 Task: Balance sheet (simple) brown modern simple.
Action: Mouse moved to (40, 156)
Screenshot: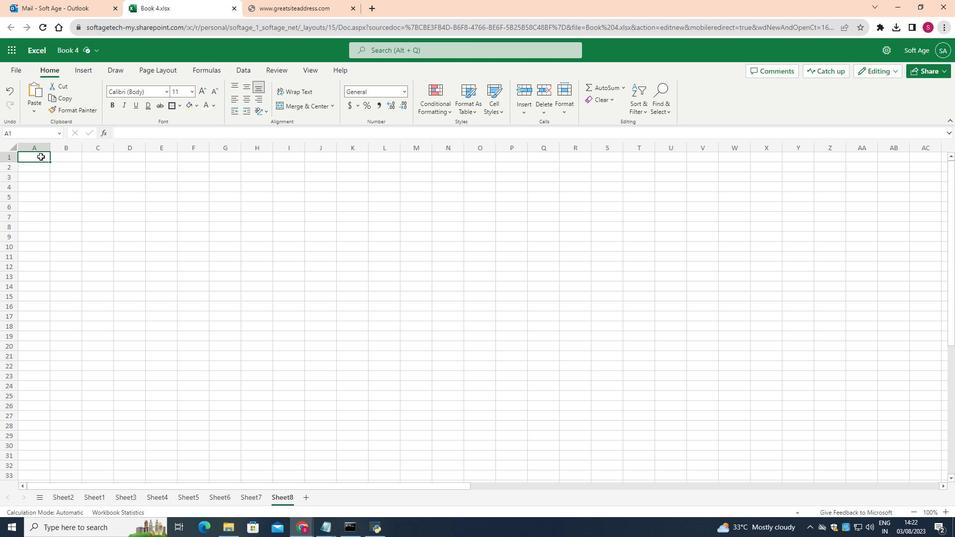 
Action: Mouse pressed left at (40, 156)
Screenshot: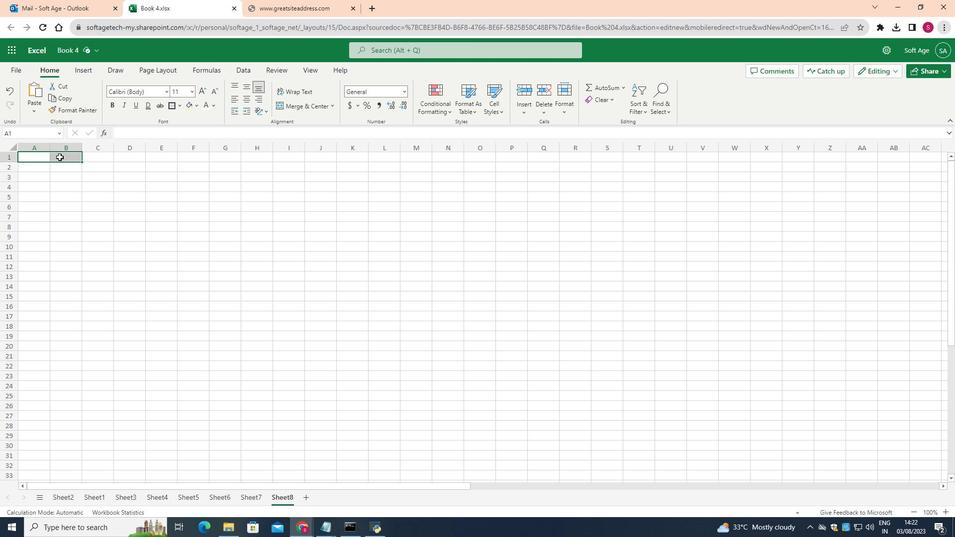 
Action: Mouse moved to (332, 103)
Screenshot: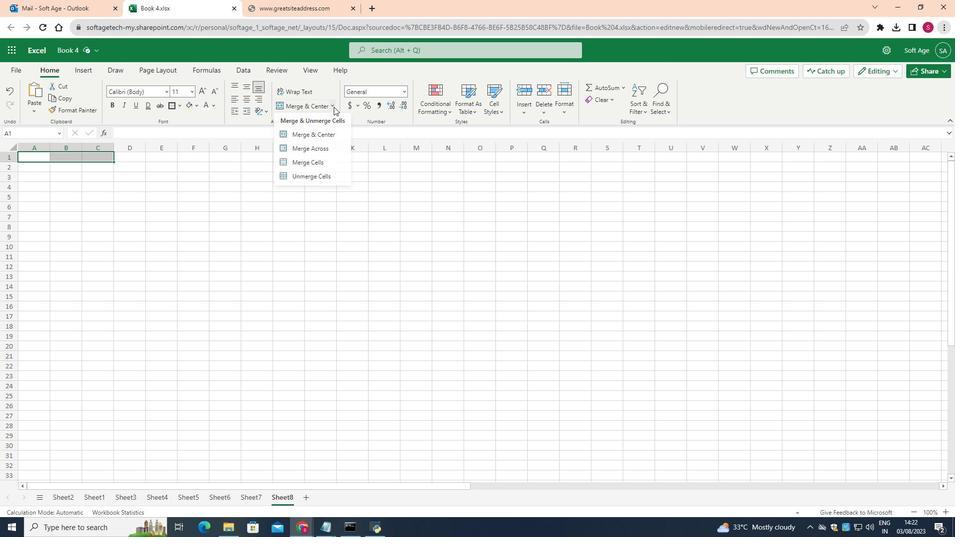 
Action: Mouse pressed left at (332, 103)
Screenshot: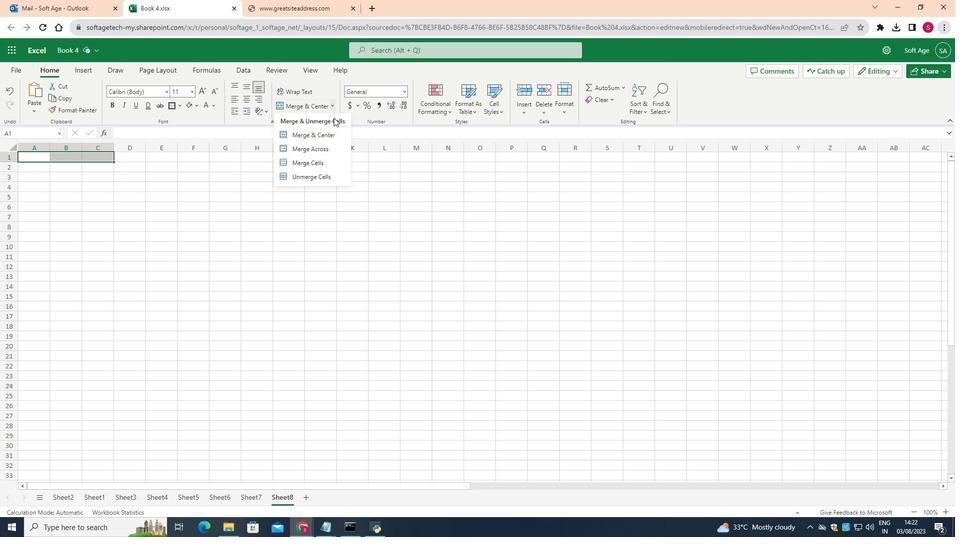 
Action: Mouse moved to (309, 163)
Screenshot: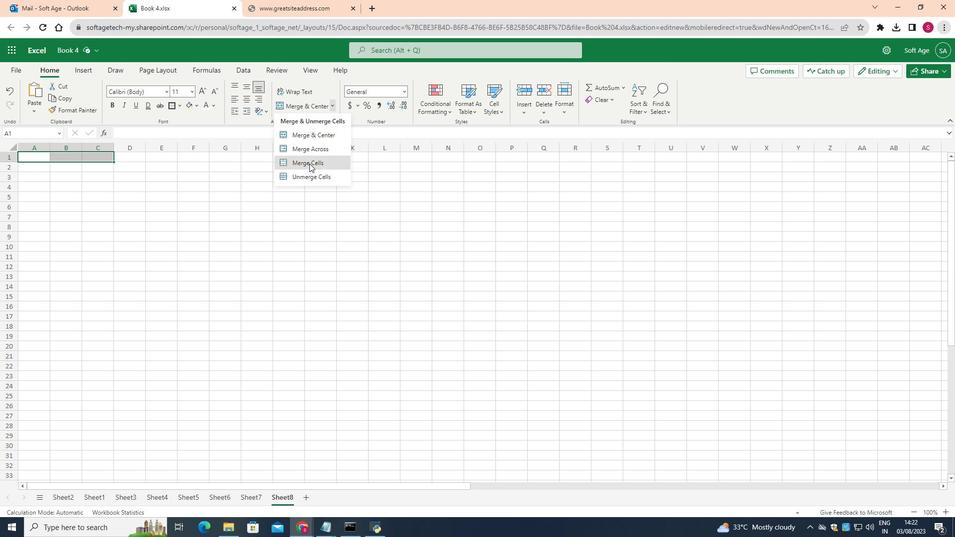 
Action: Mouse pressed left at (309, 163)
Screenshot: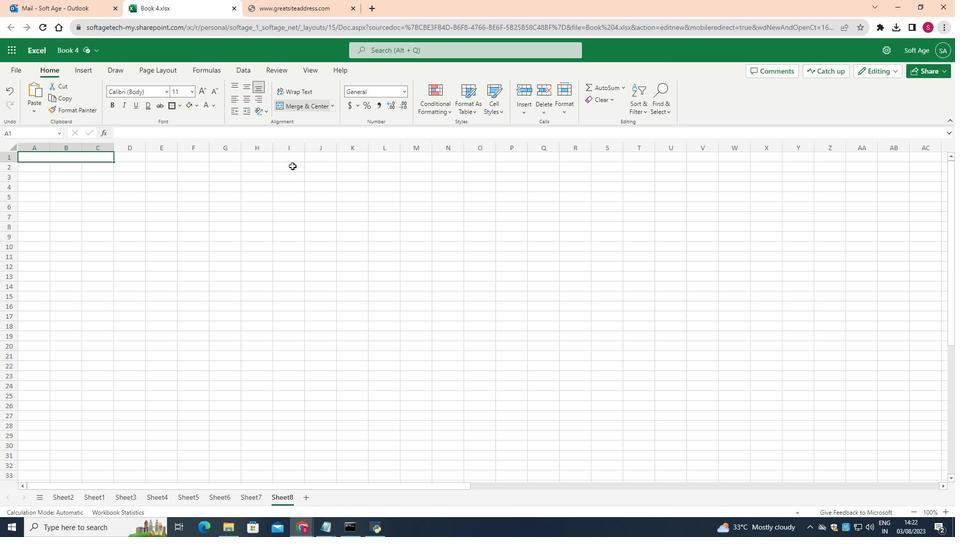 
Action: Mouse moved to (50, 145)
Screenshot: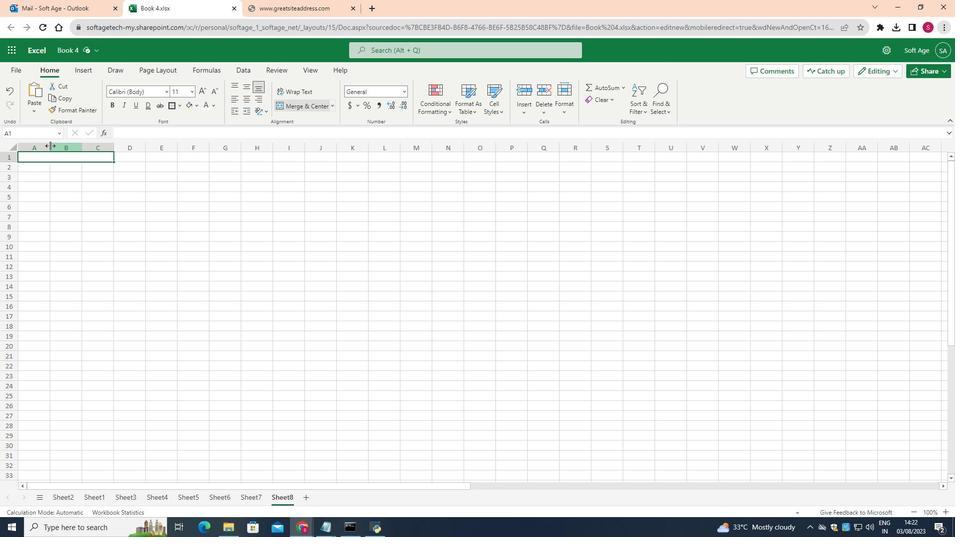 
Action: Mouse pressed left at (50, 145)
Screenshot: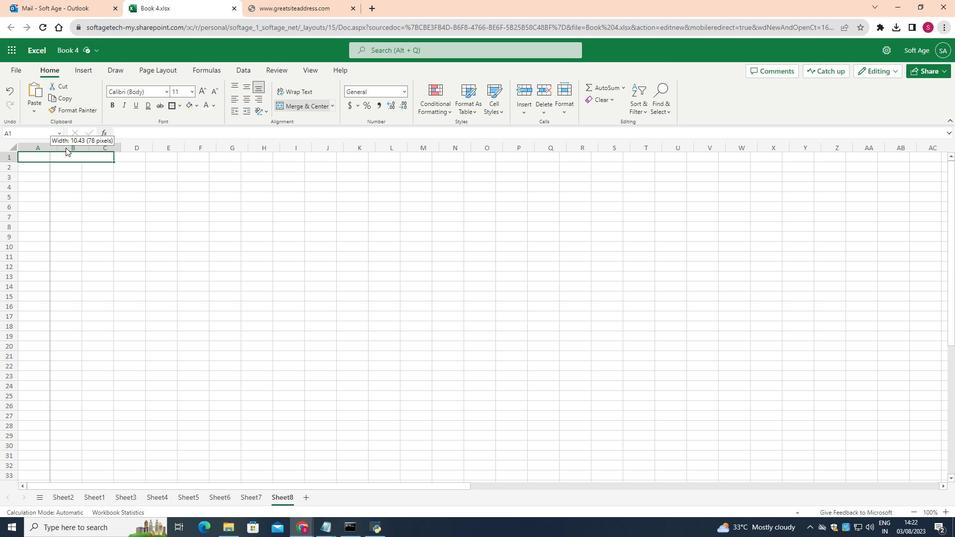 
Action: Mouse moved to (178, 148)
Screenshot: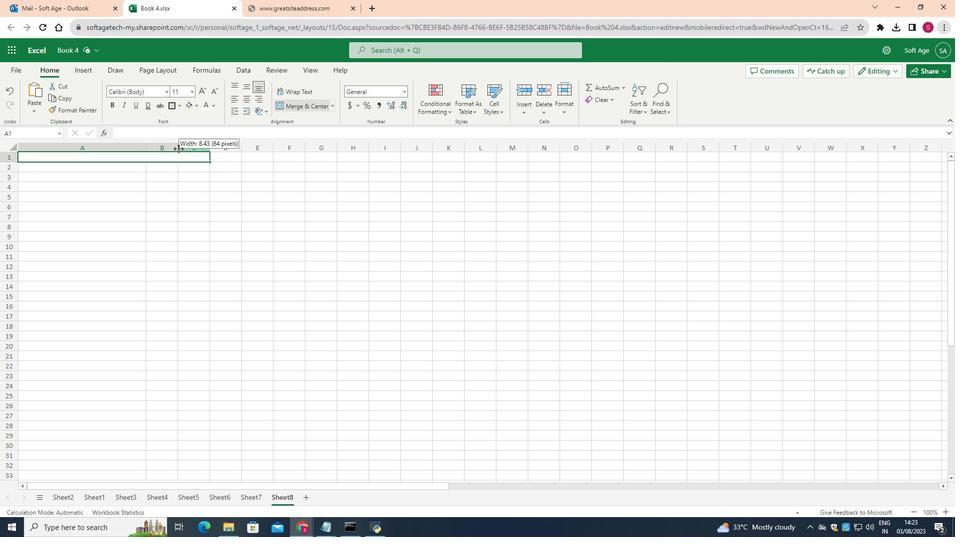 
Action: Mouse pressed left at (178, 148)
Screenshot: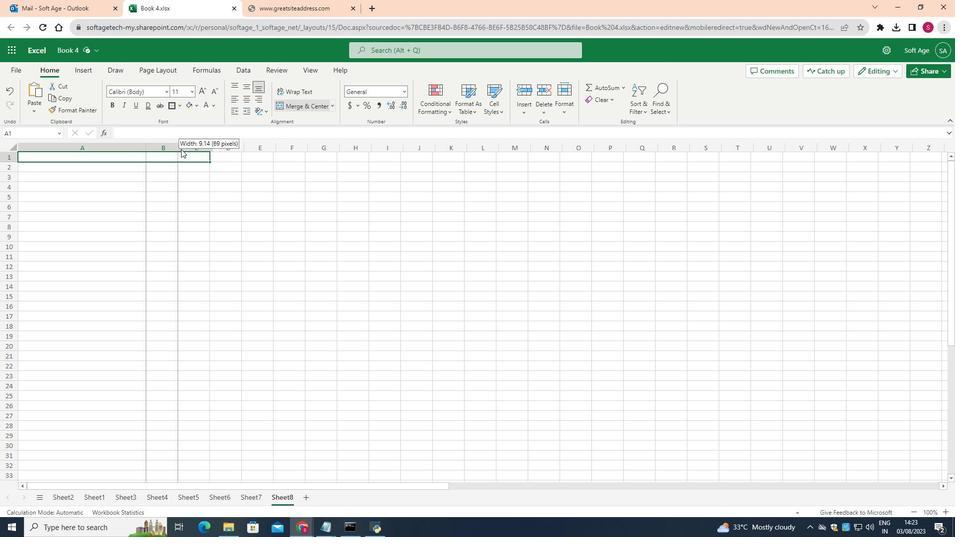 
Action: Mouse moved to (227, 148)
Screenshot: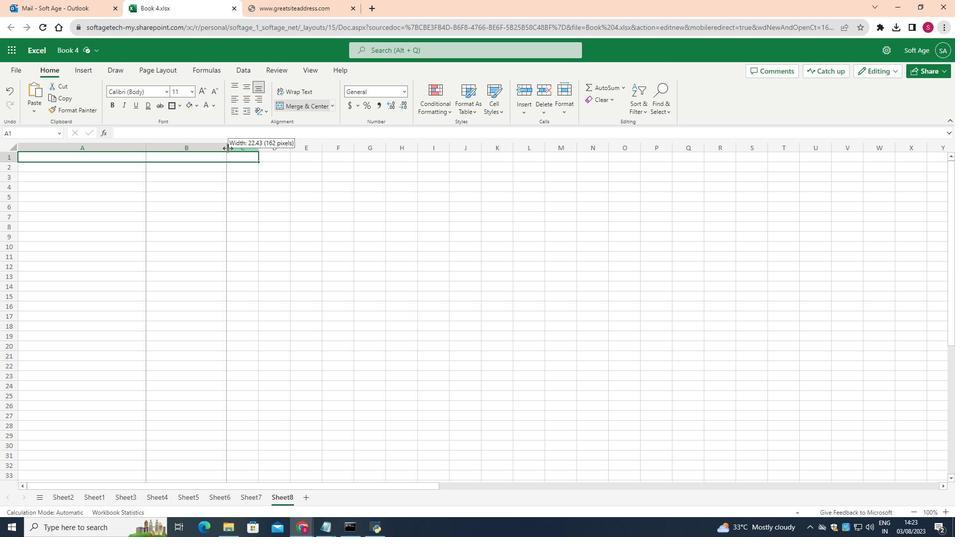 
Action: Mouse pressed left at (227, 148)
Screenshot: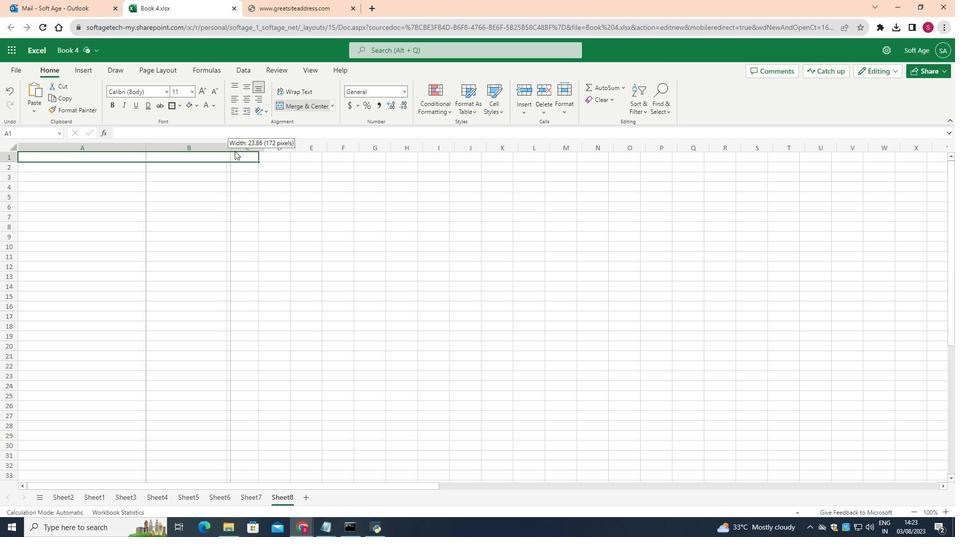 
Action: Mouse moved to (265, 148)
Screenshot: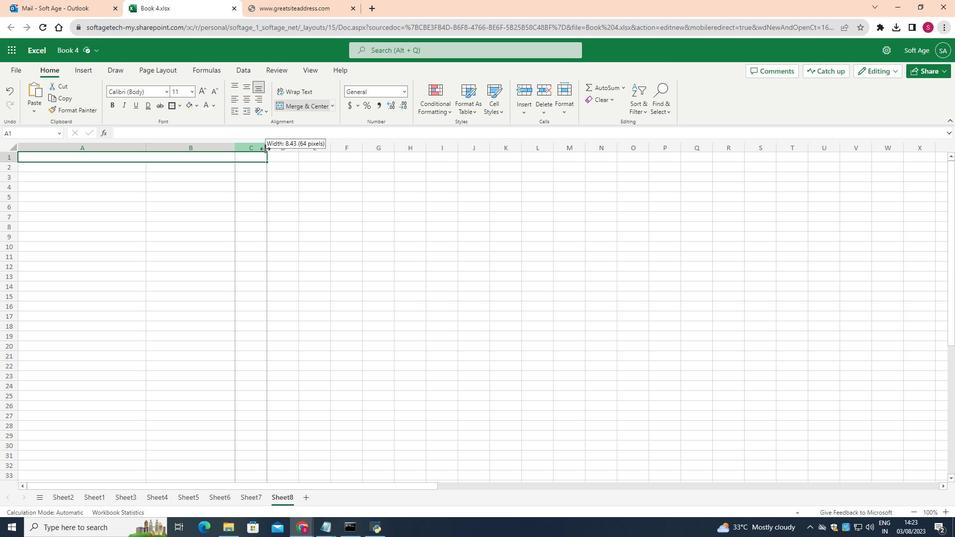 
Action: Mouse pressed left at (265, 148)
Screenshot: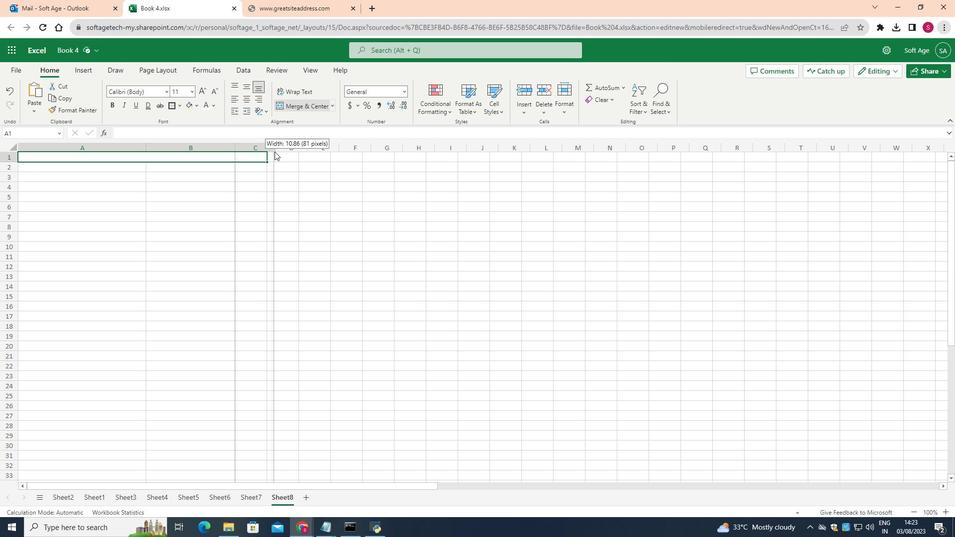 
Action: Mouse moved to (308, 149)
Screenshot: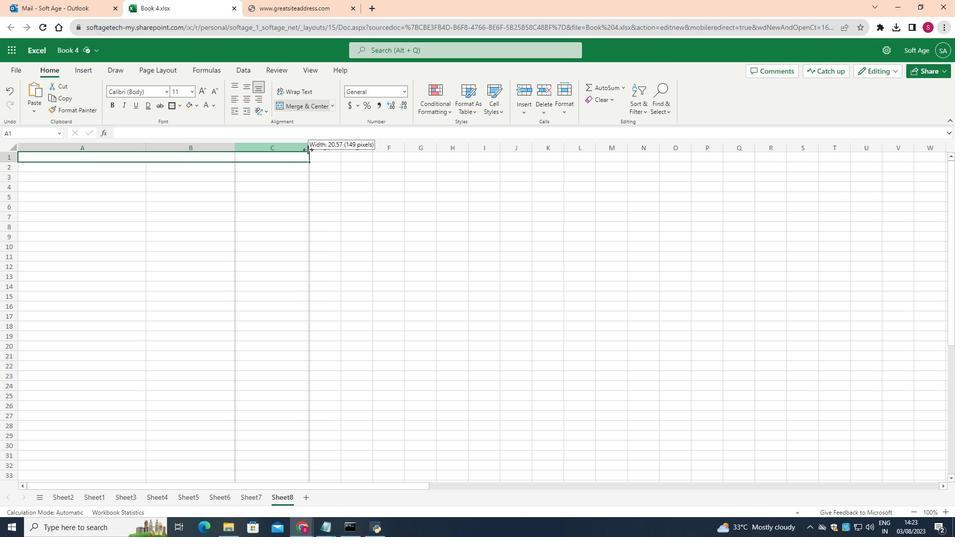 
Action: Mouse pressed left at (308, 149)
Screenshot: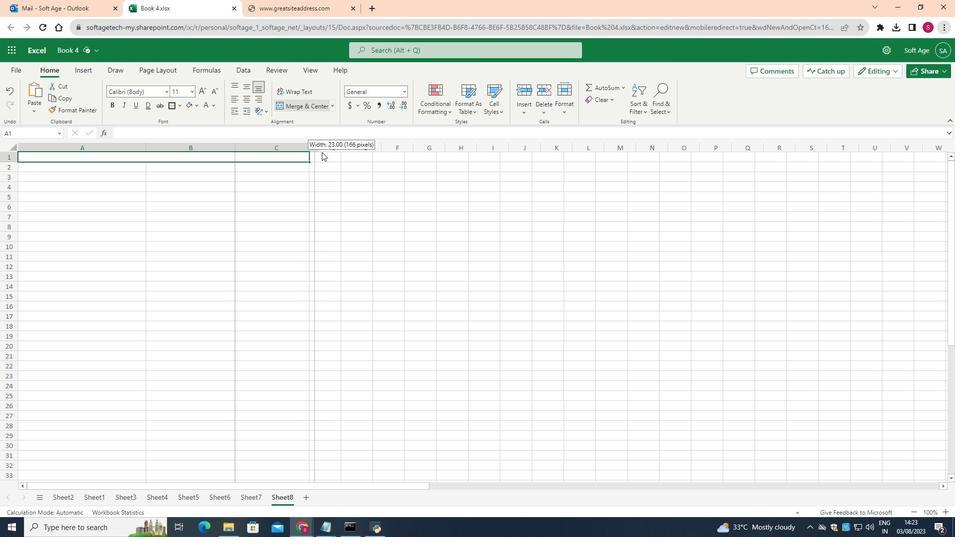 
Action: Mouse moved to (15, 161)
Screenshot: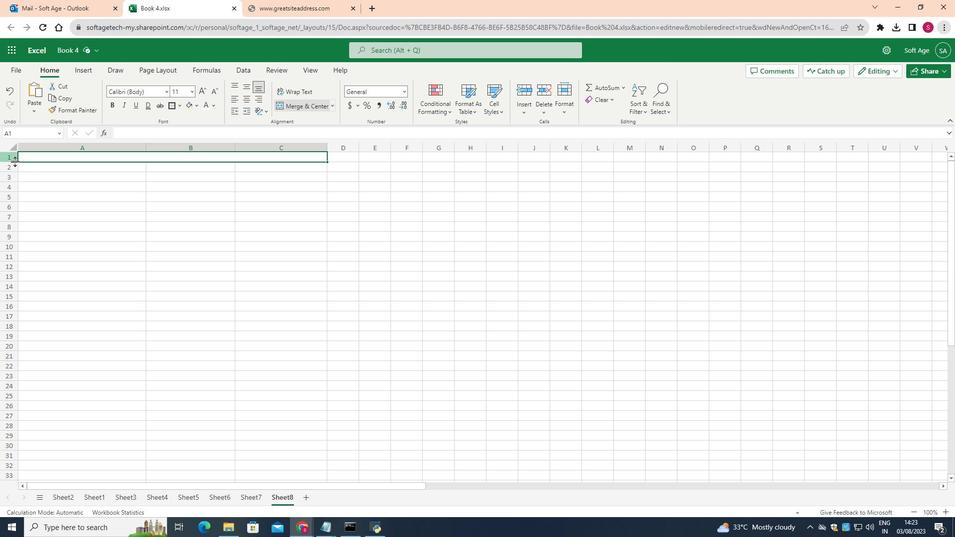 
Action: Mouse pressed left at (15, 161)
Screenshot: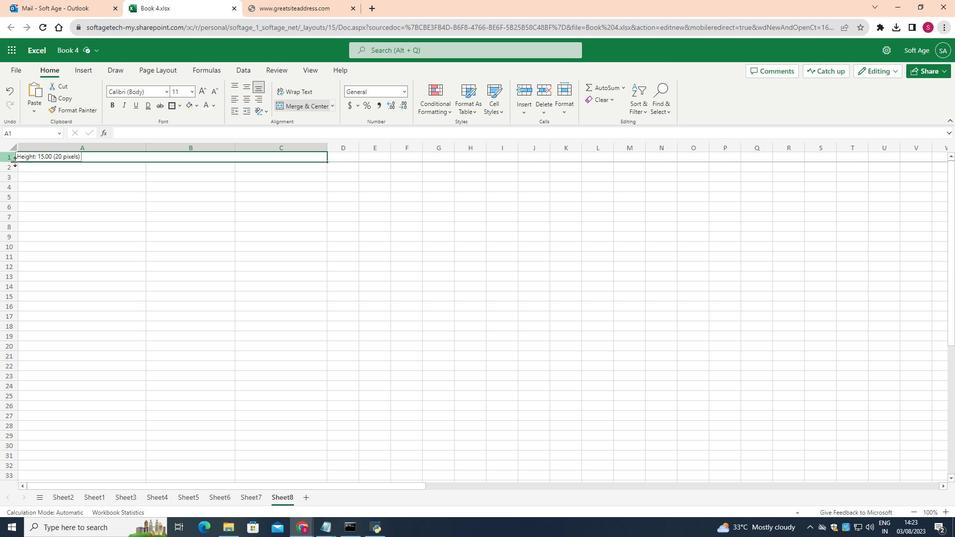 
Action: Mouse moved to (58, 167)
Screenshot: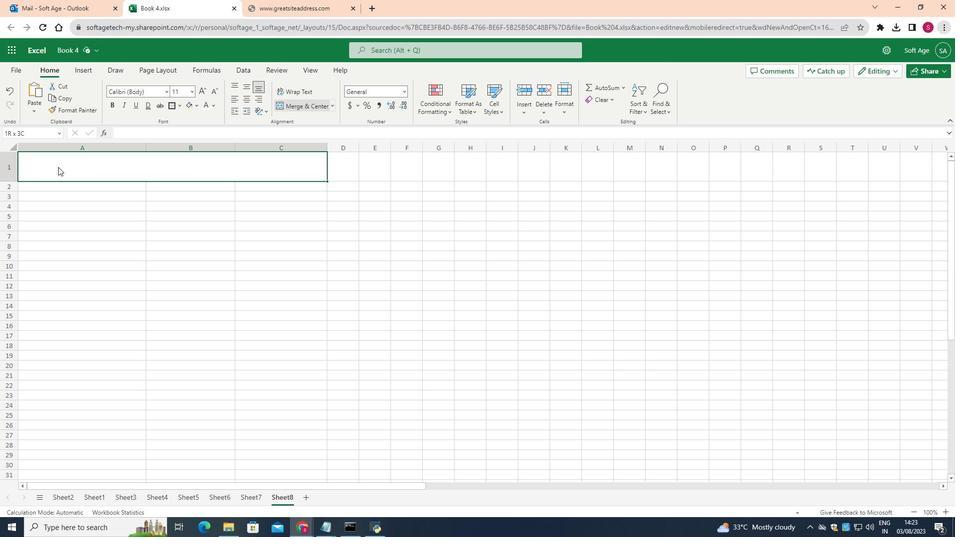 
Action: Mouse pressed left at (58, 167)
Screenshot: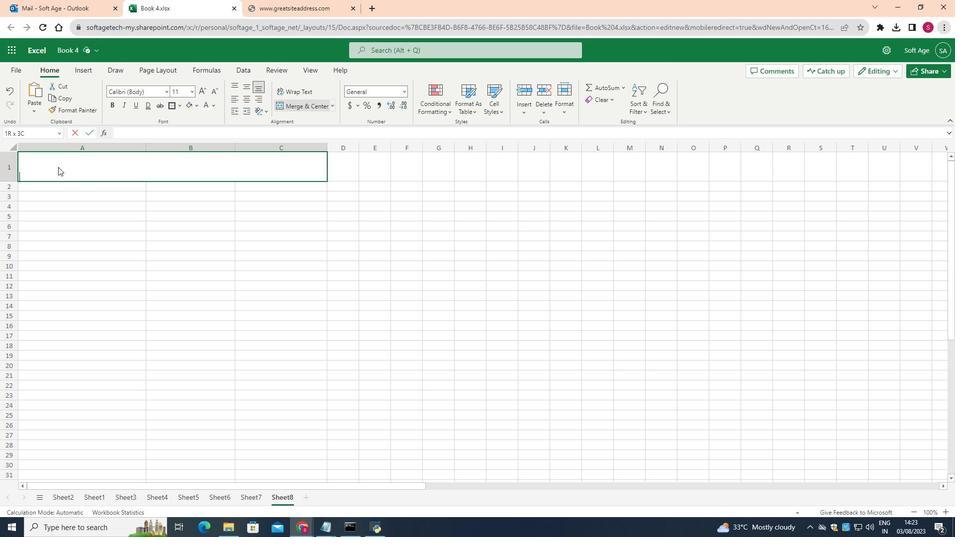 
Action: Mouse pressed left at (58, 167)
Screenshot: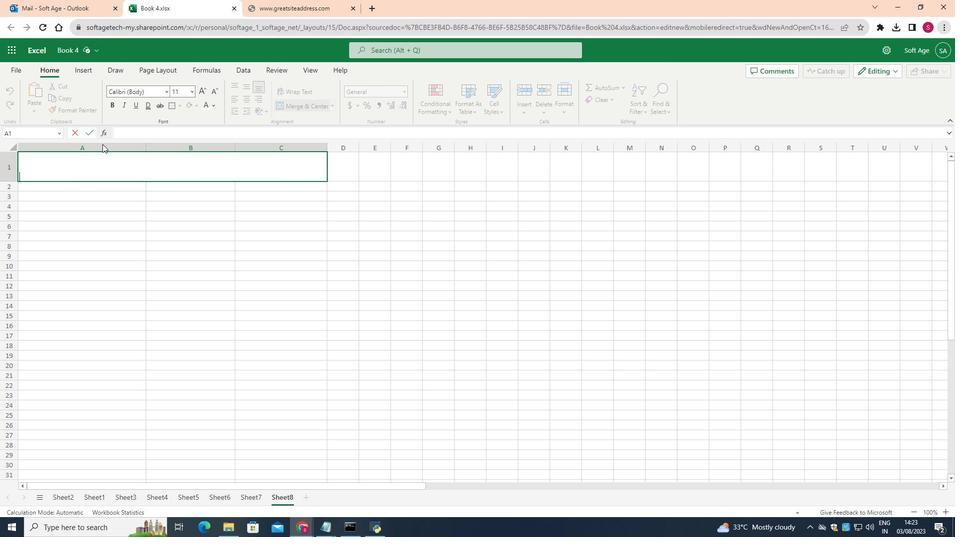 
Action: Mouse moved to (191, 91)
Screenshot: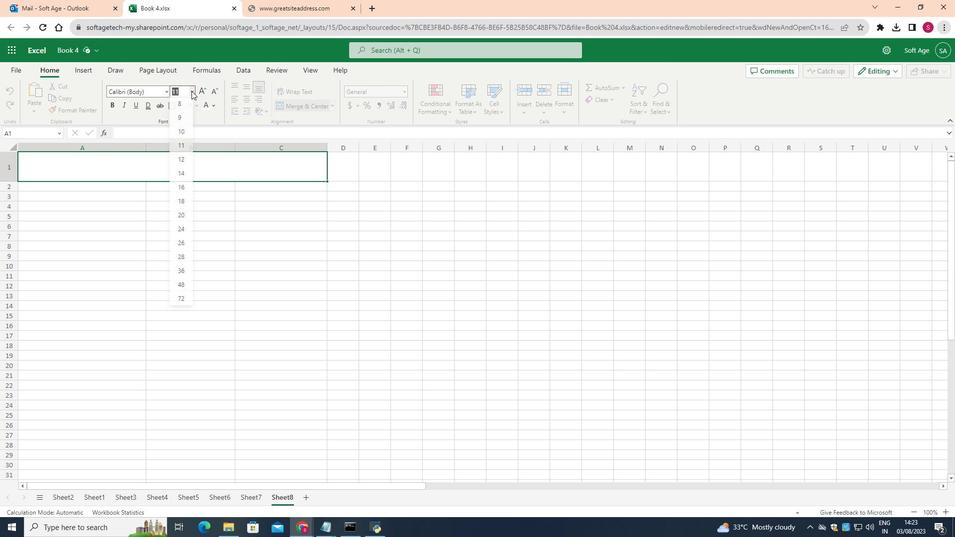 
Action: Mouse pressed left at (191, 91)
Screenshot: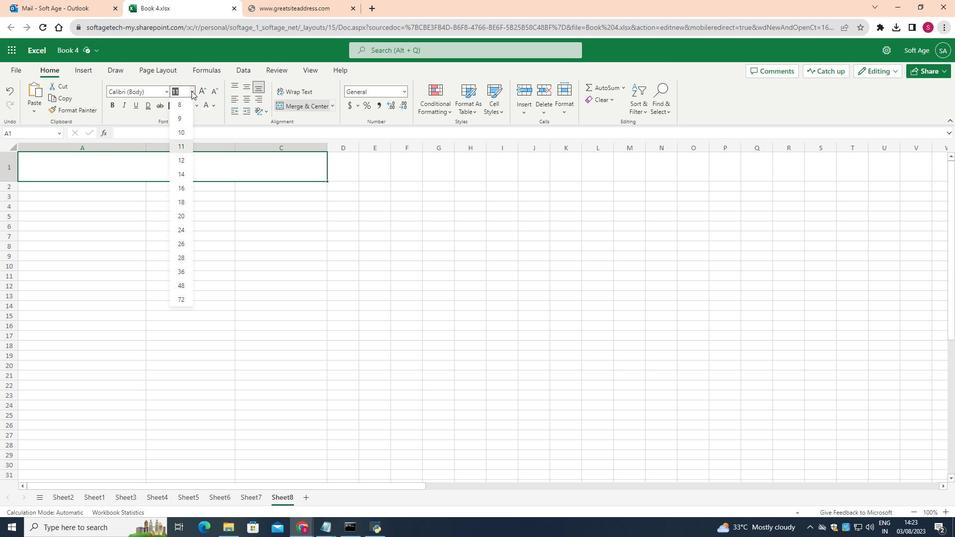 
Action: Mouse moved to (181, 200)
Screenshot: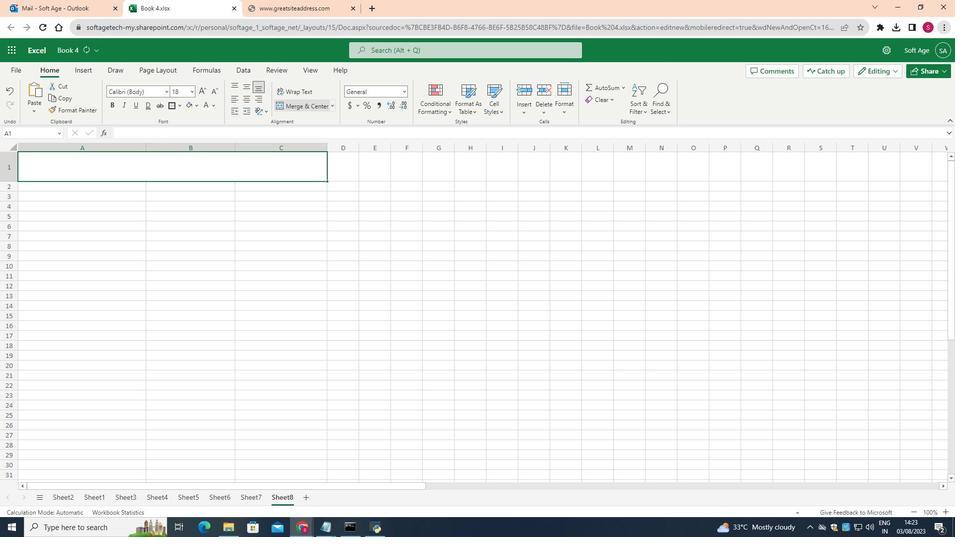 
Action: Mouse pressed left at (181, 200)
Screenshot: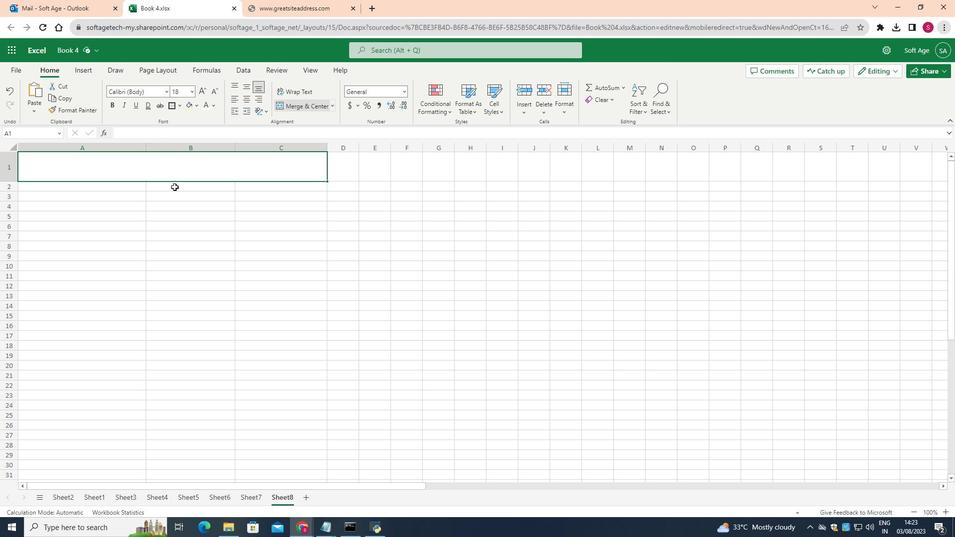 
Action: Mouse moved to (174, 173)
Screenshot: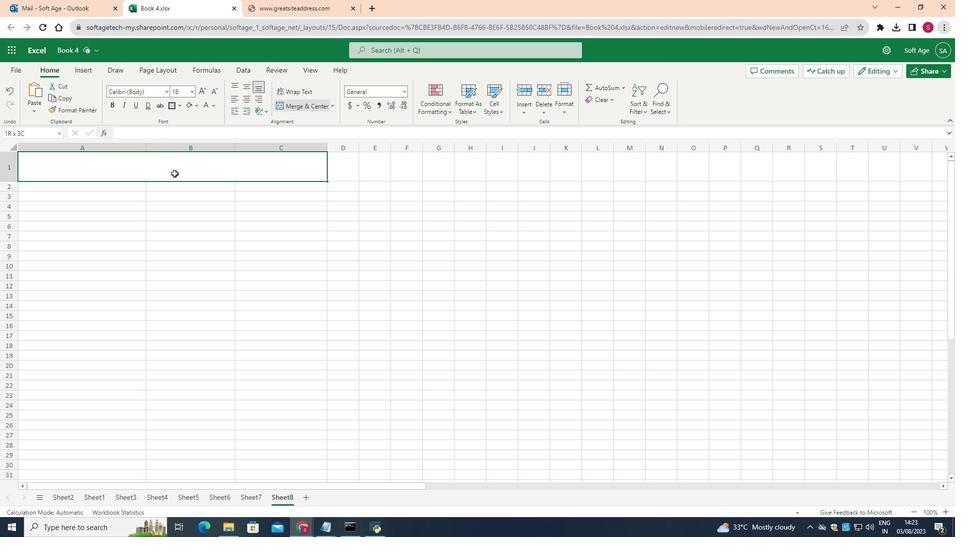 
Action: Mouse pressed left at (174, 173)
Screenshot: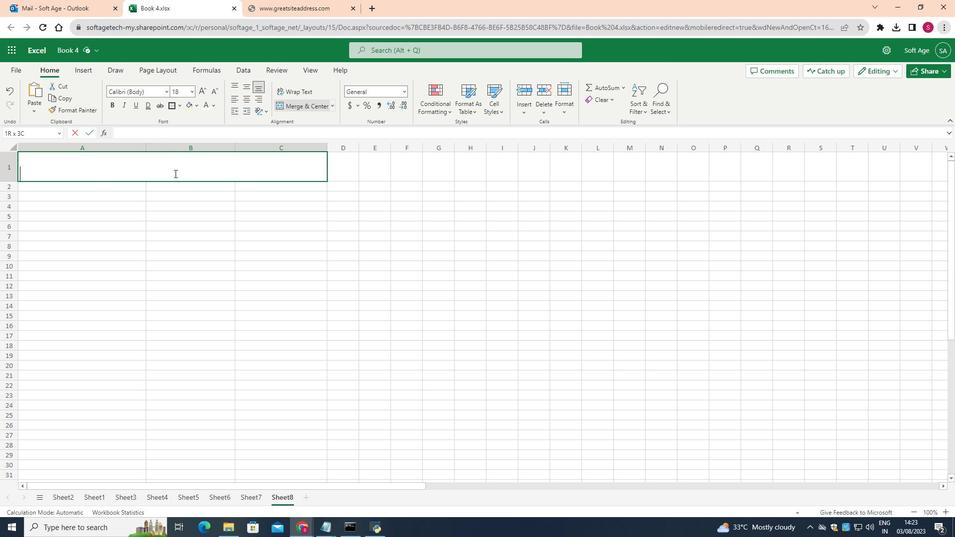 
Action: Mouse pressed left at (174, 173)
Screenshot: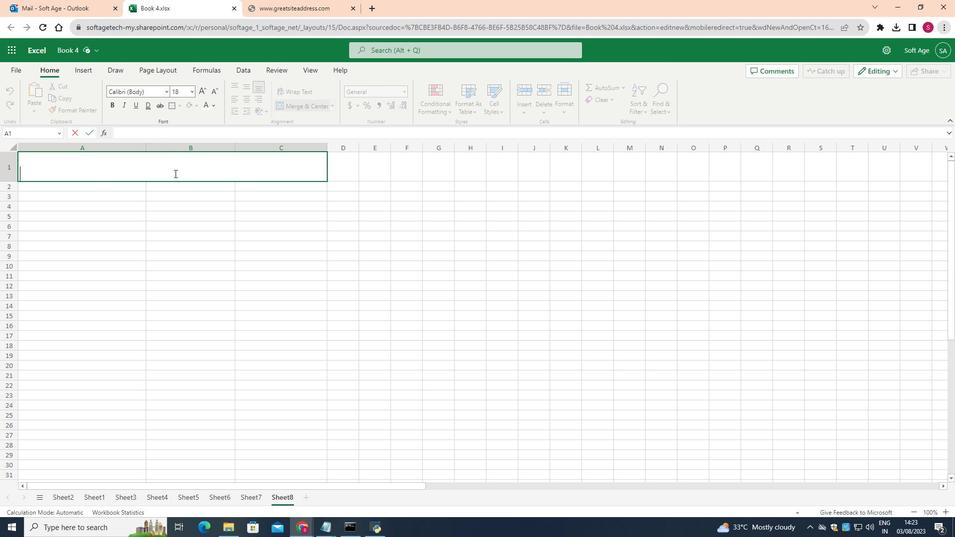 
Action: Key pressed <Key.shift>BALANCE<Key.space>SHEET
Screenshot: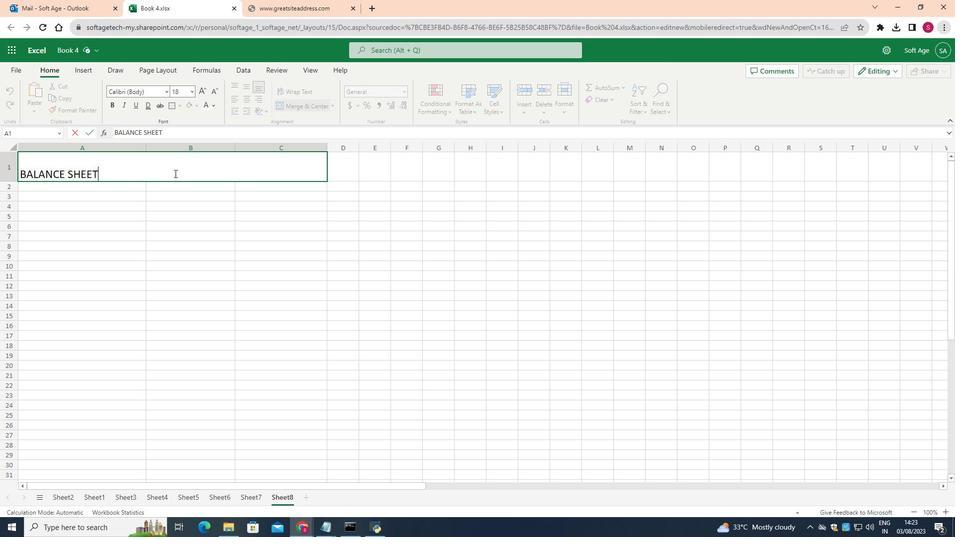 
Action: Mouse moved to (20, 173)
Screenshot: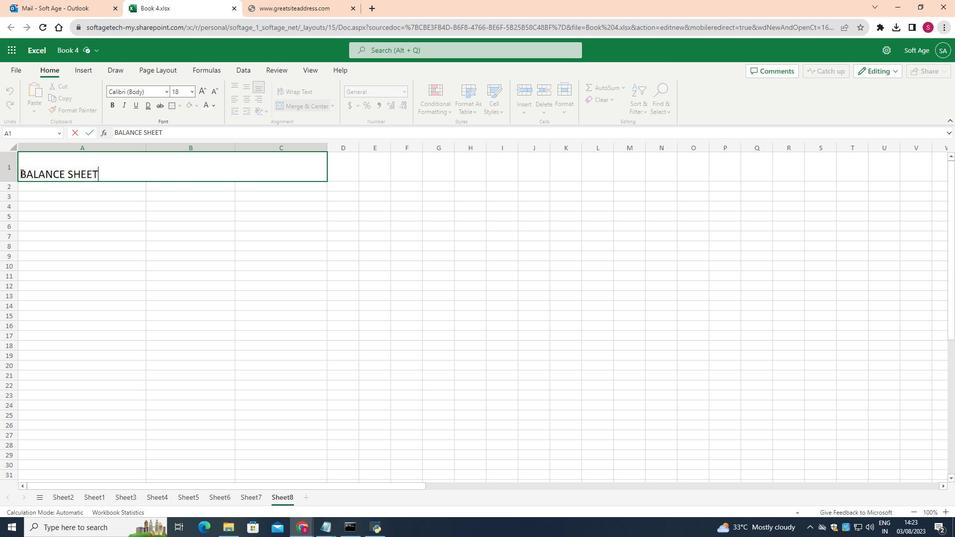 
Action: Mouse pressed left at (20, 173)
Screenshot: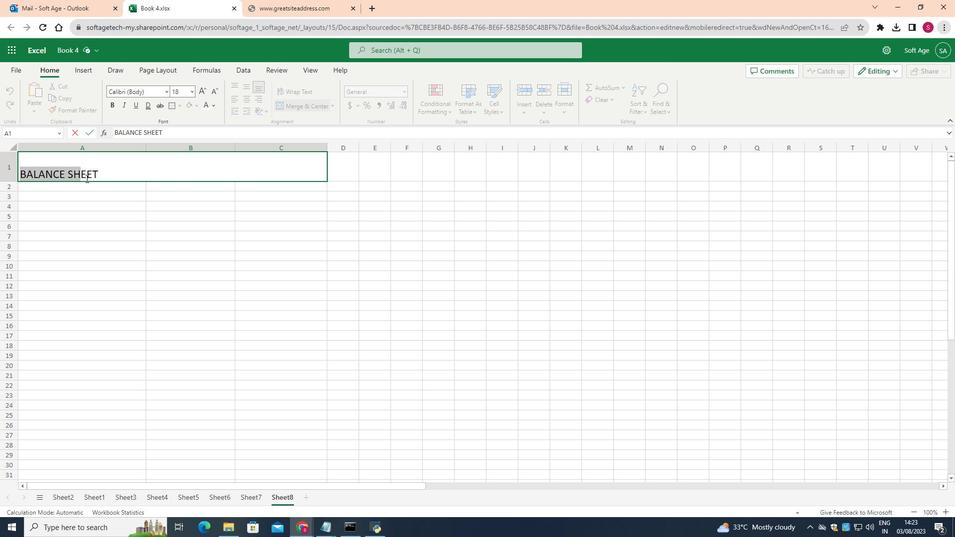 
Action: Mouse moved to (125, 172)
Screenshot: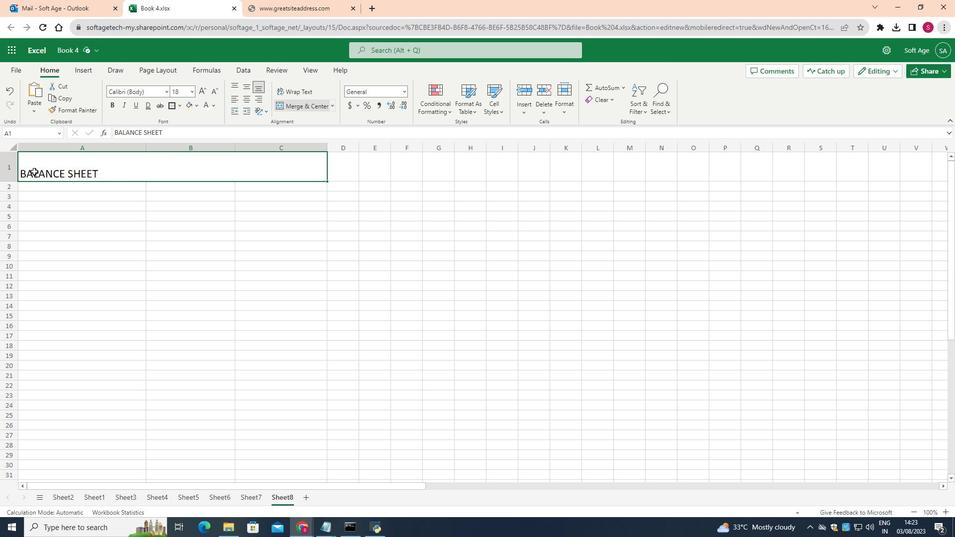 
Action: Mouse pressed left at (125, 172)
Screenshot: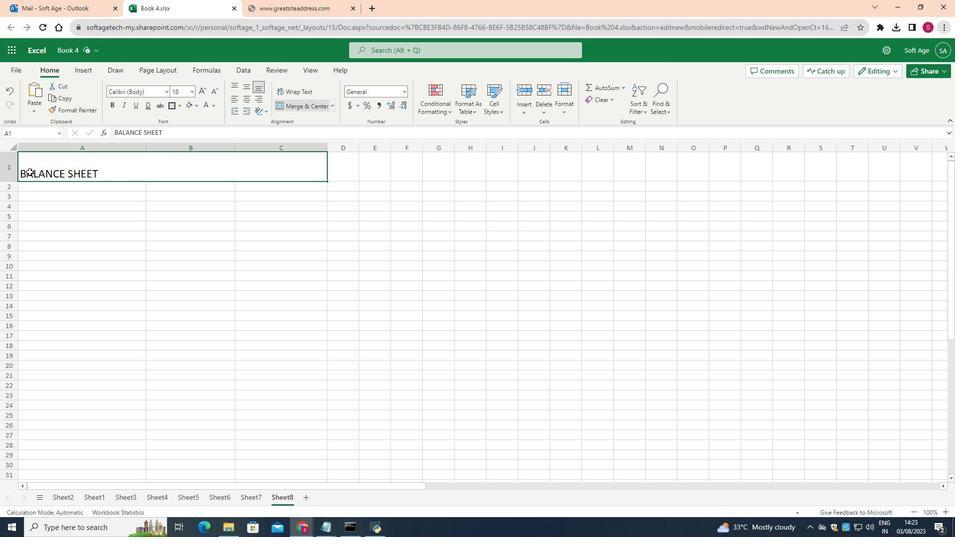 
Action: Mouse moved to (24, 173)
Screenshot: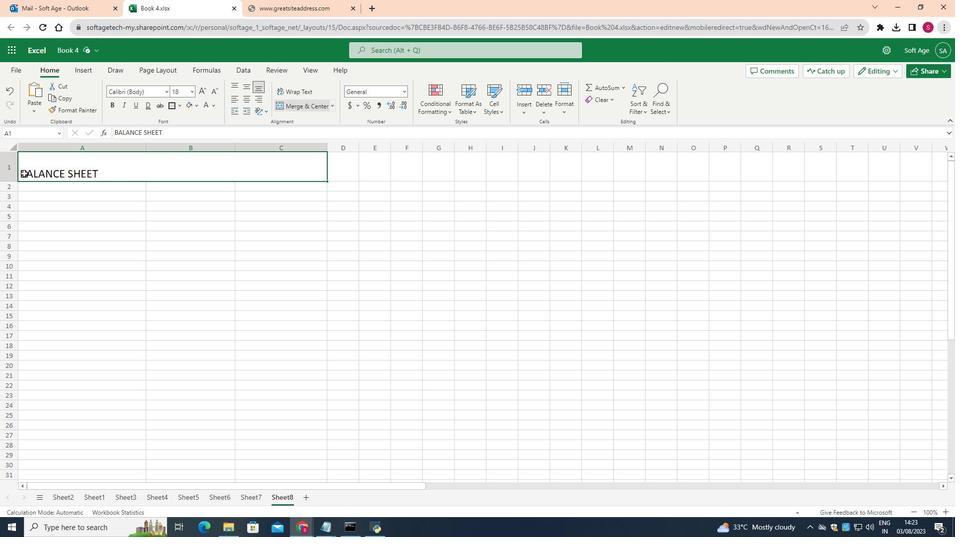 
Action: Mouse pressed left at (24, 173)
Screenshot: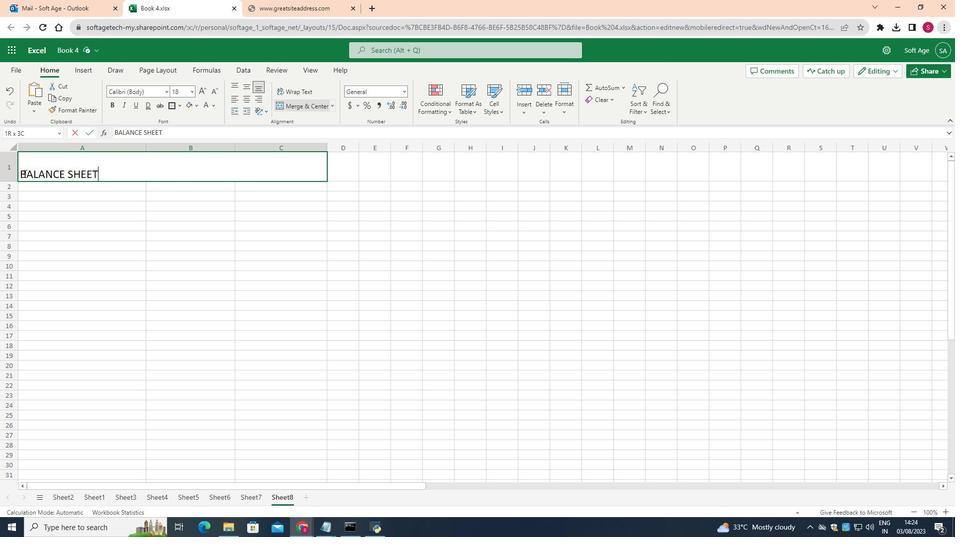 
Action: Mouse pressed left at (24, 173)
Screenshot: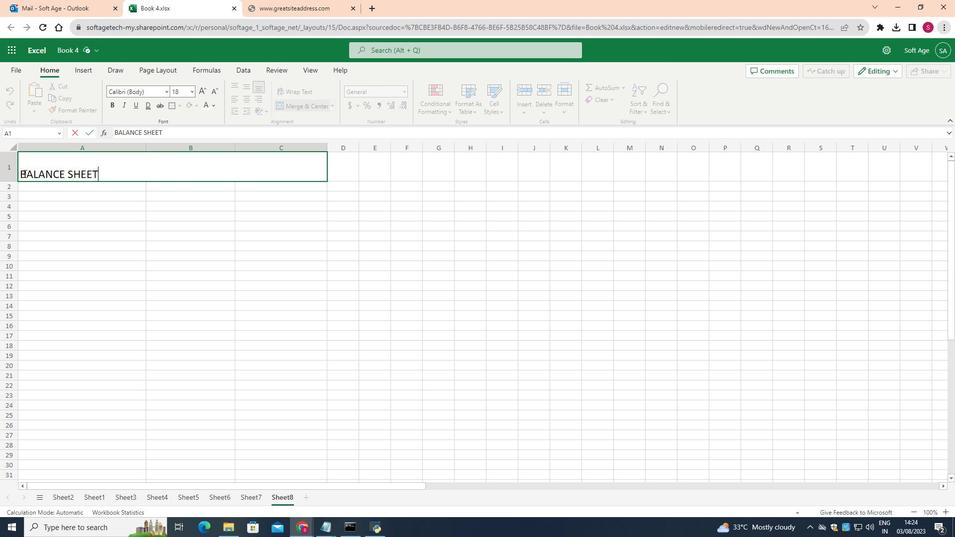 
Action: Mouse moved to (22, 174)
Screenshot: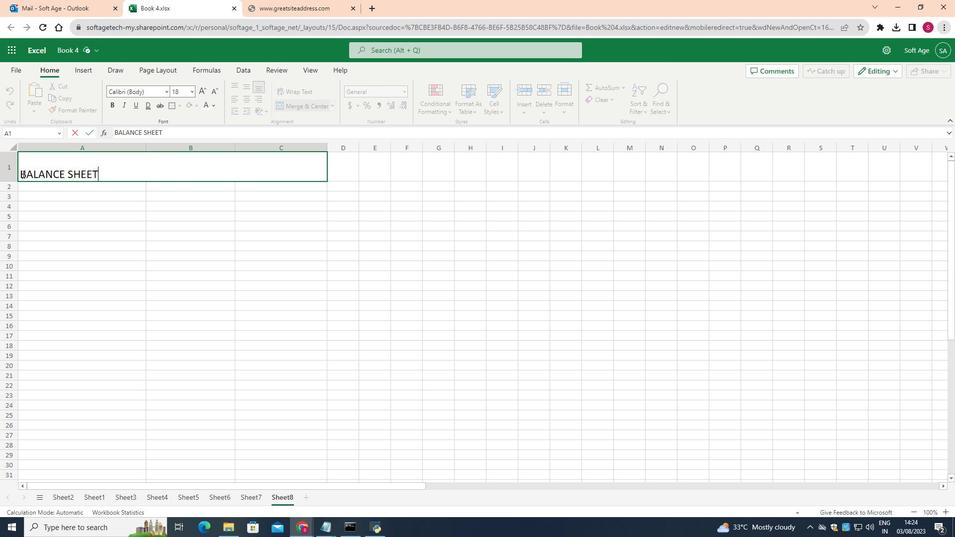 
Action: Mouse pressed left at (22, 174)
Screenshot: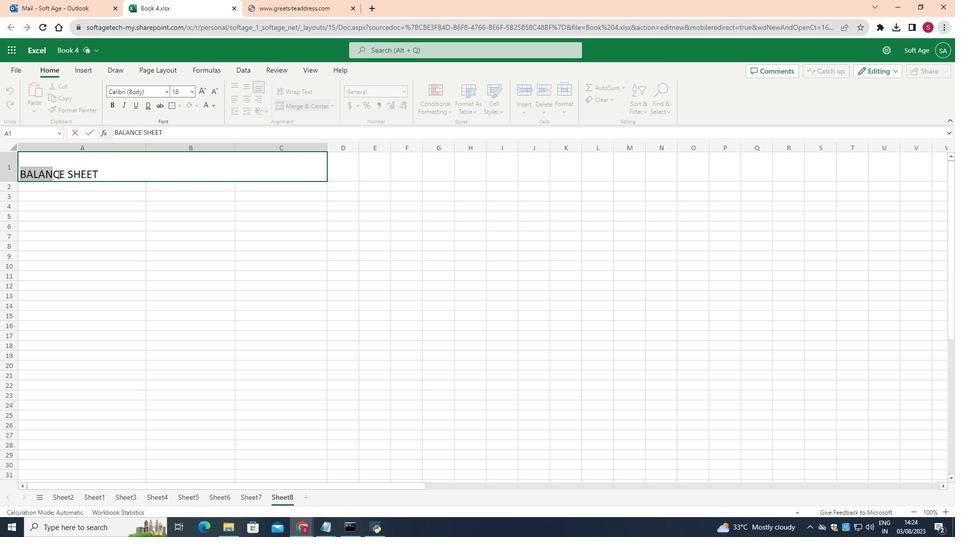 
Action: Mouse moved to (191, 90)
Screenshot: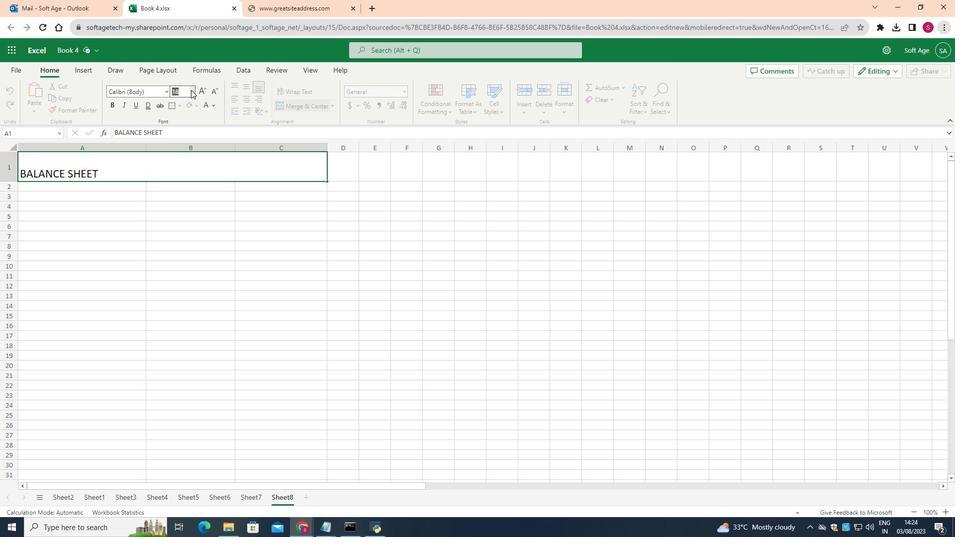 
Action: Mouse pressed left at (191, 90)
Screenshot: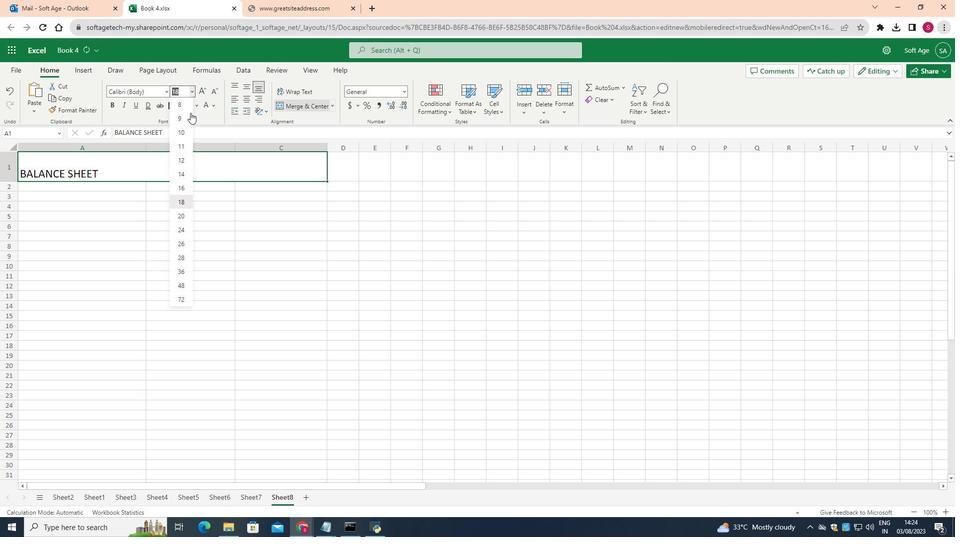 
Action: Mouse moved to (180, 241)
Screenshot: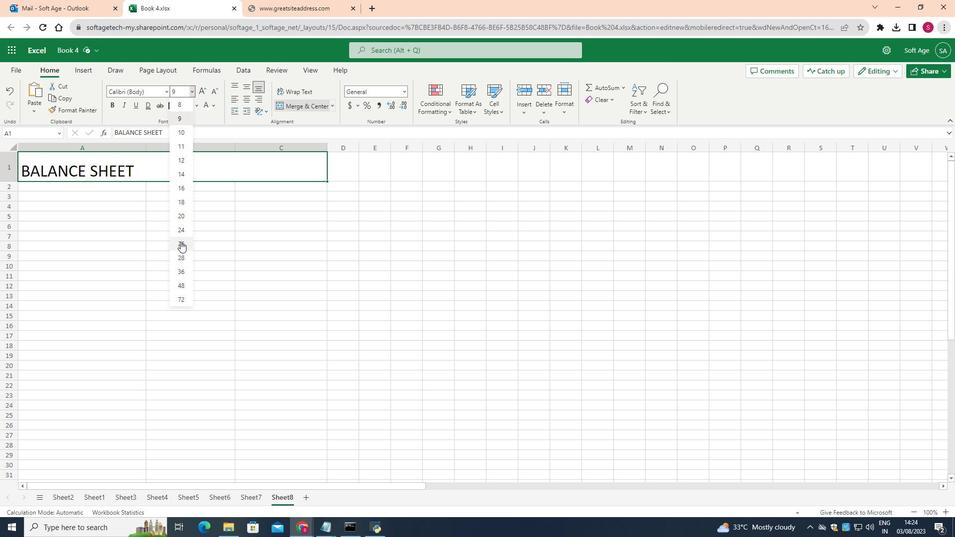 
Action: Mouse pressed left at (180, 241)
Screenshot: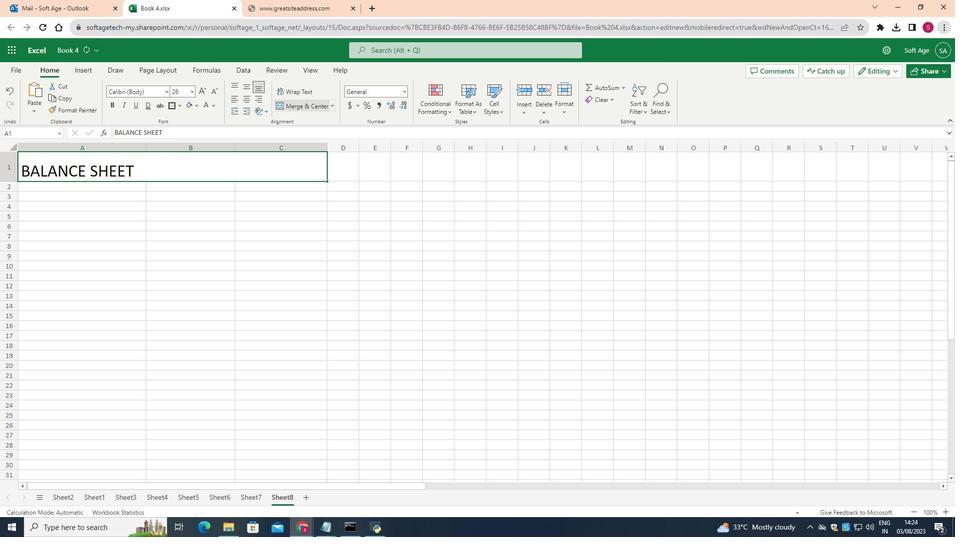 
Action: Mouse moved to (110, 106)
Screenshot: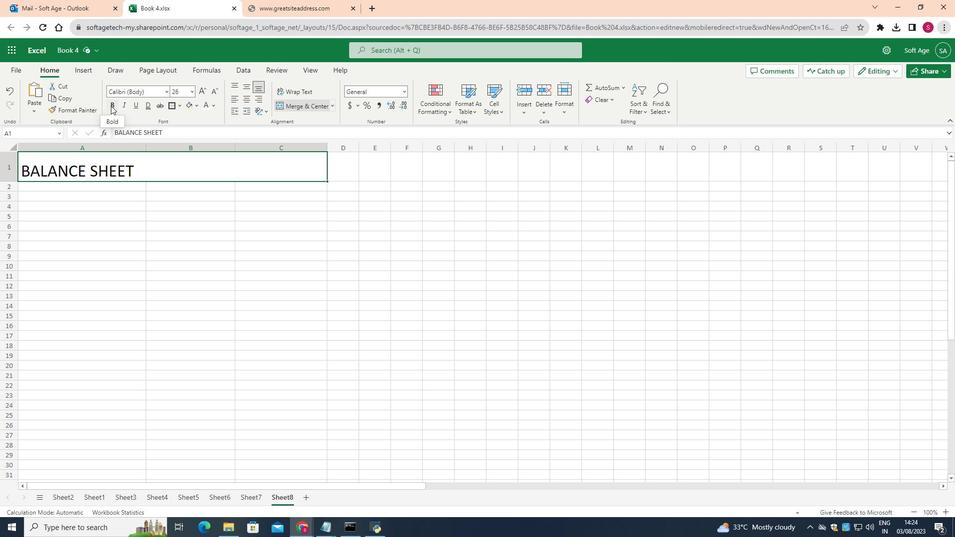 
Action: Mouse pressed left at (110, 106)
Screenshot: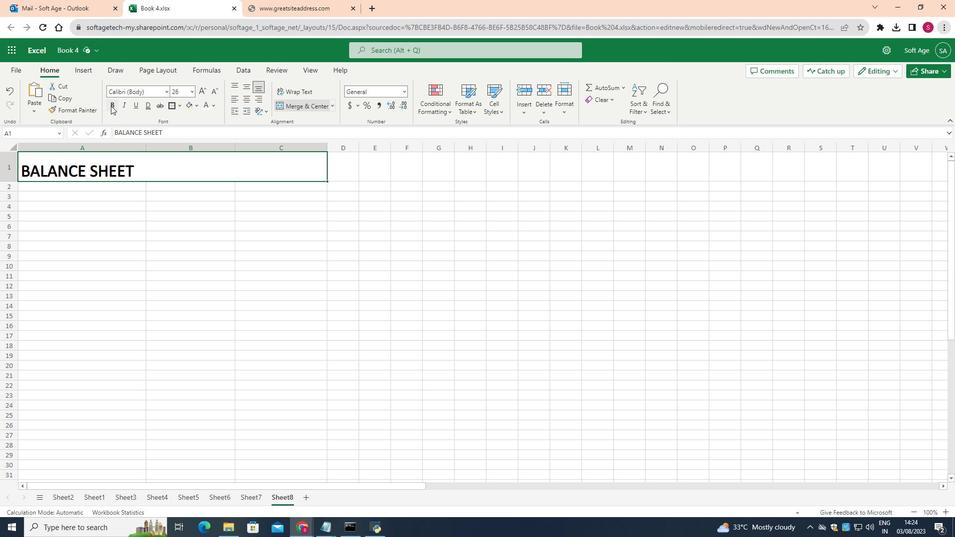
Action: Mouse moved to (248, 97)
Screenshot: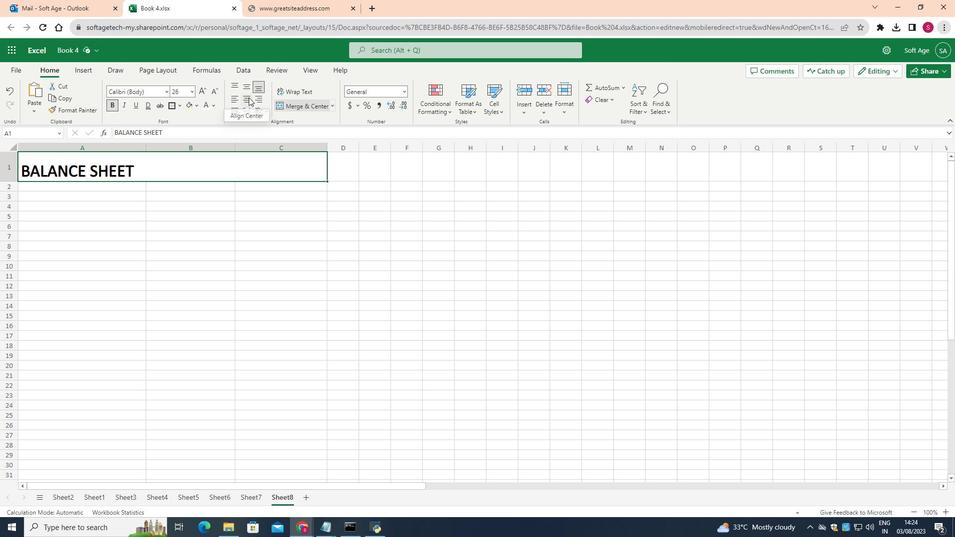 
Action: Mouse pressed left at (248, 97)
Screenshot: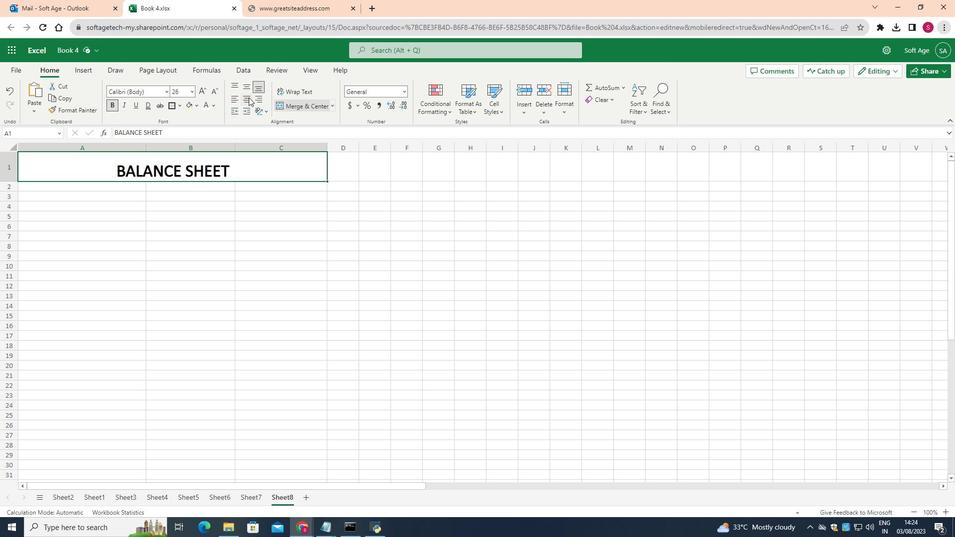 
Action: Mouse moved to (214, 103)
Screenshot: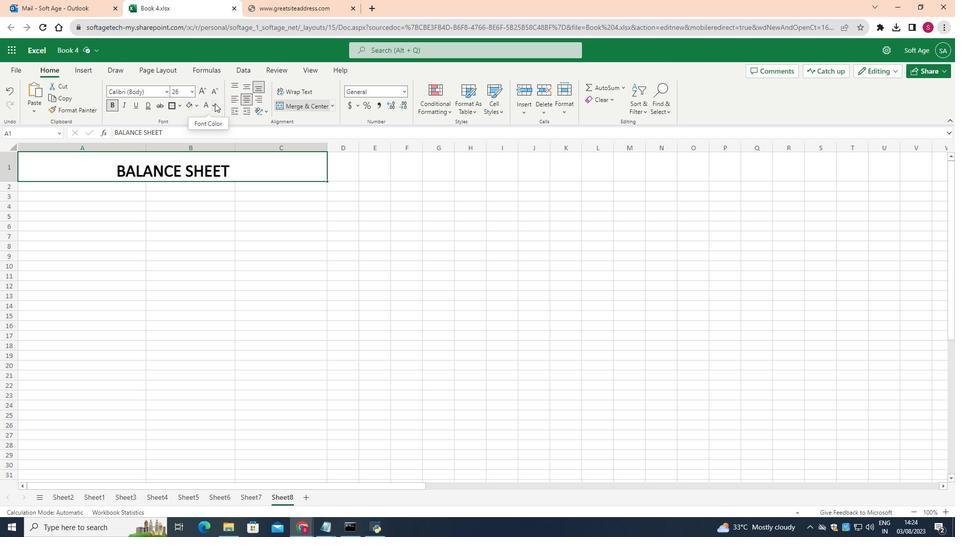 
Action: Mouse pressed left at (214, 103)
Screenshot: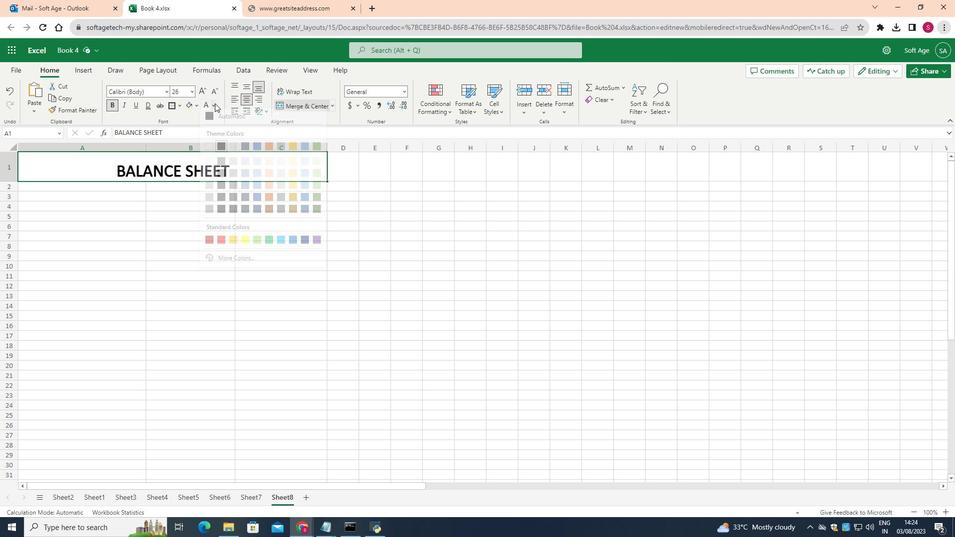 
Action: Mouse moved to (257, 152)
Screenshot: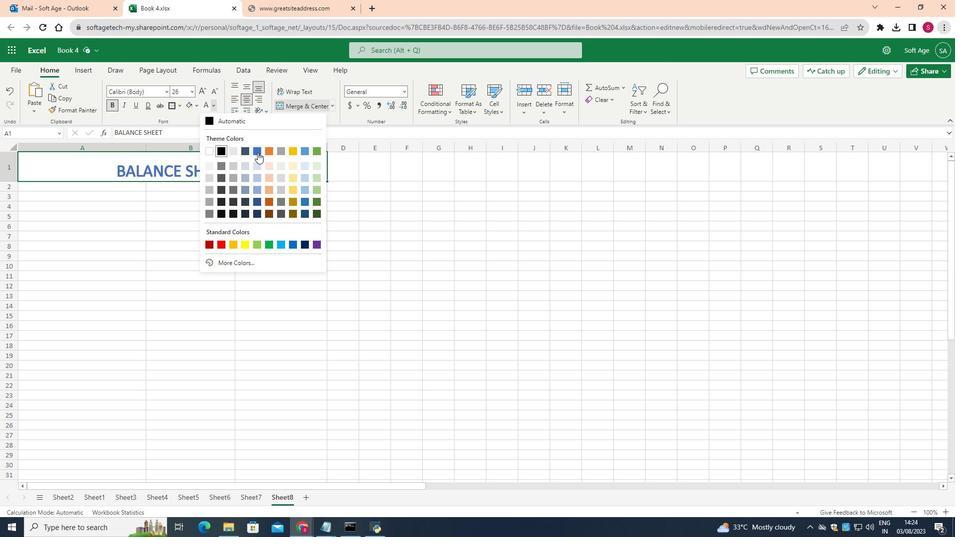 
Action: Mouse pressed left at (257, 152)
Screenshot: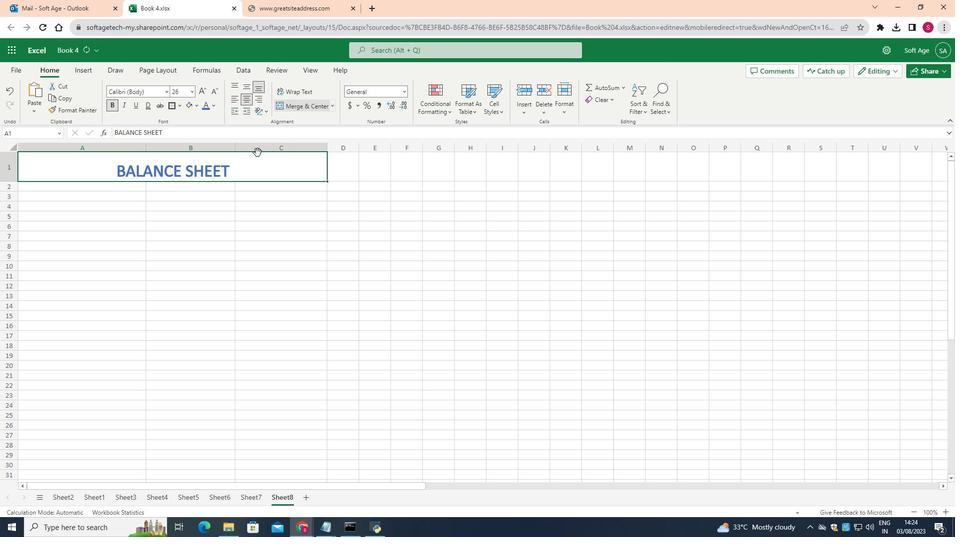 
Action: Mouse moved to (246, 83)
Screenshot: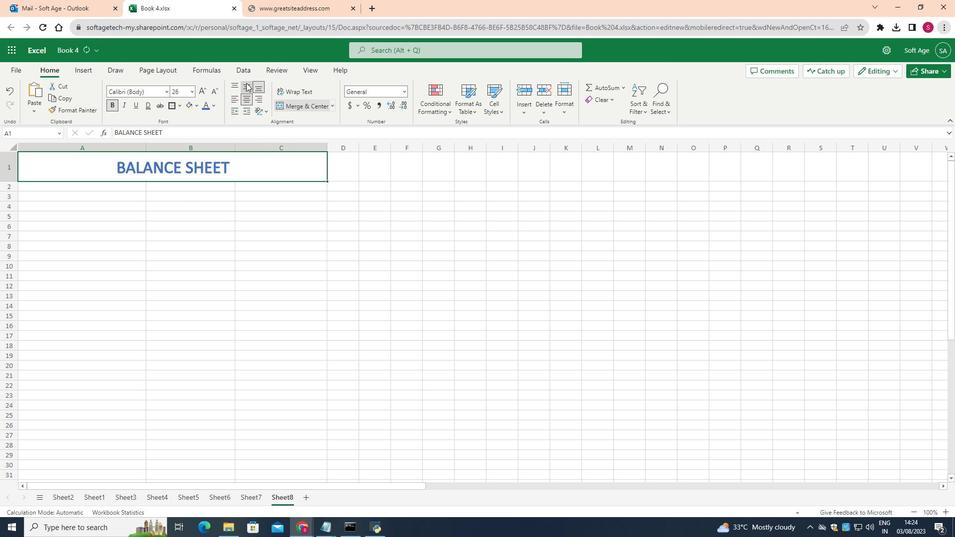 
Action: Mouse pressed left at (246, 83)
Screenshot: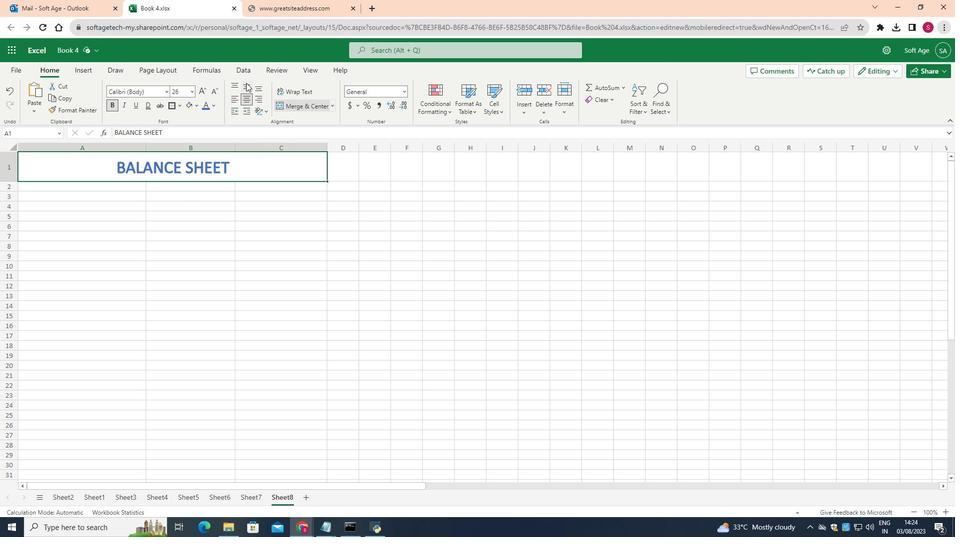 
Action: Mouse moved to (198, 103)
Screenshot: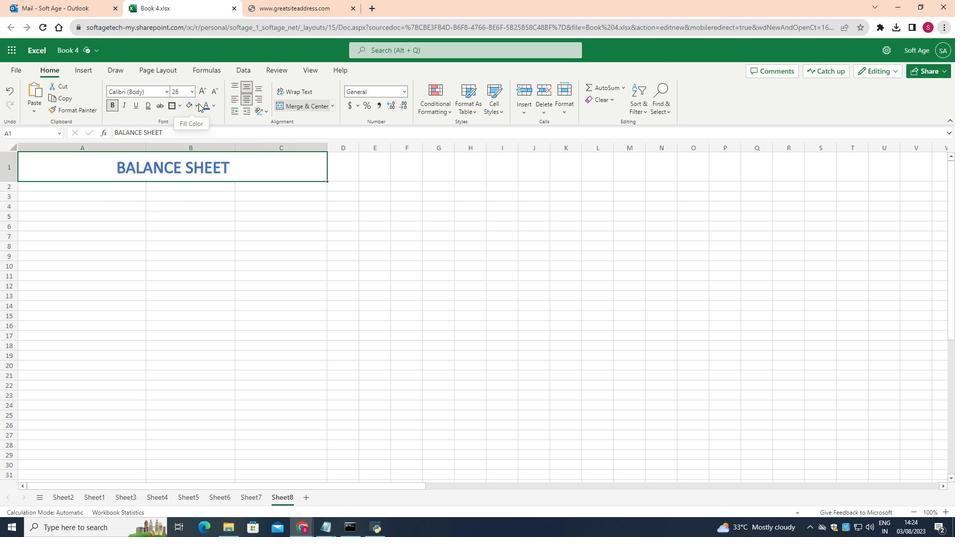 
Action: Mouse pressed left at (198, 103)
Screenshot: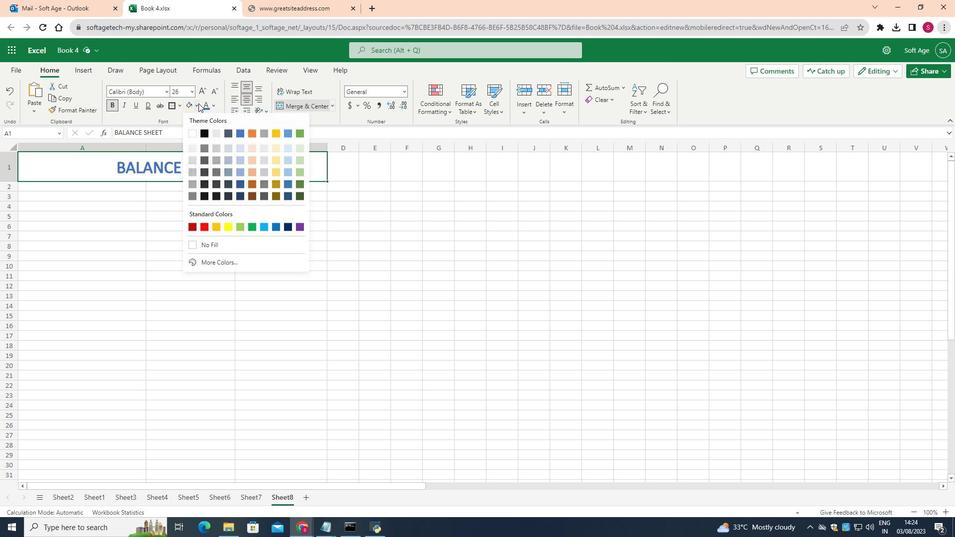 
Action: Mouse moved to (299, 157)
Screenshot: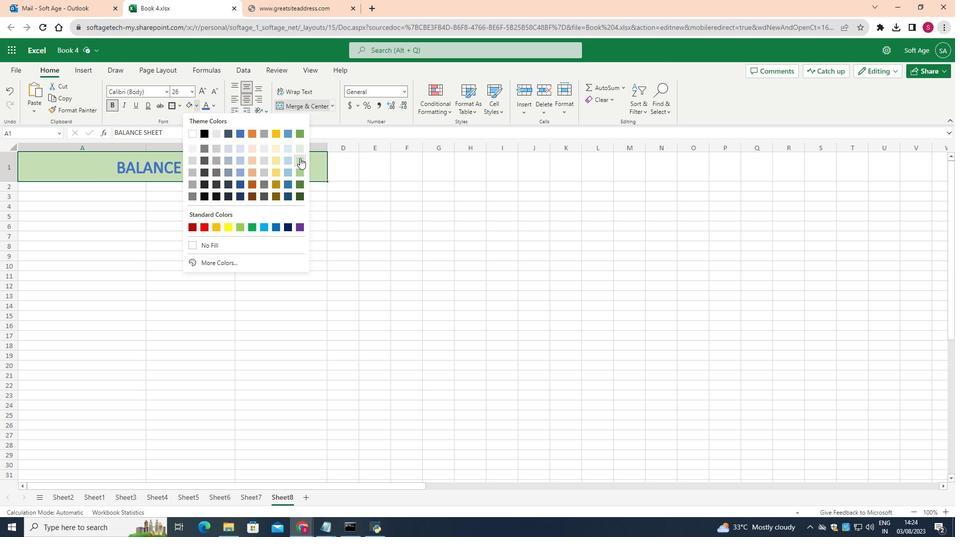
Action: Mouse pressed left at (299, 157)
Screenshot: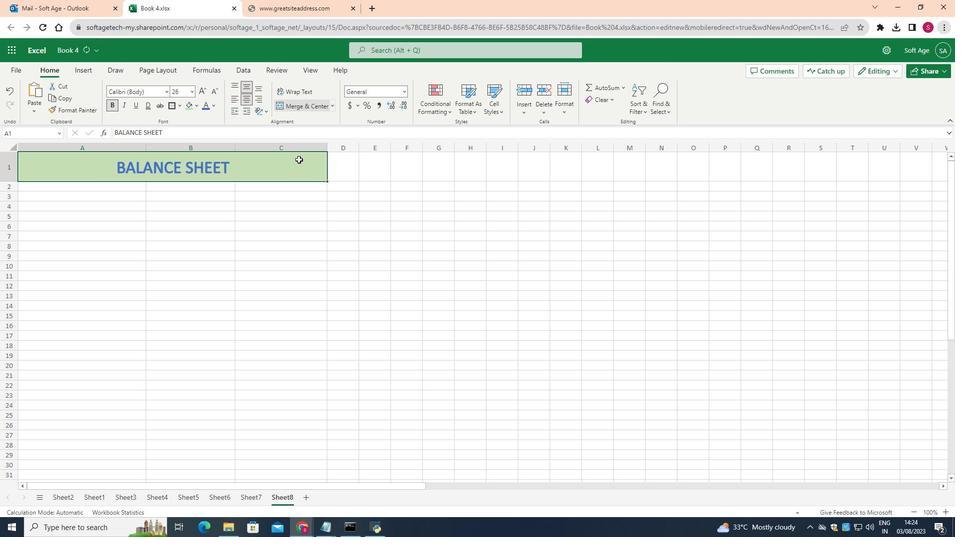 
Action: Mouse moved to (222, 287)
Screenshot: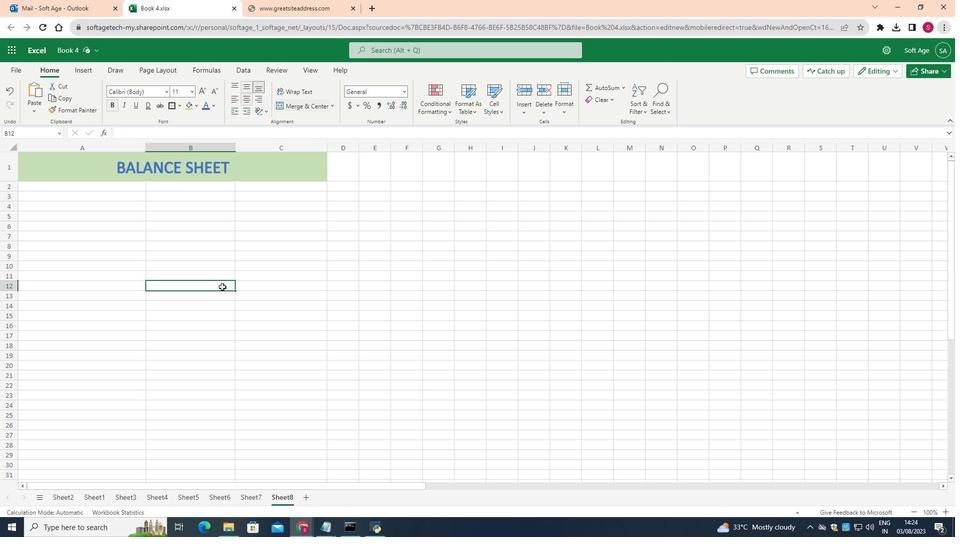 
Action: Mouse pressed left at (222, 287)
Screenshot: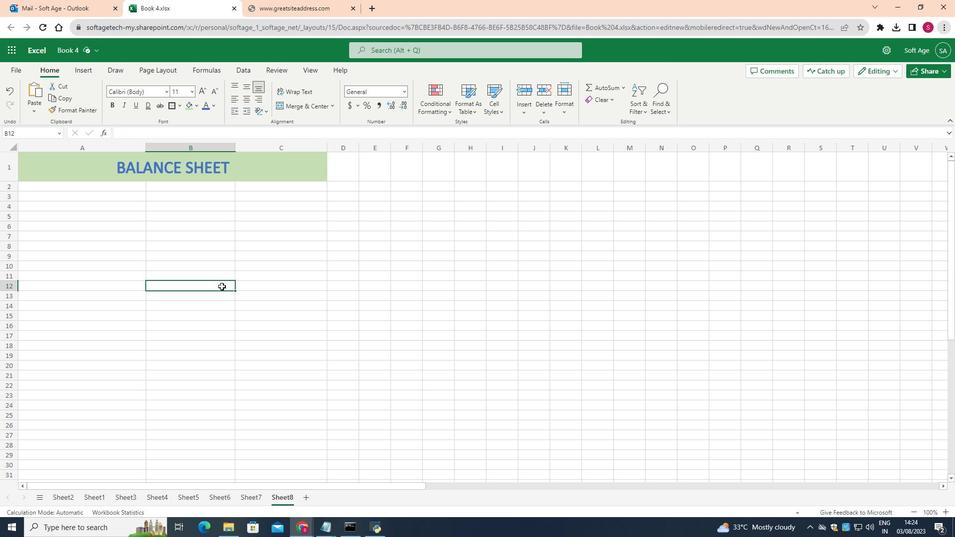 
Action: Mouse moved to (74, 188)
Screenshot: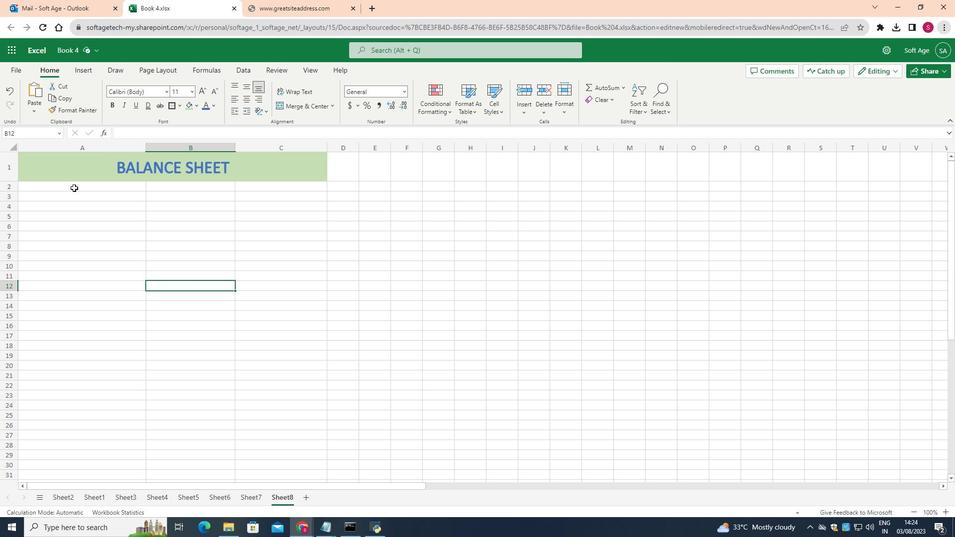 
Action: Mouse pressed left at (74, 188)
Screenshot: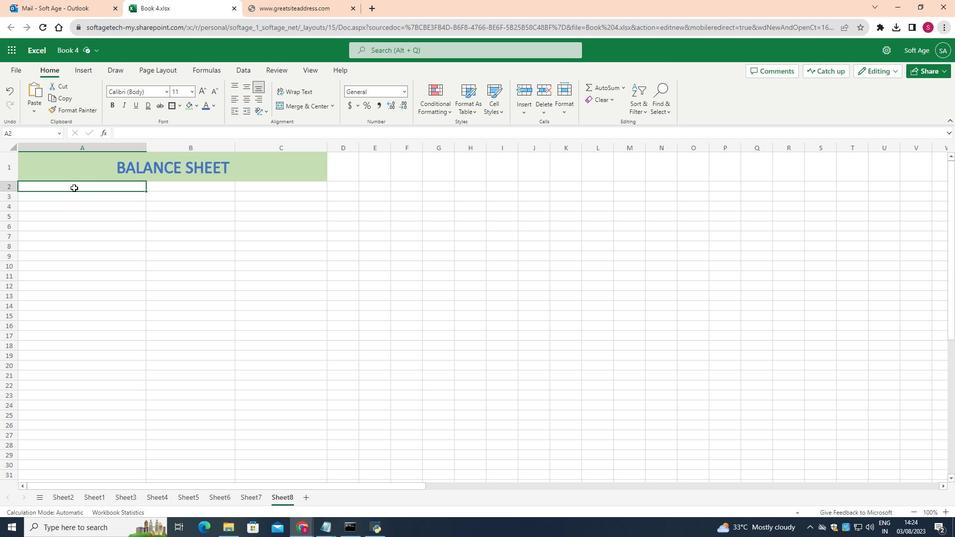 
Action: Mouse moved to (9, 191)
Screenshot: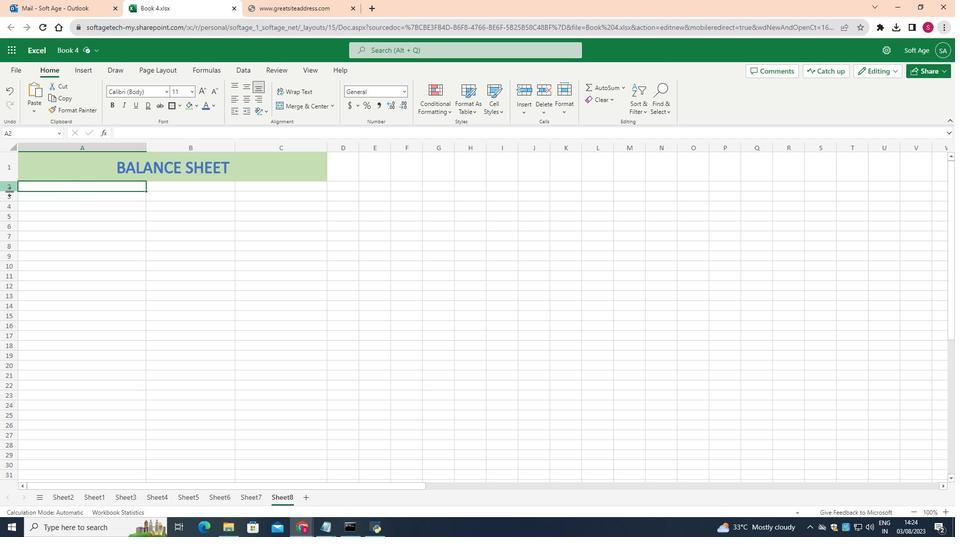 
Action: Mouse pressed left at (9, 191)
Screenshot: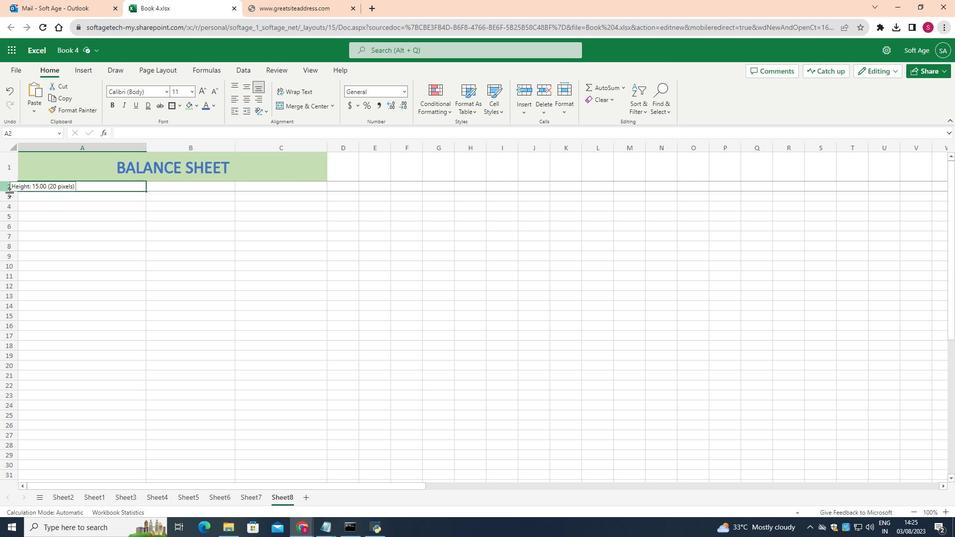 
Action: Mouse moved to (92, 196)
Screenshot: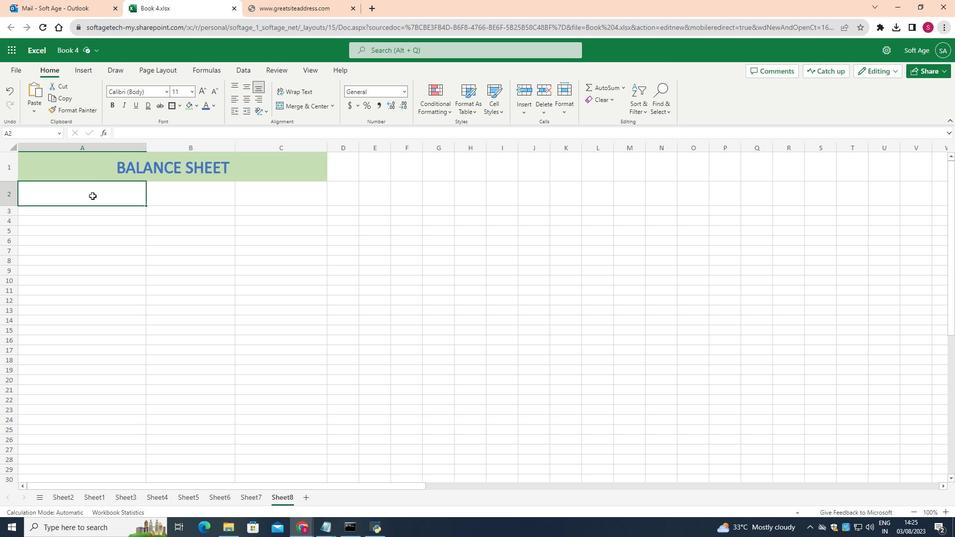 
Action: Mouse pressed left at (92, 196)
Screenshot: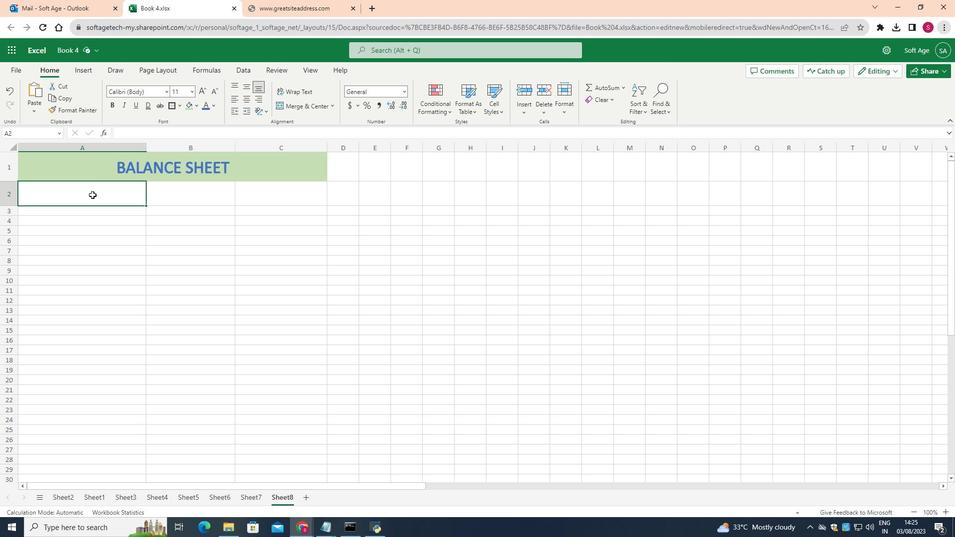 
Action: Mouse moved to (6, 91)
Screenshot: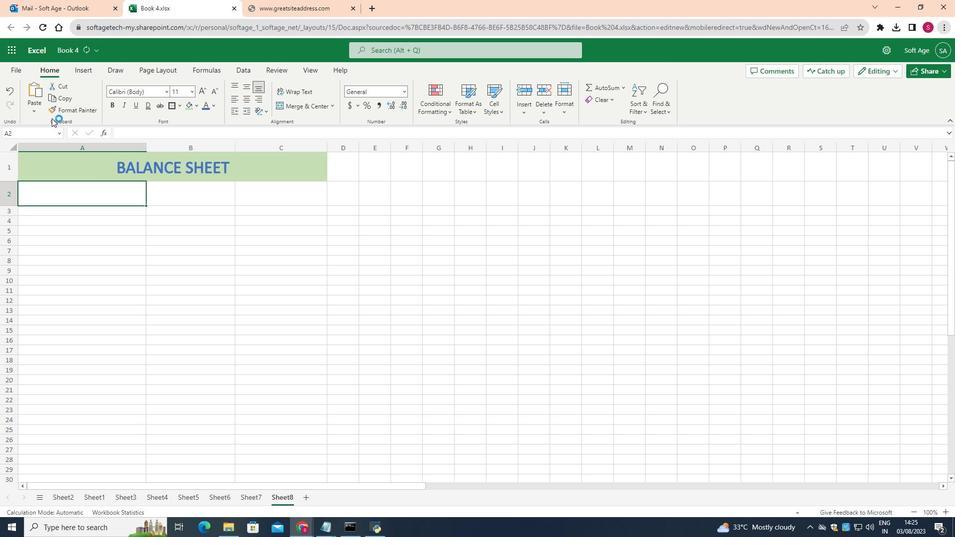 
Action: Mouse pressed left at (6, 91)
Screenshot: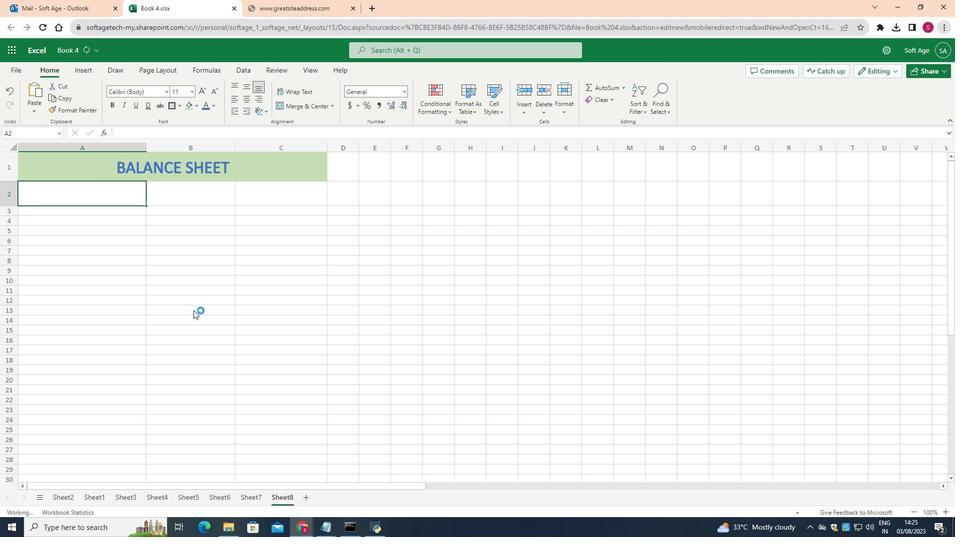 
Action: Mouse moved to (95, 210)
Screenshot: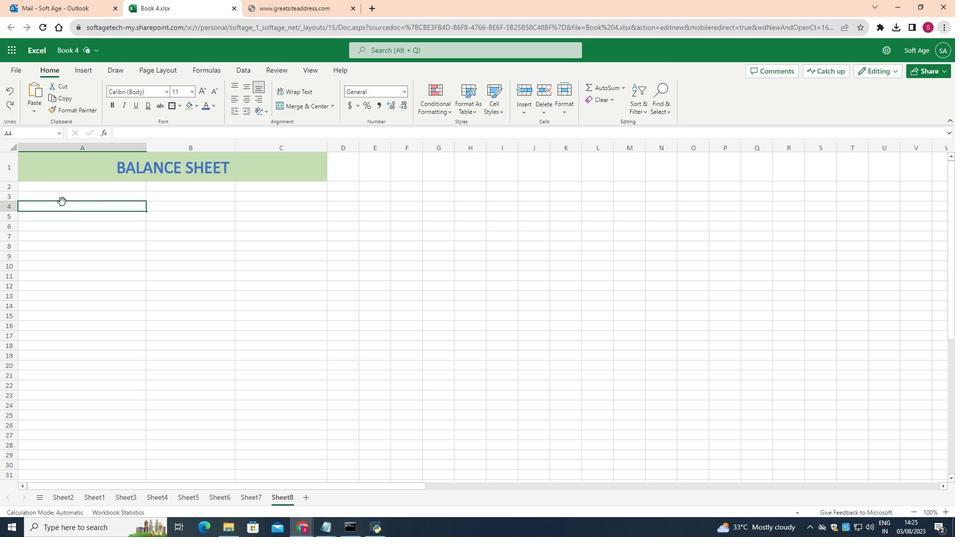 
Action: Mouse pressed left at (95, 210)
Screenshot: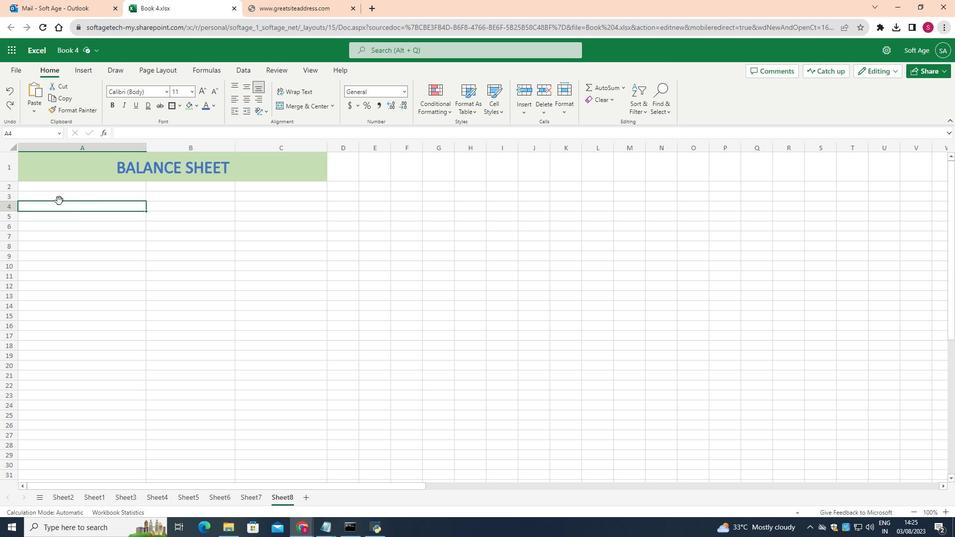 
Action: Mouse moved to (59, 197)
Screenshot: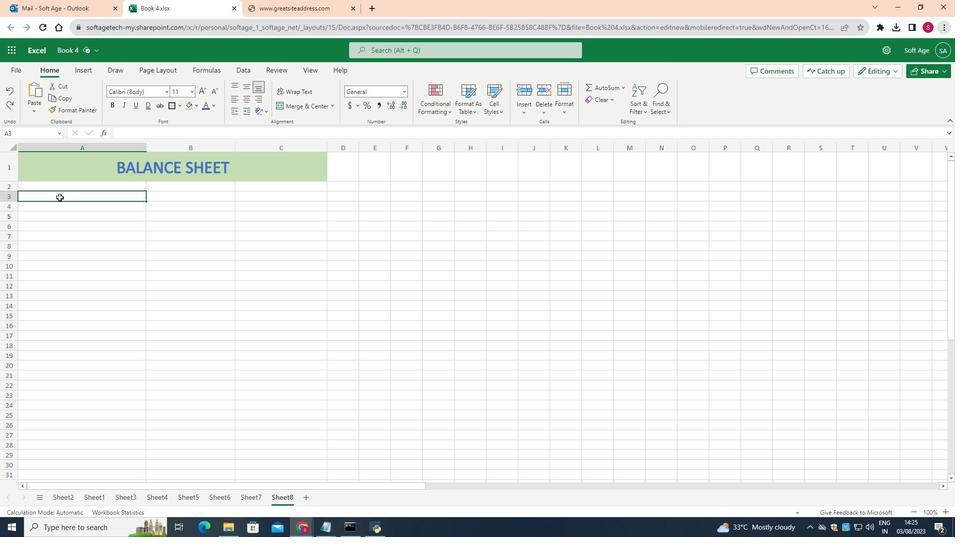 
Action: Mouse pressed left at (59, 197)
Screenshot: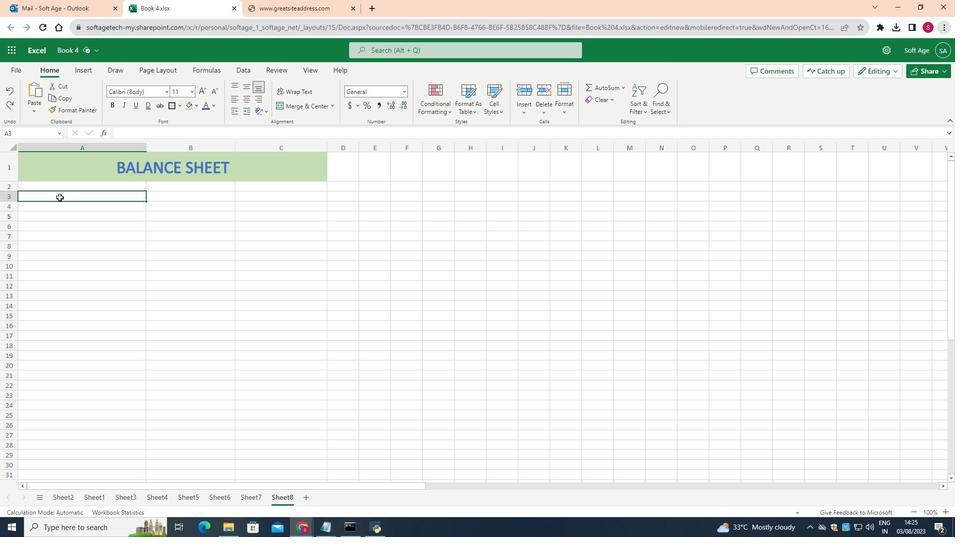 
Action: Mouse moved to (58, 185)
Screenshot: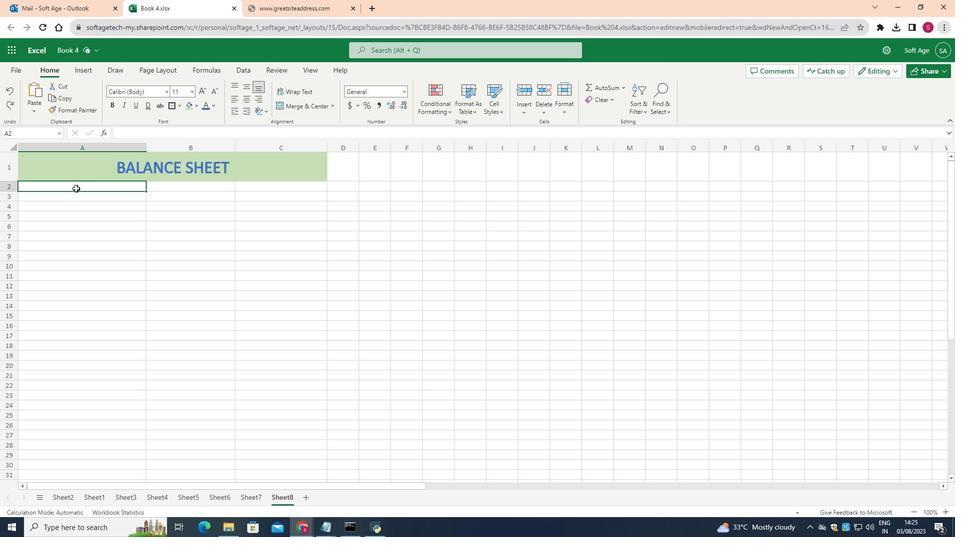 
Action: Mouse pressed left at (58, 185)
Screenshot: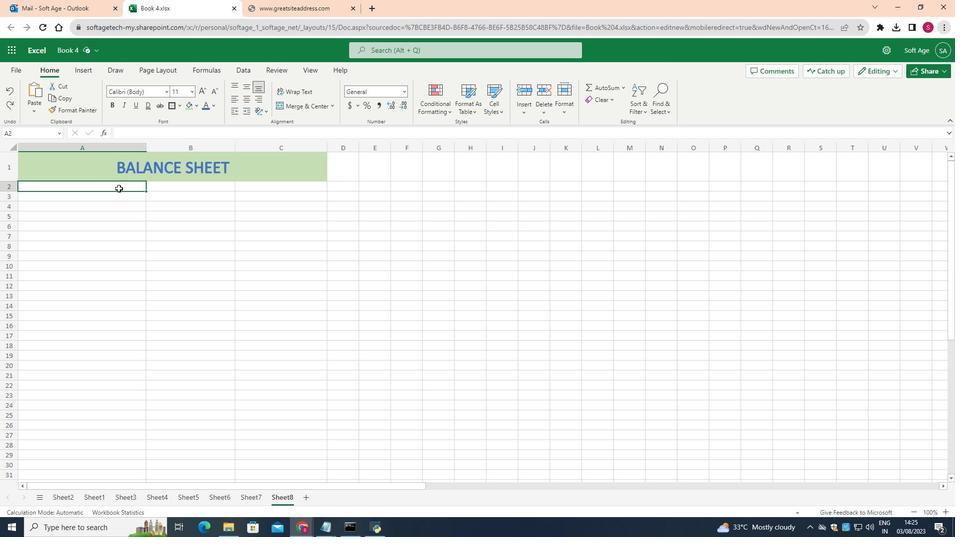 
Action: Mouse moved to (332, 100)
Screenshot: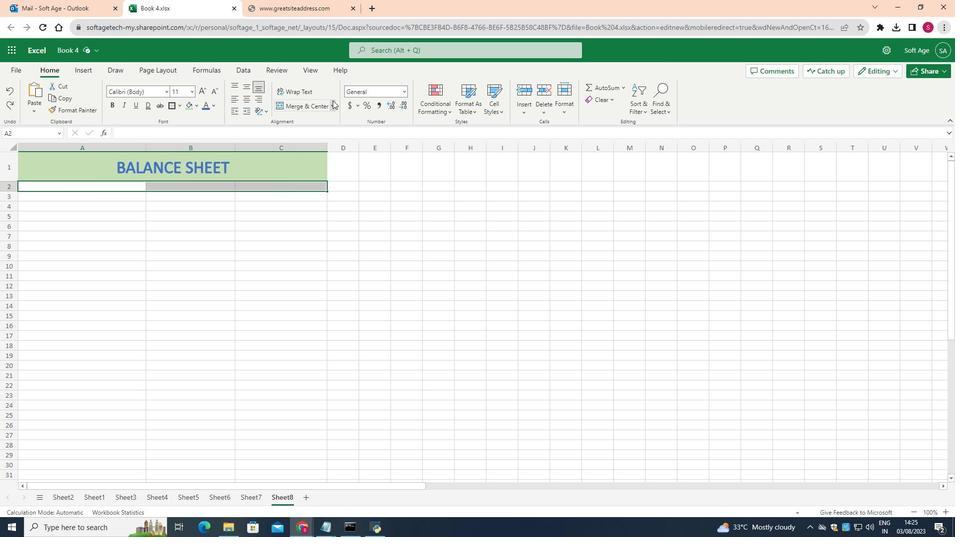 
Action: Mouse pressed left at (332, 100)
Screenshot: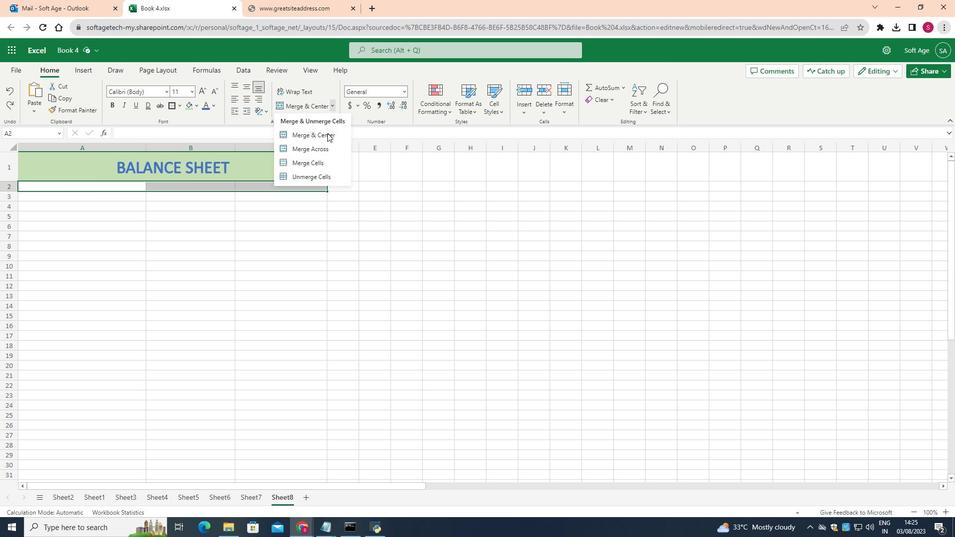 
Action: Mouse moved to (319, 160)
Screenshot: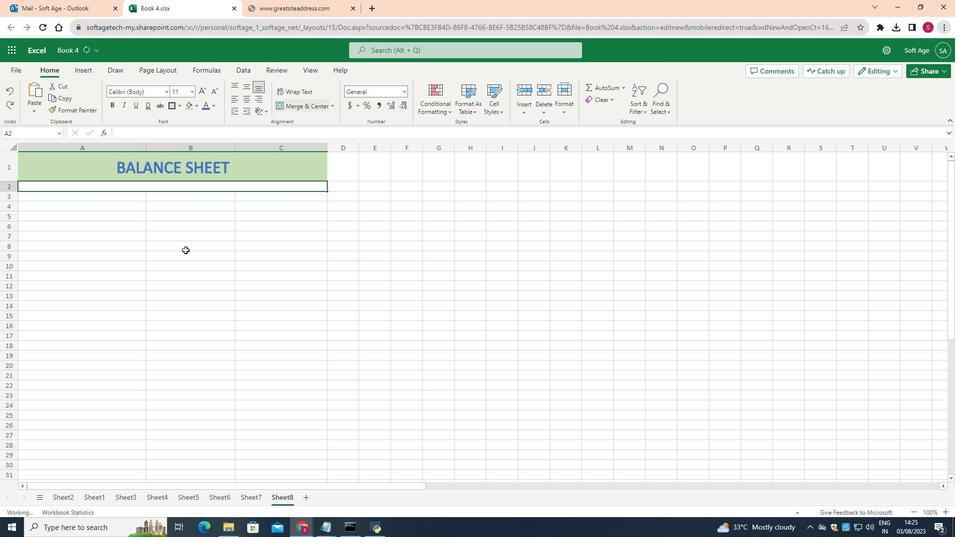 
Action: Mouse pressed left at (319, 160)
Screenshot: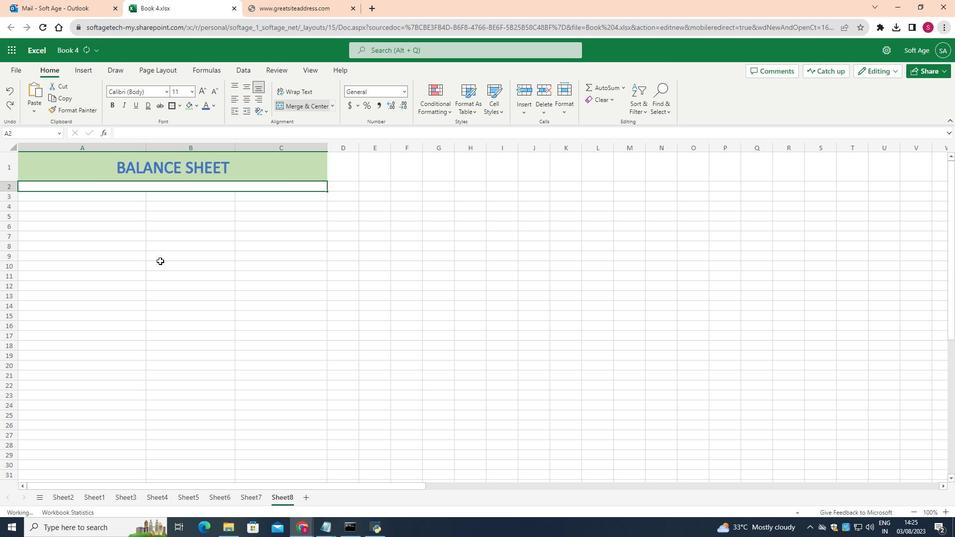 
Action: Mouse moved to (160, 261)
Screenshot: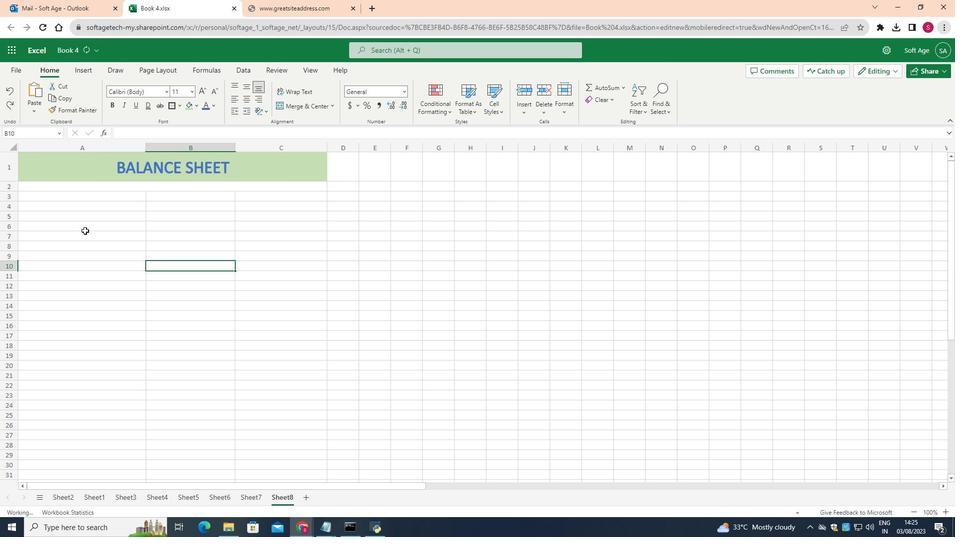 
Action: Mouse pressed left at (160, 261)
Screenshot: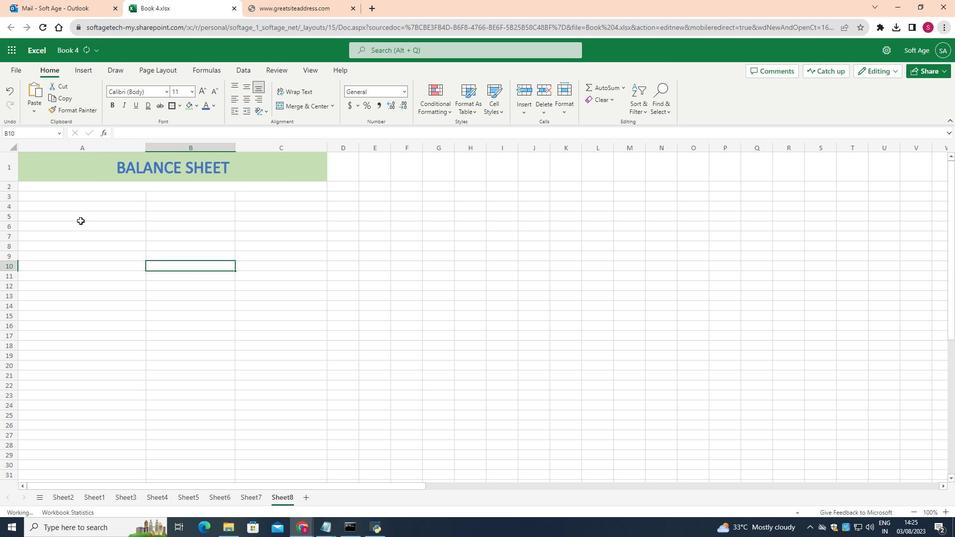 
Action: Mouse moved to (71, 195)
Screenshot: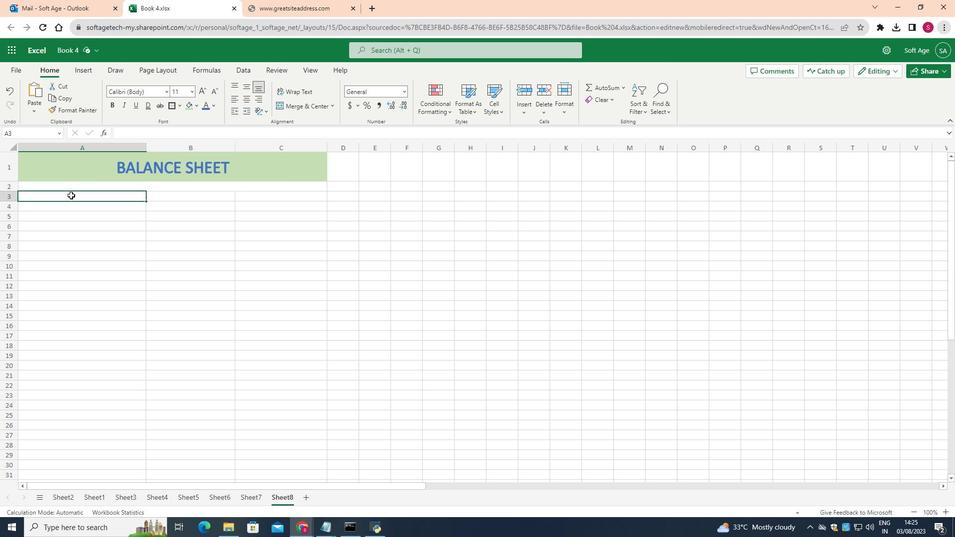 
Action: Mouse pressed left at (71, 195)
Screenshot: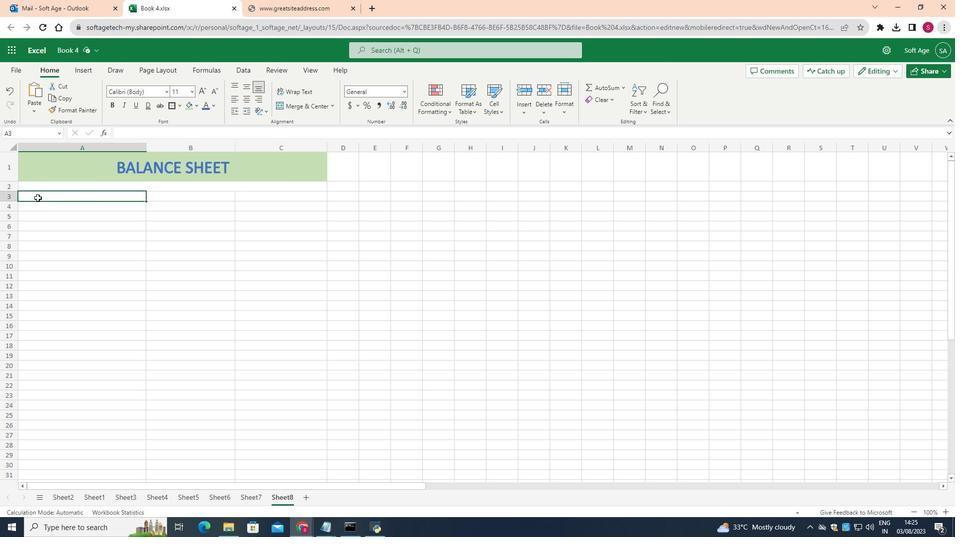 
Action: Mouse moved to (11, 201)
Screenshot: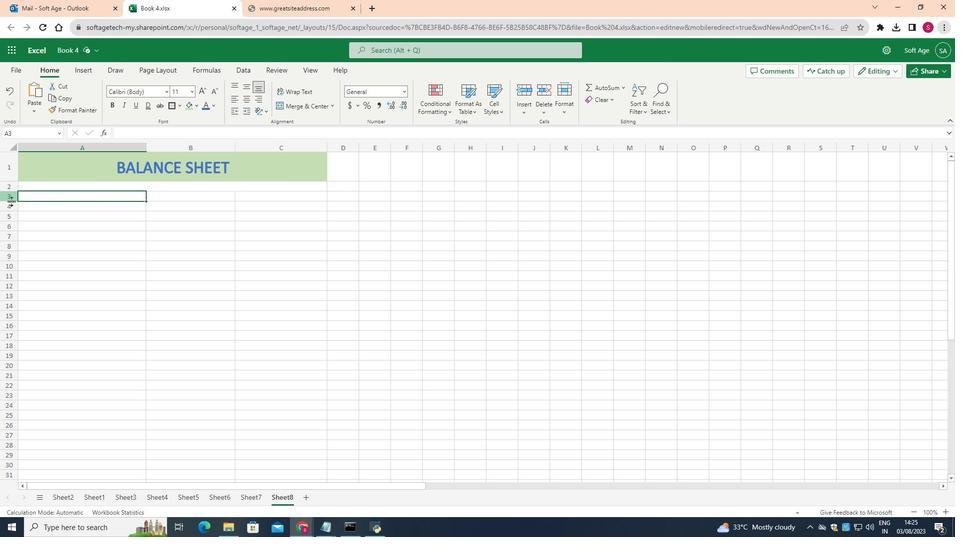
Action: Mouse pressed left at (11, 201)
Screenshot: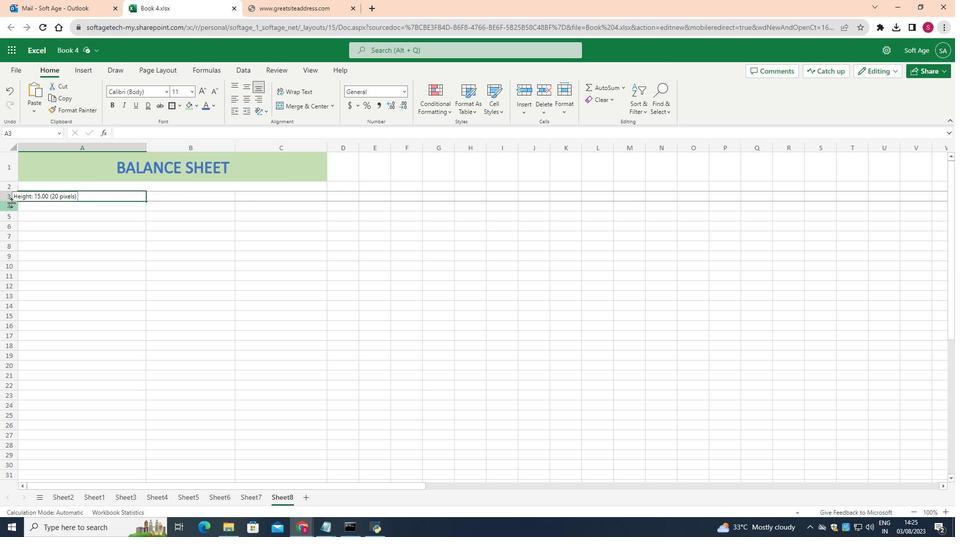 
Action: Mouse moved to (122, 208)
Screenshot: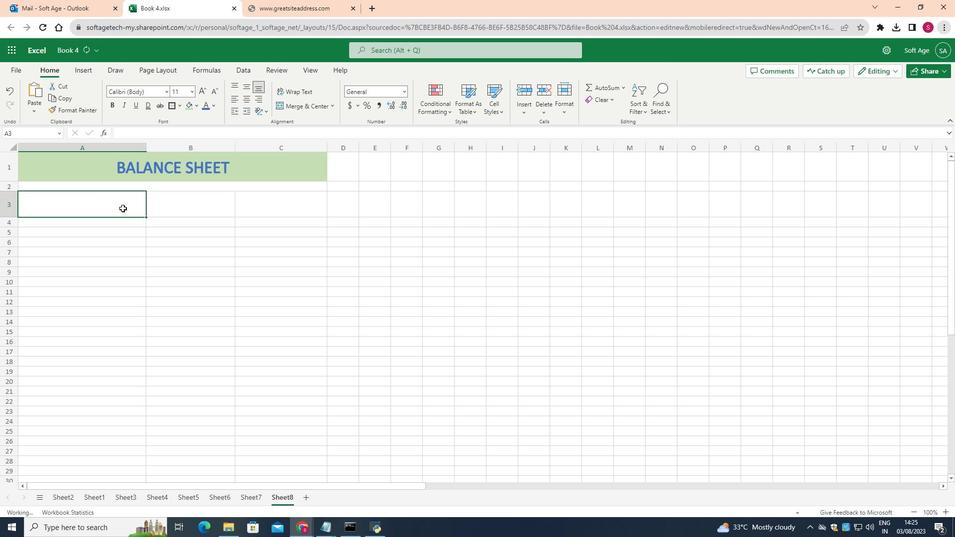 
Action: Mouse pressed left at (122, 208)
Screenshot: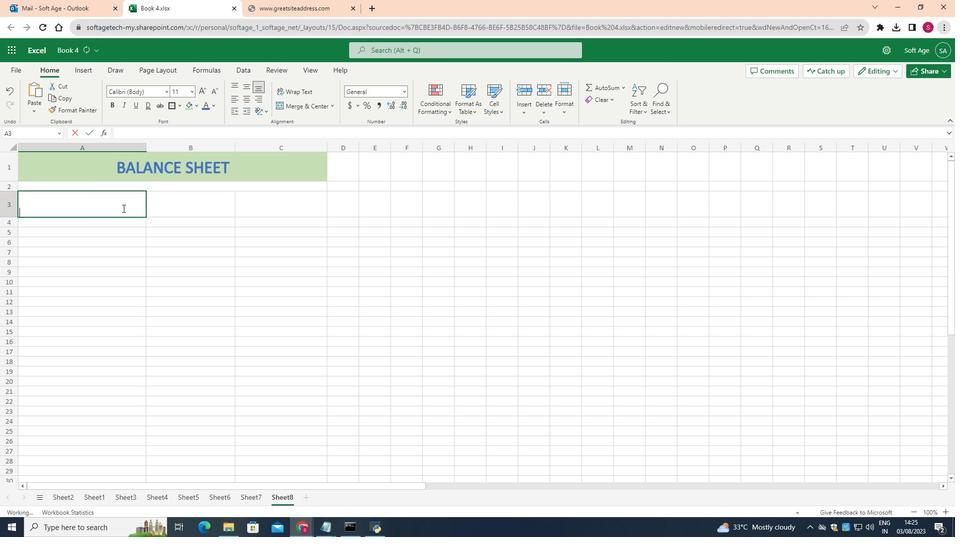 
Action: Mouse pressed left at (122, 208)
Screenshot: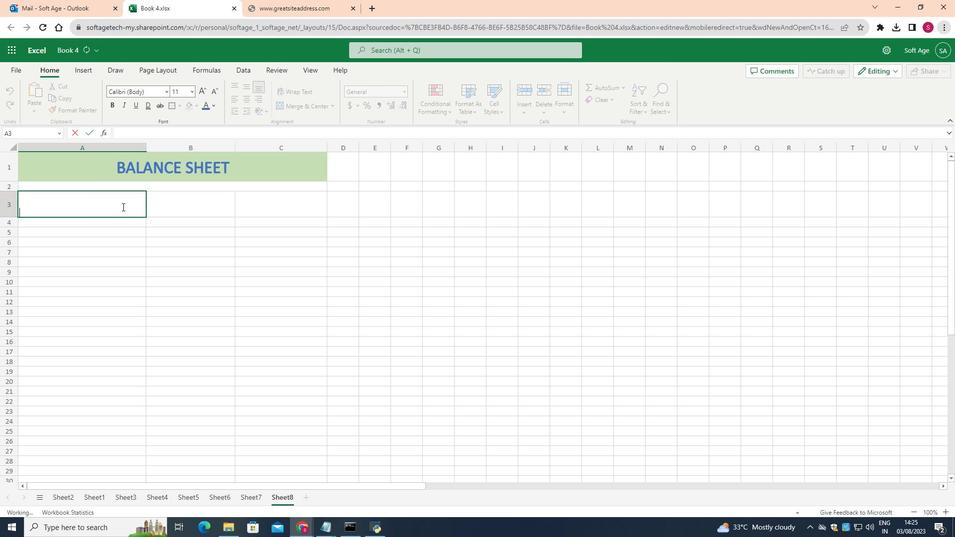 
Action: Mouse moved to (191, 90)
Screenshot: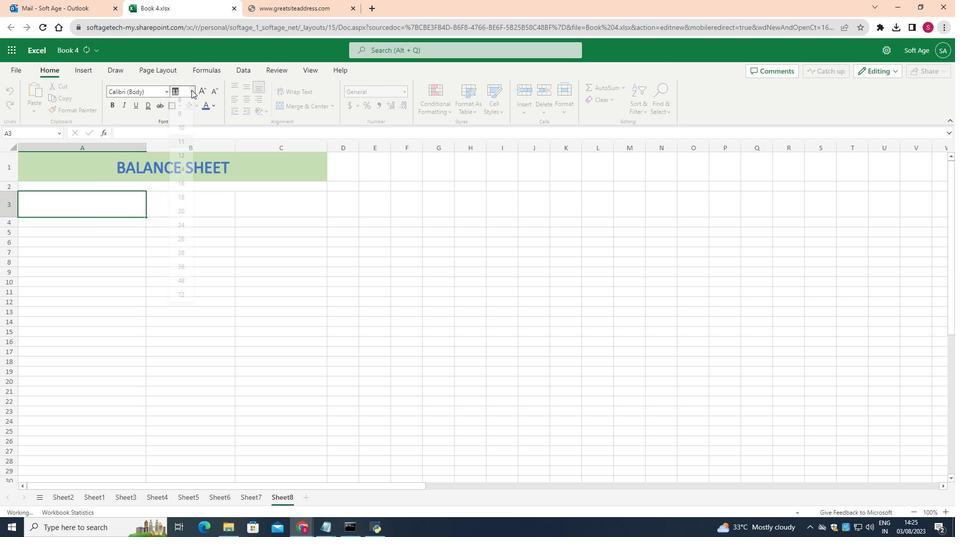 
Action: Mouse pressed left at (191, 90)
Screenshot: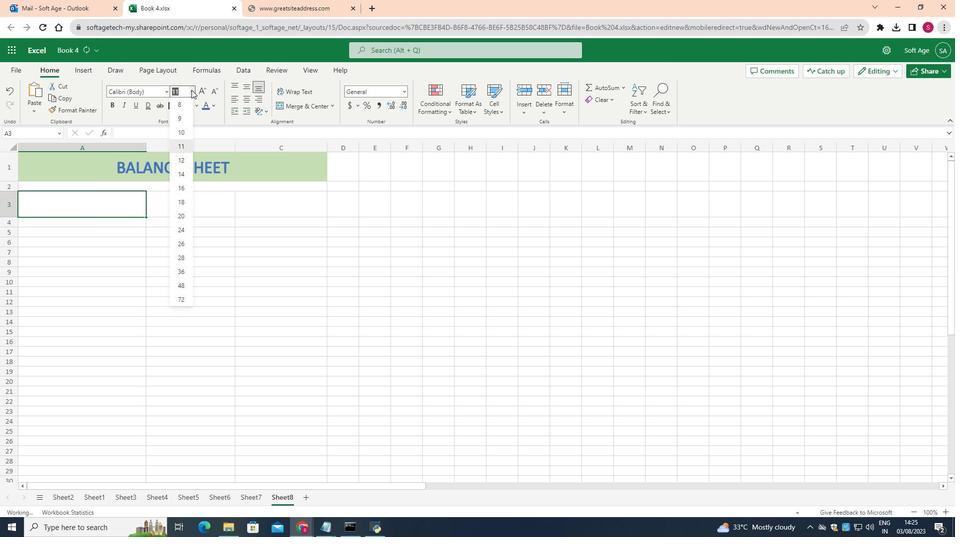 
Action: Mouse moved to (180, 201)
Screenshot: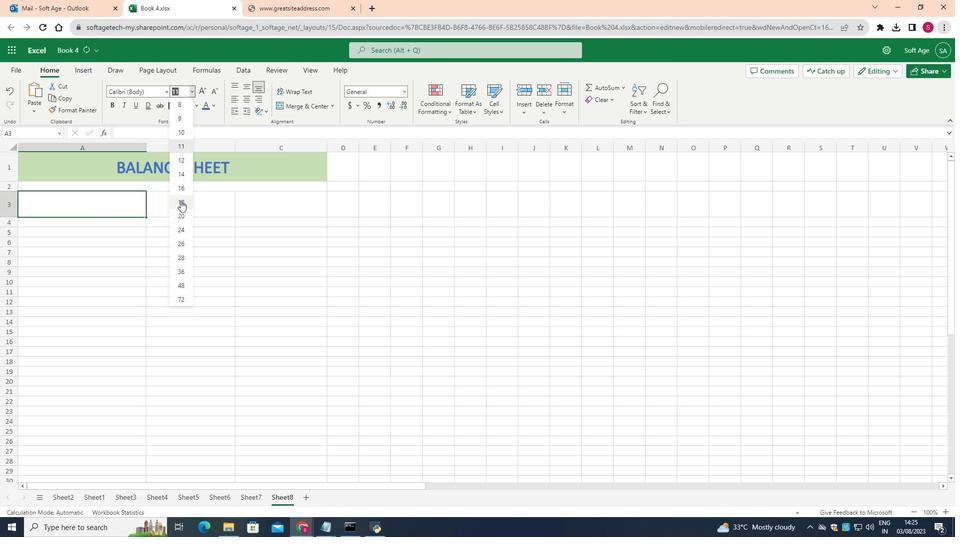 
Action: Mouse pressed left at (180, 201)
Screenshot: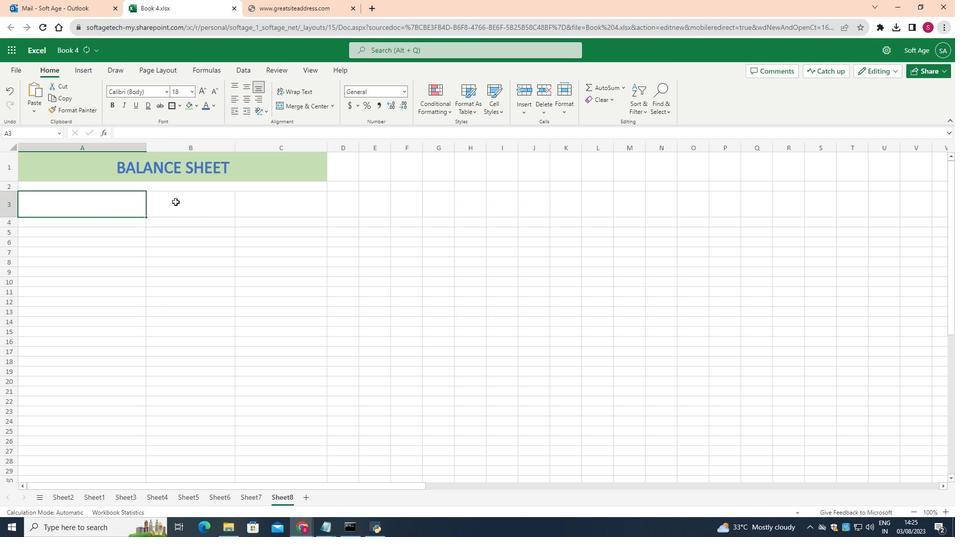 
Action: Mouse moved to (108, 199)
Screenshot: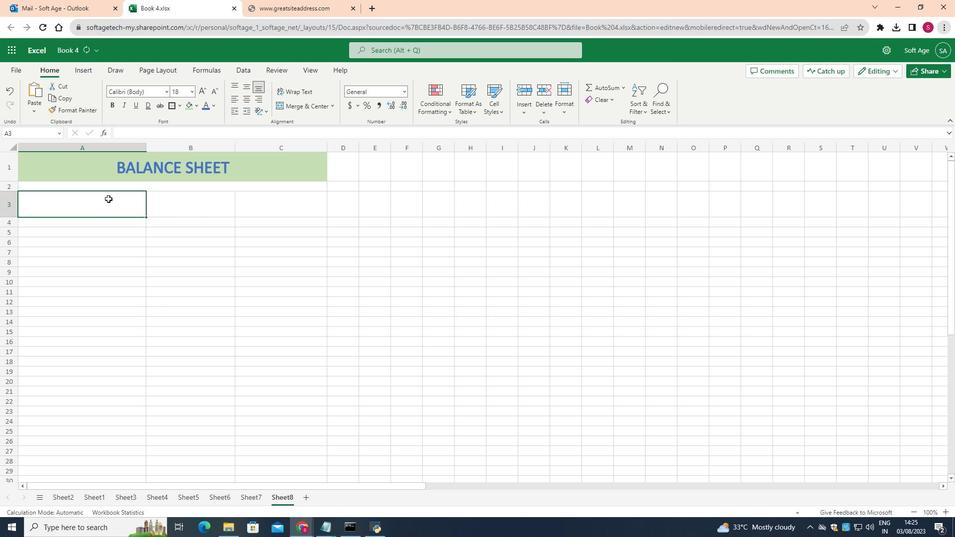 
Action: Mouse pressed left at (108, 199)
Screenshot: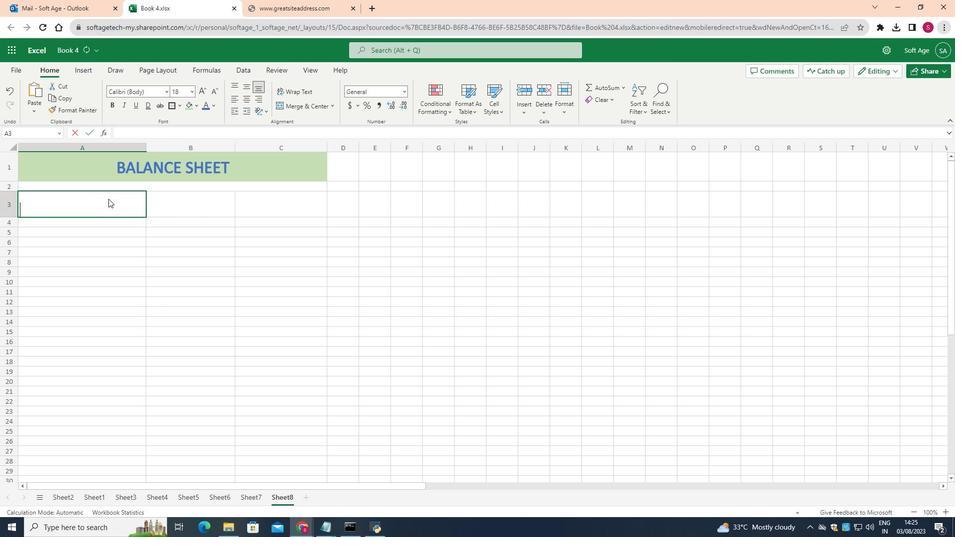 
Action: Mouse pressed left at (108, 199)
Screenshot: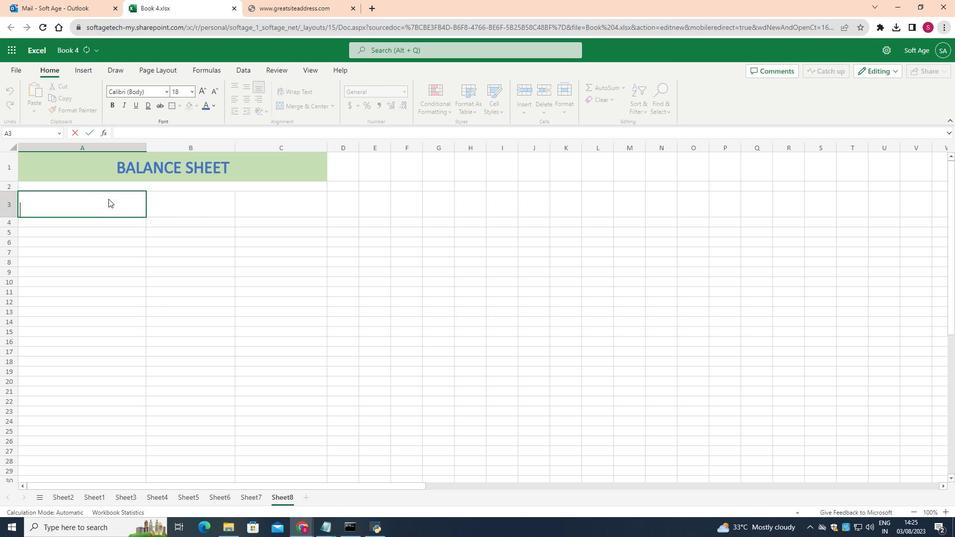 
Action: Key pressed <Key.shift><Key.shift><Key.shift><Key.shift><Key.shift><Key.shift><Key.shift><Key.shift><Key.shift><Key.shift>Assets
Screenshot: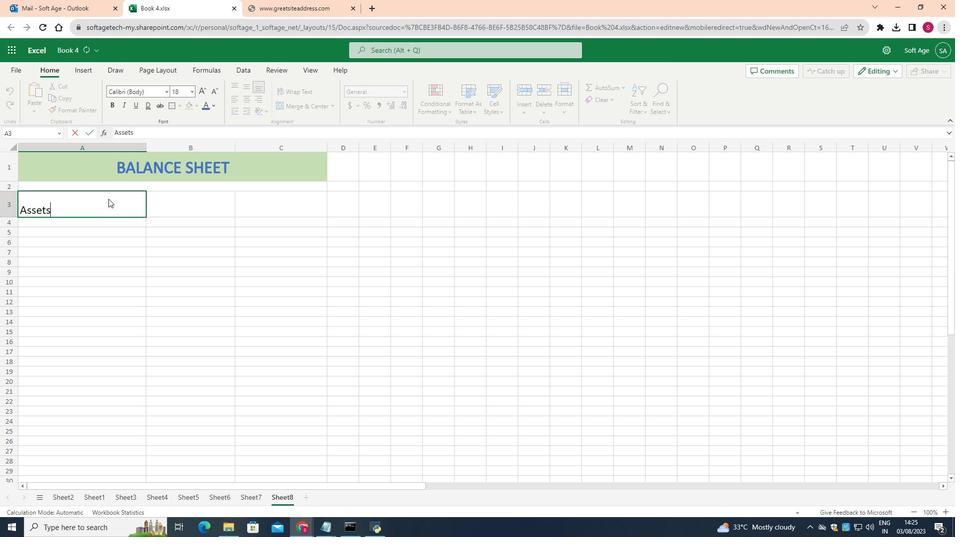 
Action: Mouse moved to (19, 208)
Screenshot: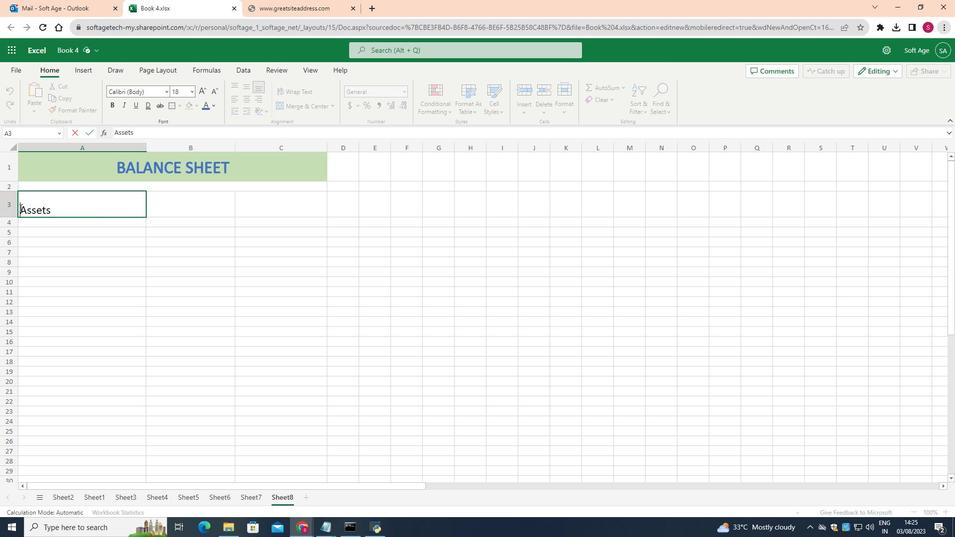 
Action: Mouse pressed left at (19, 208)
Screenshot: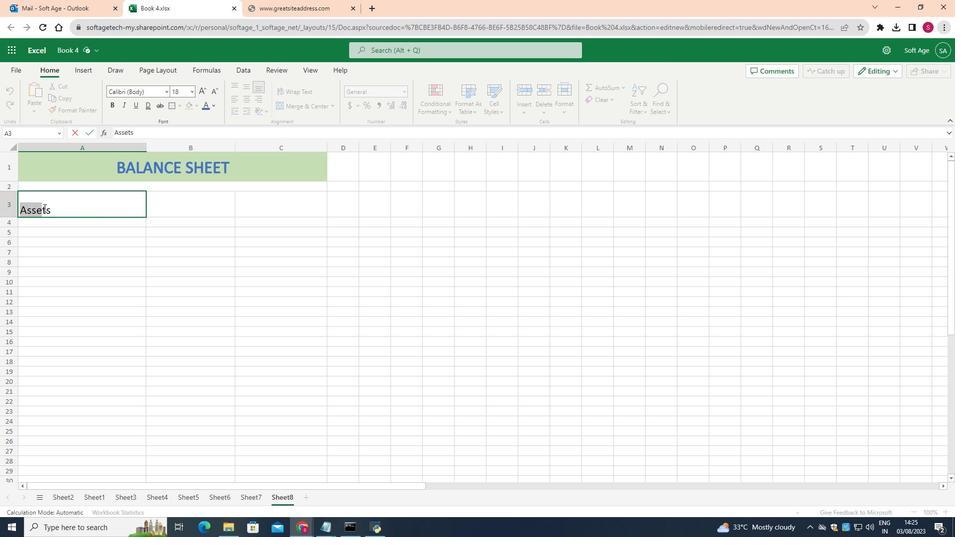 
Action: Mouse moved to (113, 105)
Screenshot: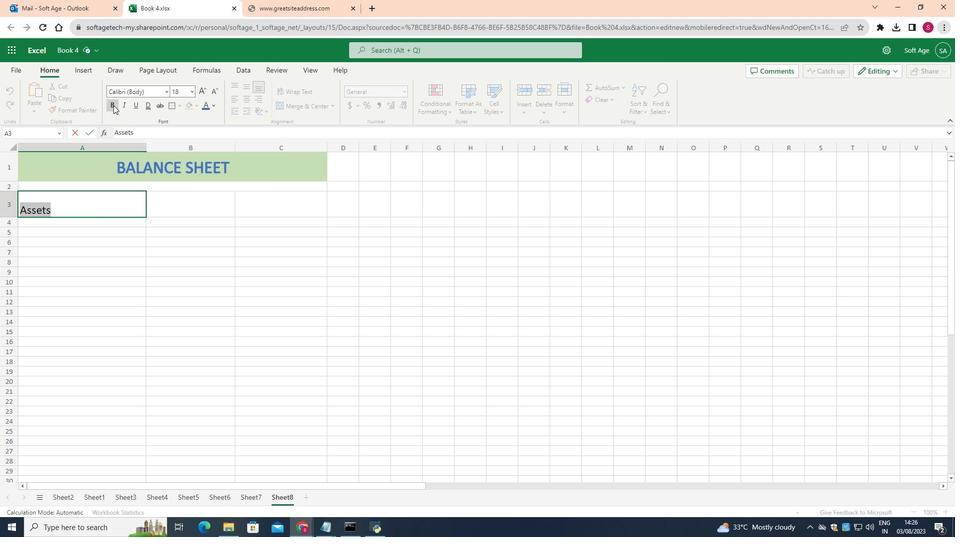 
Action: Mouse pressed left at (113, 105)
Screenshot: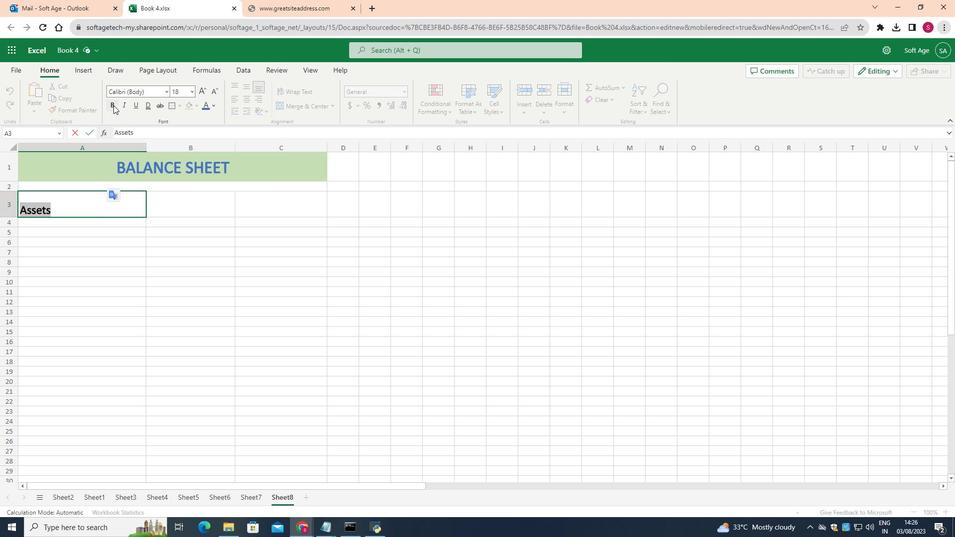
Action: Mouse moved to (20, 205)
Screenshot: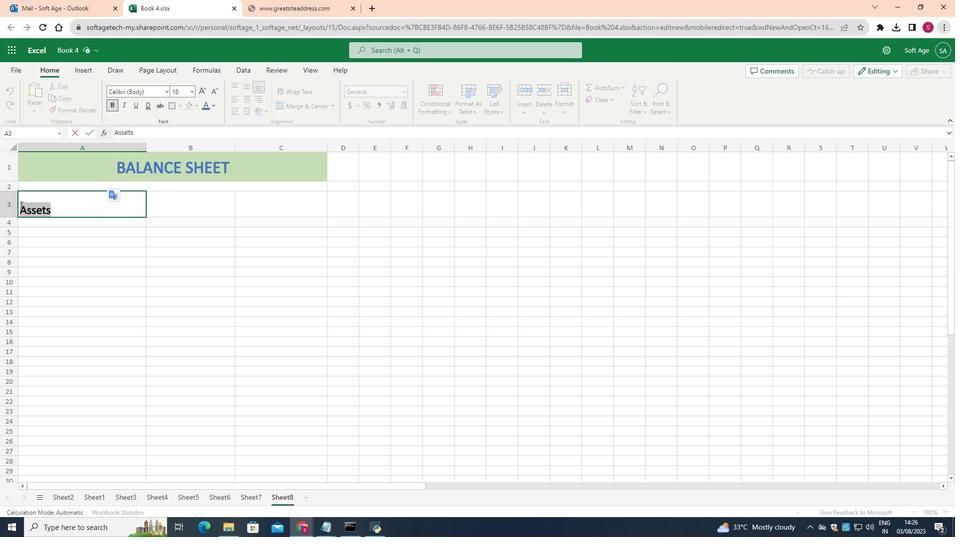 
Action: Mouse pressed left at (20, 205)
Screenshot: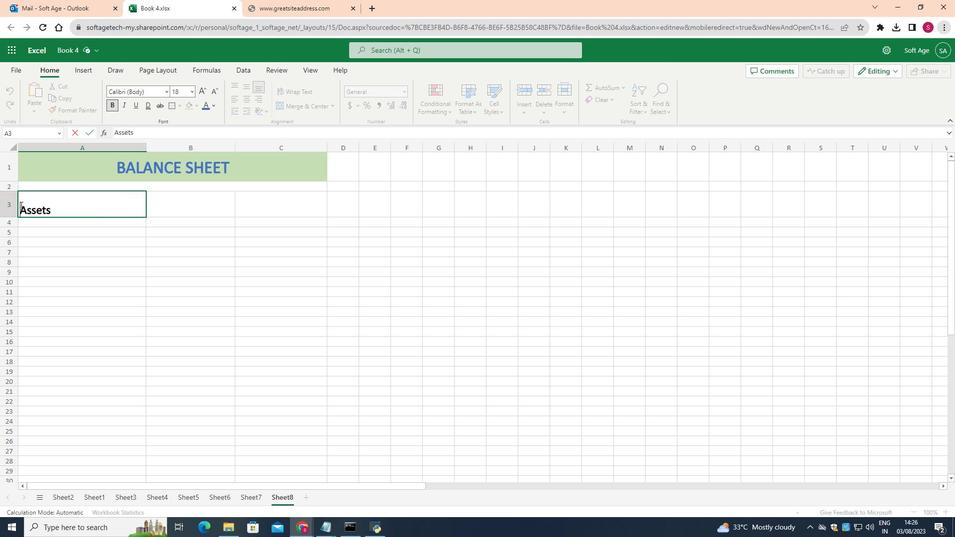 
Action: Key pressed <Key.space><Key.space>
Screenshot: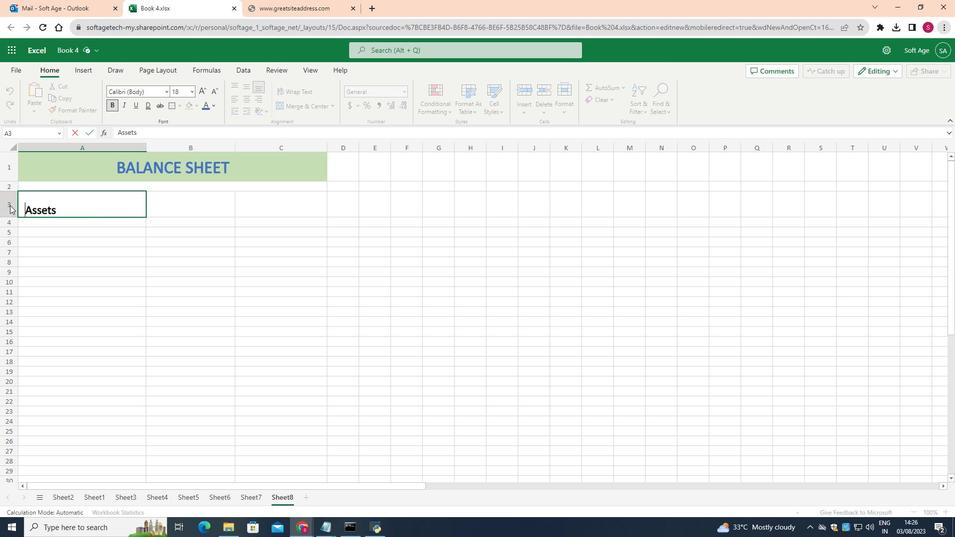 
Action: Mouse moved to (73, 207)
Screenshot: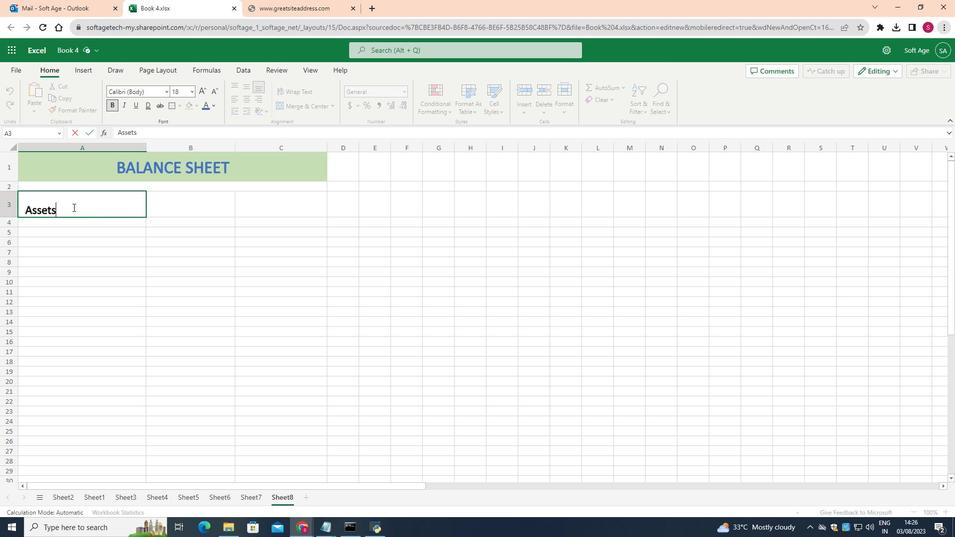 
Action: Mouse pressed left at (73, 207)
Screenshot: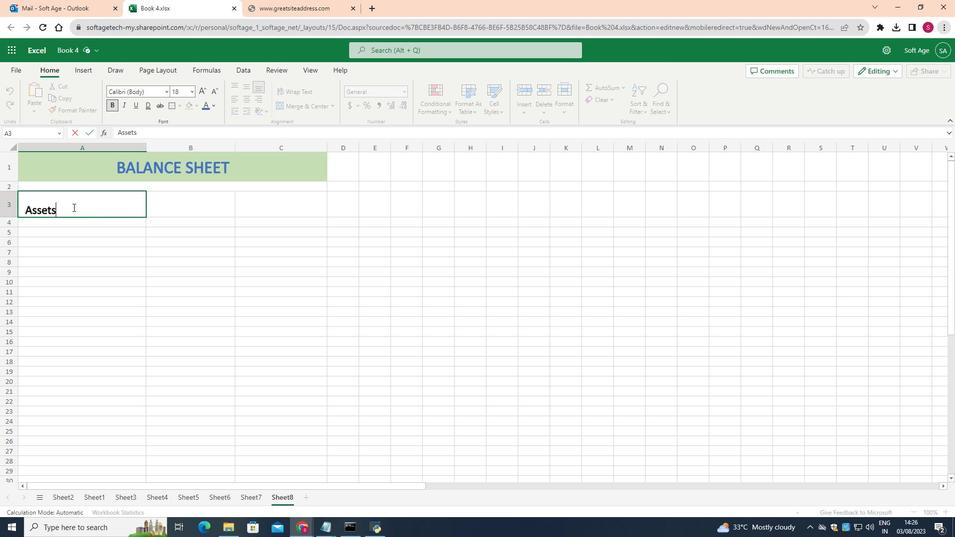 
Action: Mouse moved to (44, 220)
Screenshot: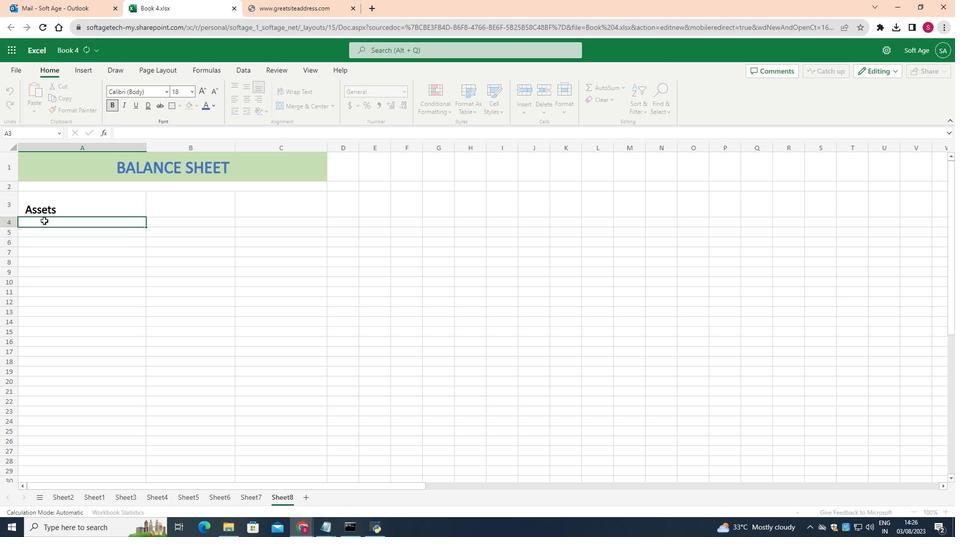 
Action: Mouse pressed left at (44, 220)
Screenshot: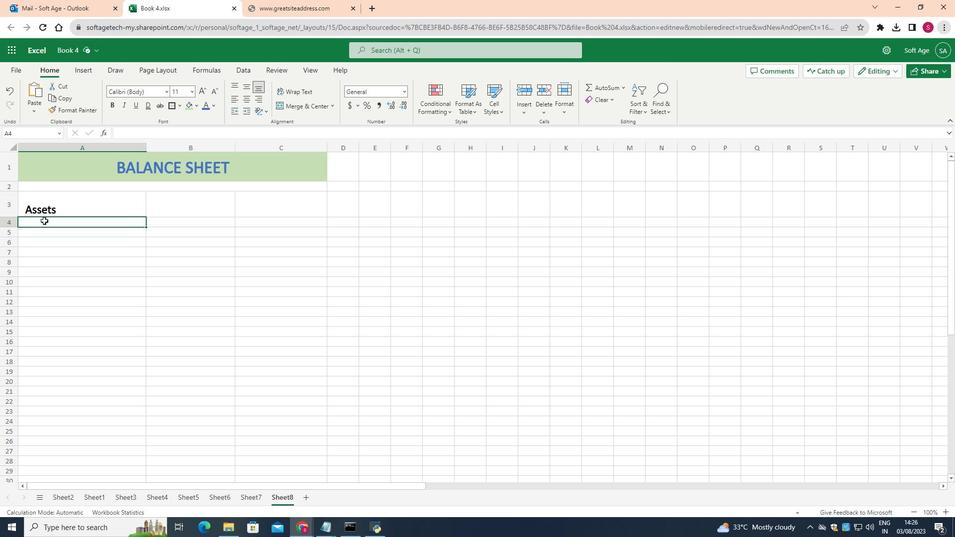 
Action: Mouse moved to (12, 227)
Screenshot: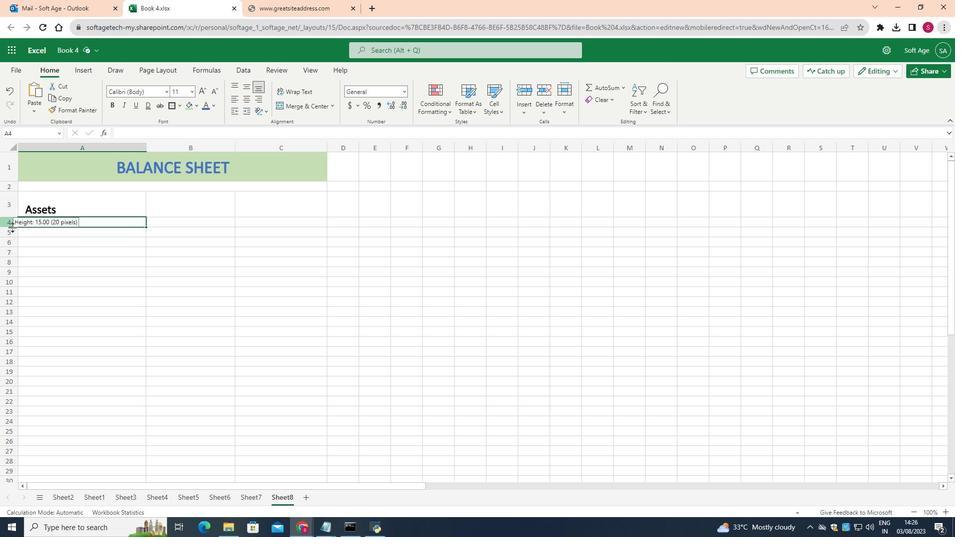 
Action: Mouse pressed left at (12, 227)
Screenshot: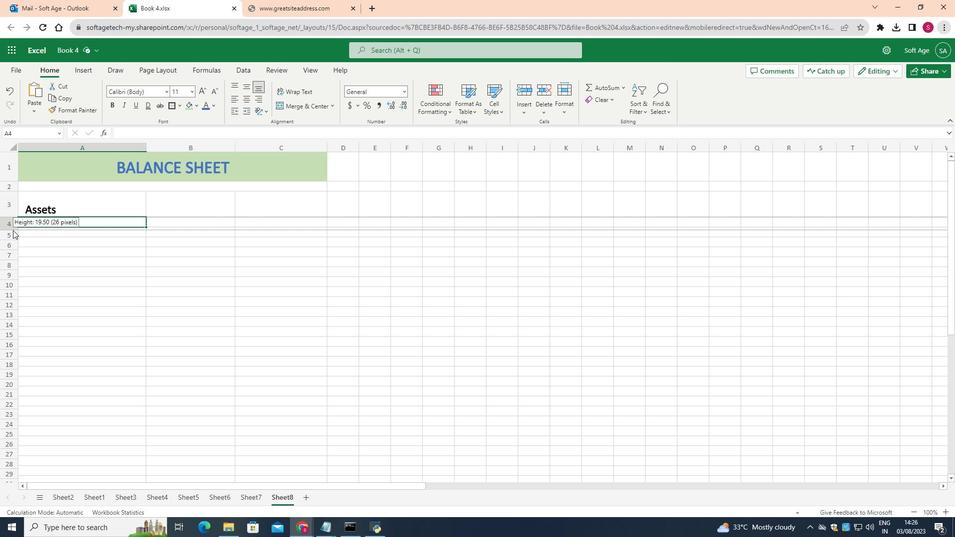 
Action: Mouse moved to (72, 223)
Screenshot: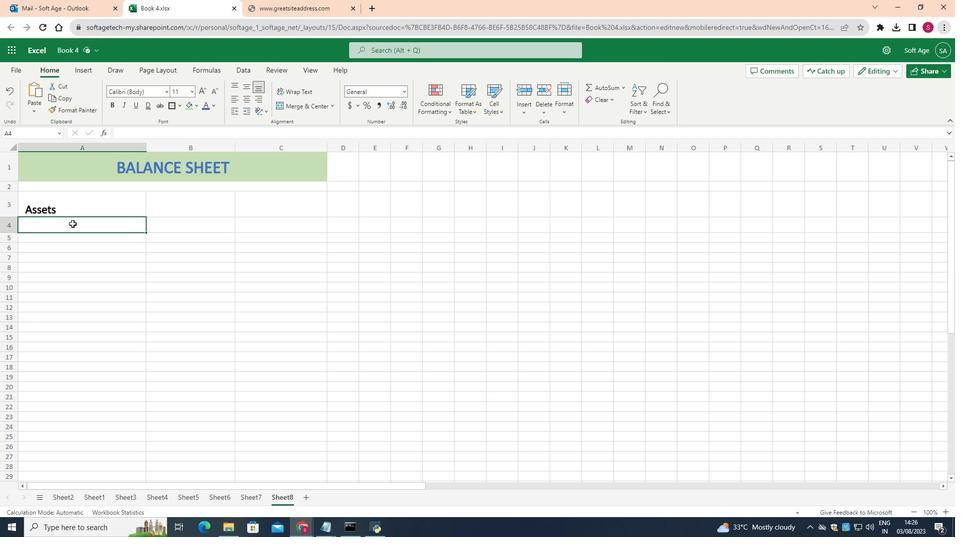 
Action: Mouse pressed left at (72, 223)
Screenshot: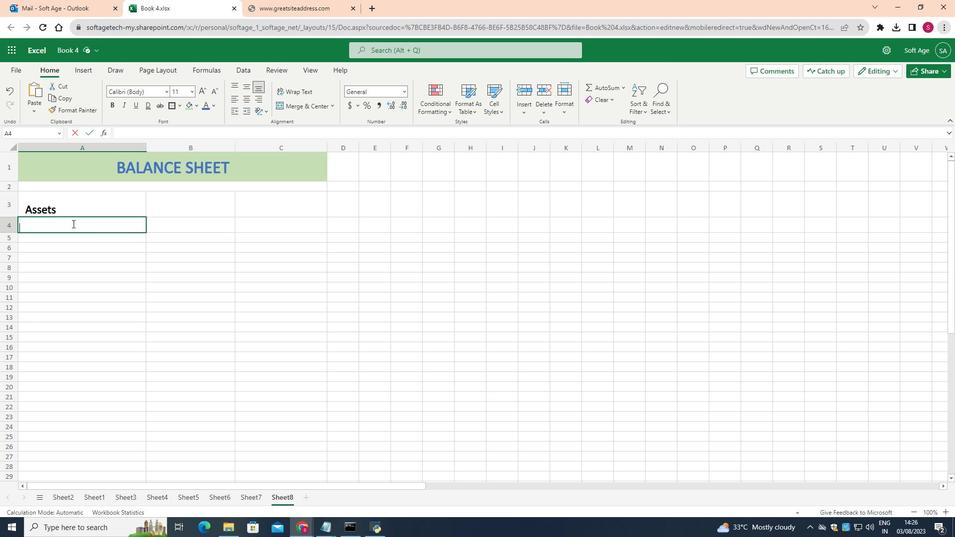 
Action: Mouse pressed left at (72, 223)
Screenshot: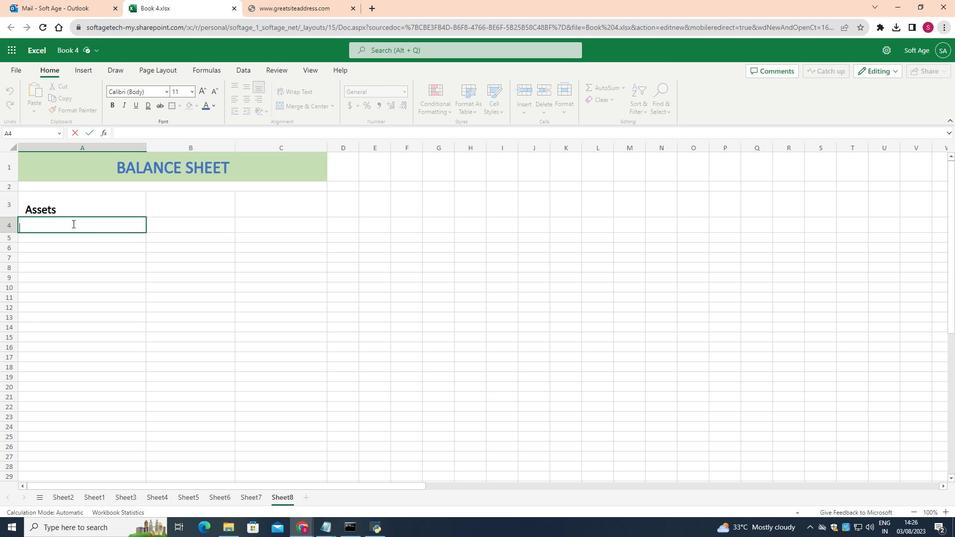 
Action: Mouse moved to (190, 90)
Screenshot: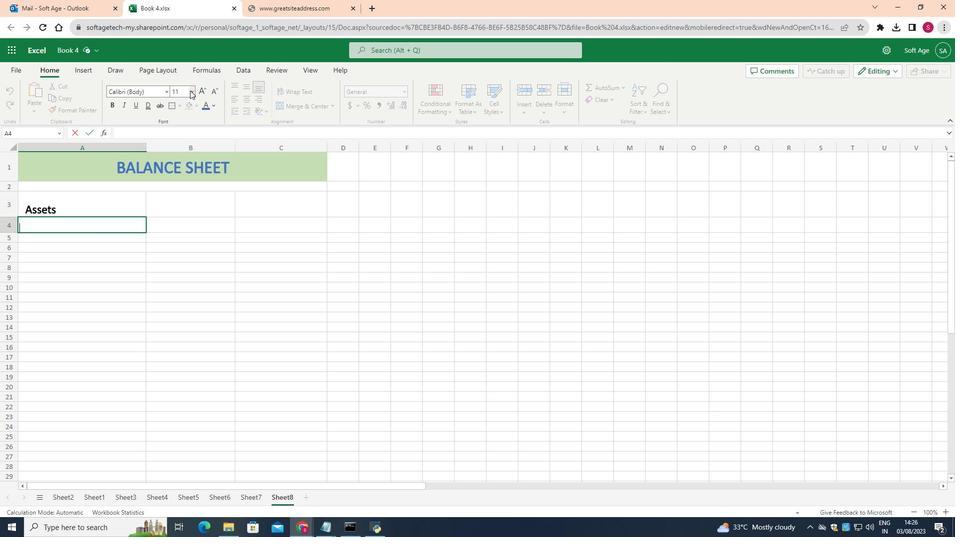 
Action: Mouse pressed left at (190, 90)
Screenshot: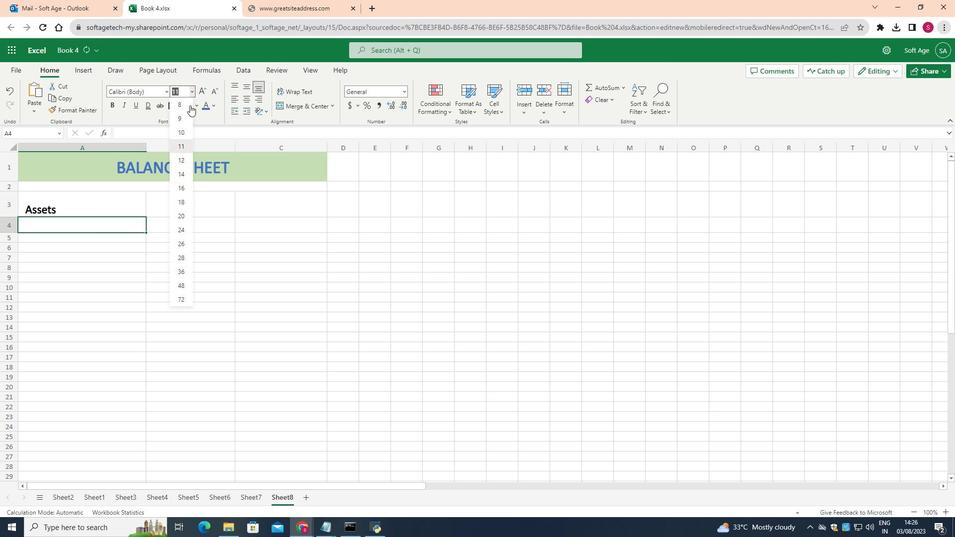 
Action: Mouse moved to (181, 173)
Screenshot: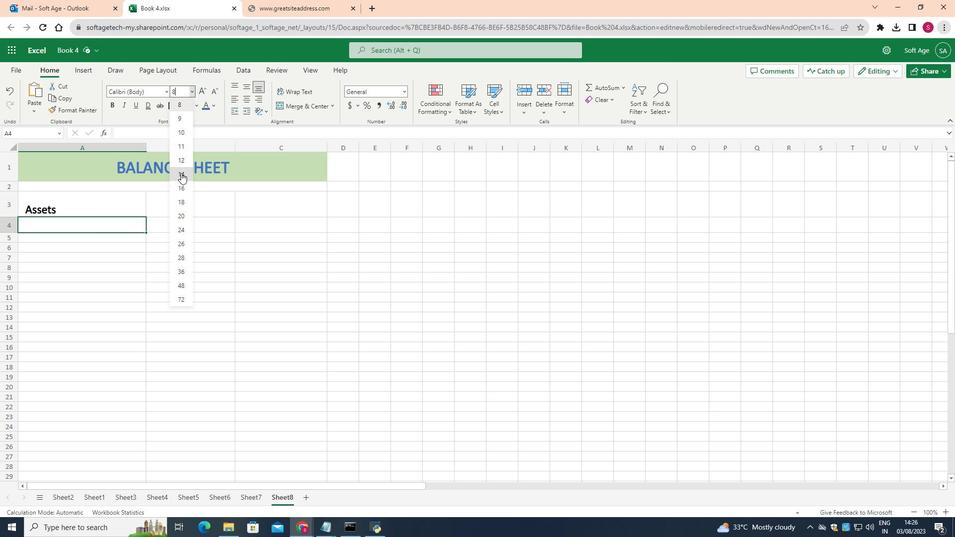 
Action: Mouse pressed left at (181, 173)
Screenshot: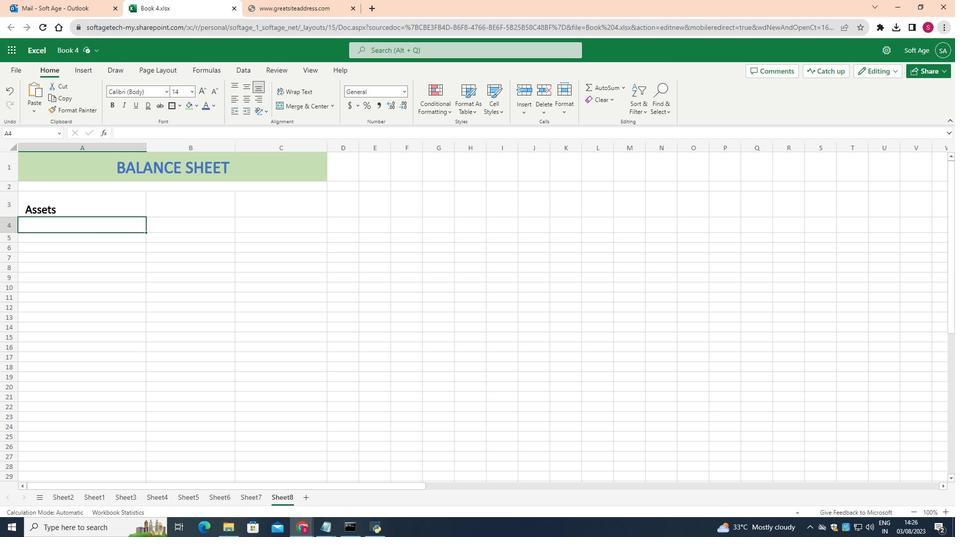 
Action: Mouse moved to (192, 93)
Screenshot: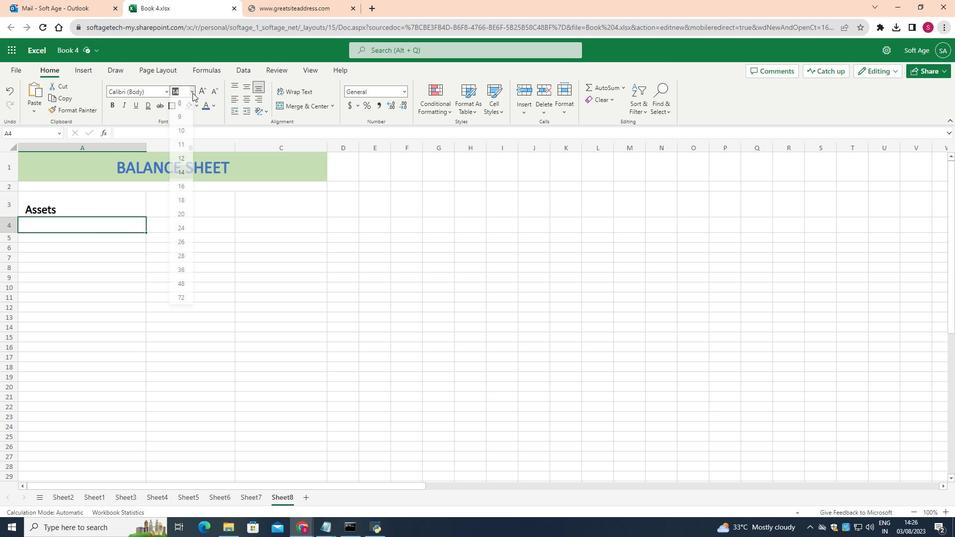 
Action: Mouse pressed left at (192, 93)
Screenshot: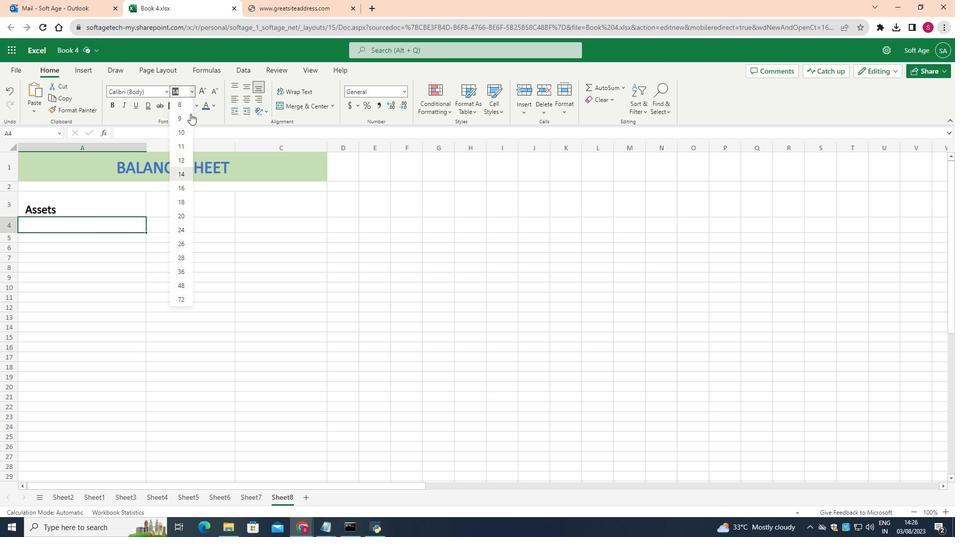 
Action: Mouse moved to (182, 188)
Screenshot: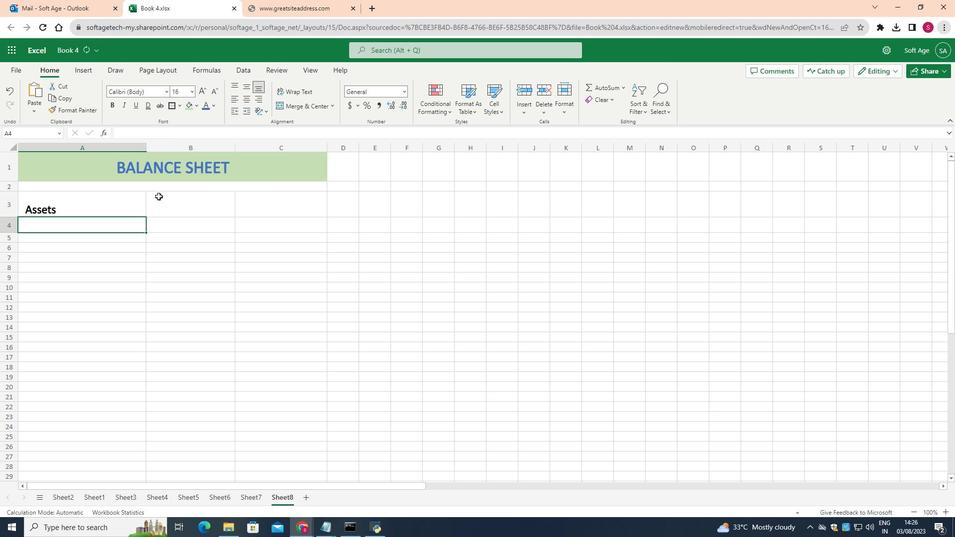 
Action: Mouse pressed left at (182, 188)
Screenshot: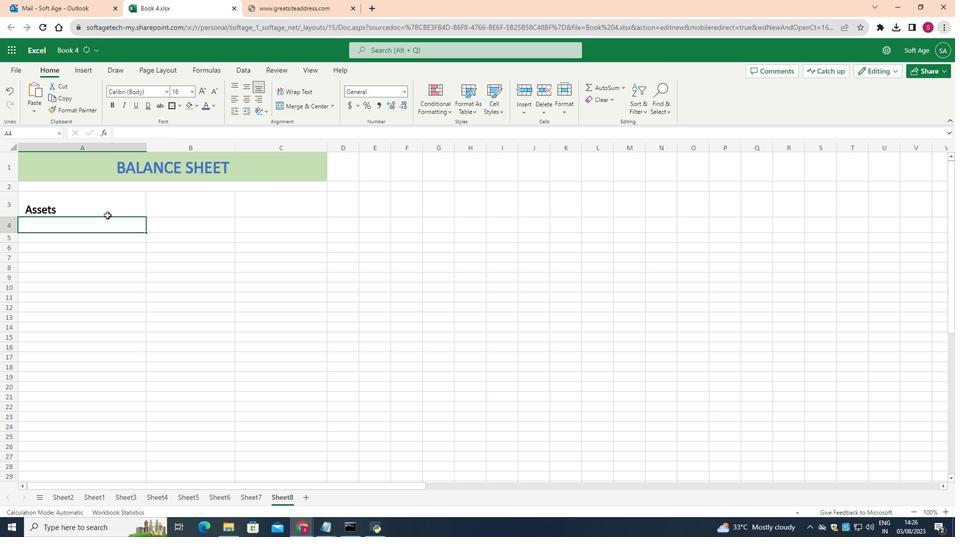 
Action: Mouse moved to (104, 222)
Screenshot: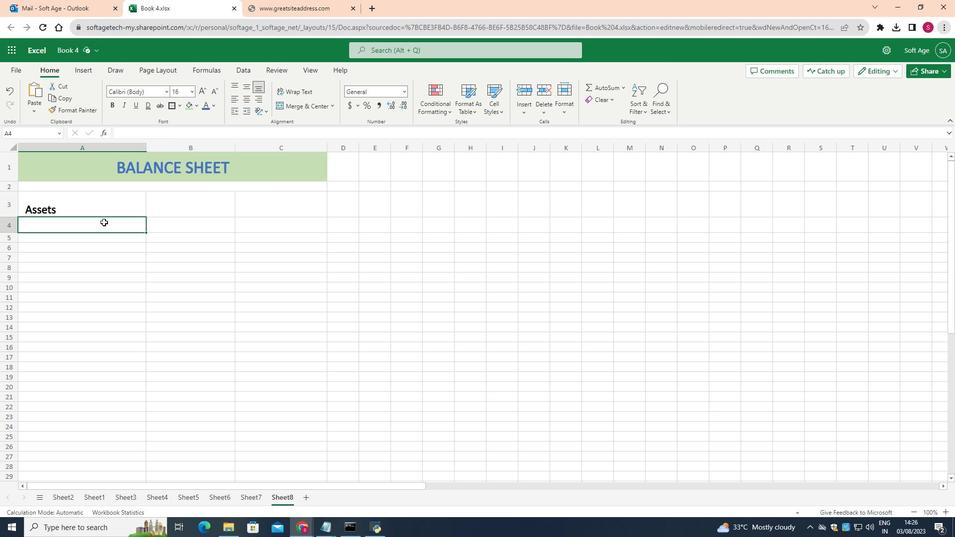 
Action: Mouse pressed left at (104, 222)
Screenshot: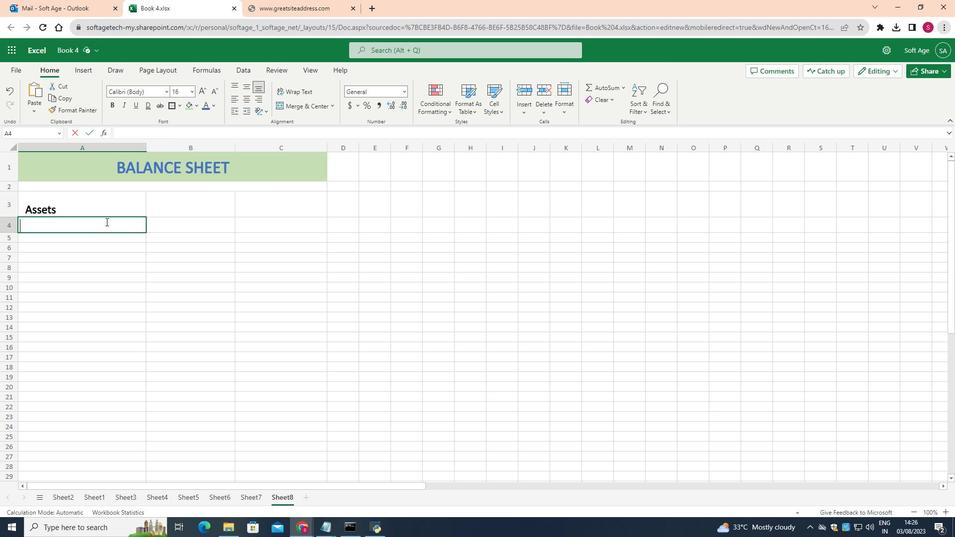 
Action: Mouse pressed left at (104, 222)
Screenshot: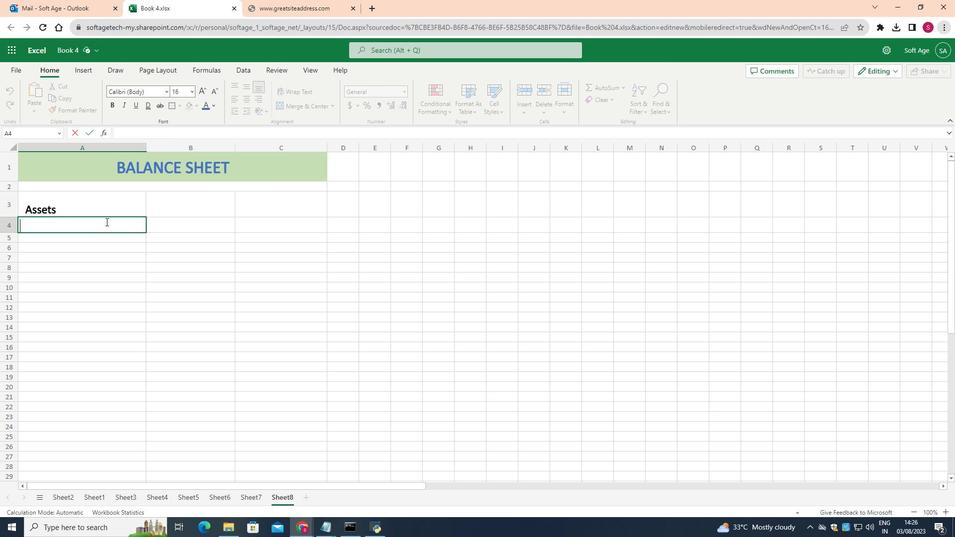 
Action: Mouse moved to (106, 221)
Screenshot: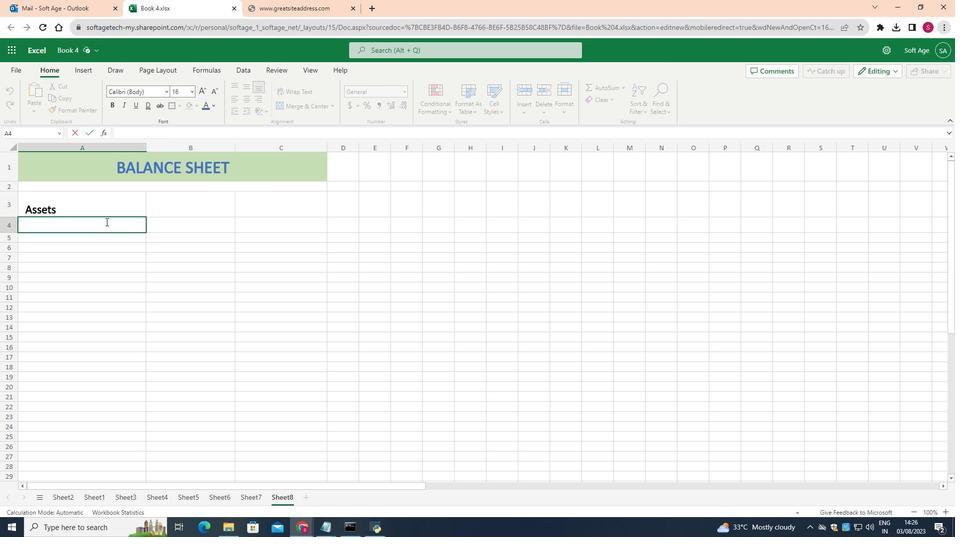 
Action: Key pressed <Key.shift>Current<Key.space>assets<Key.shift_r>:
Screenshot: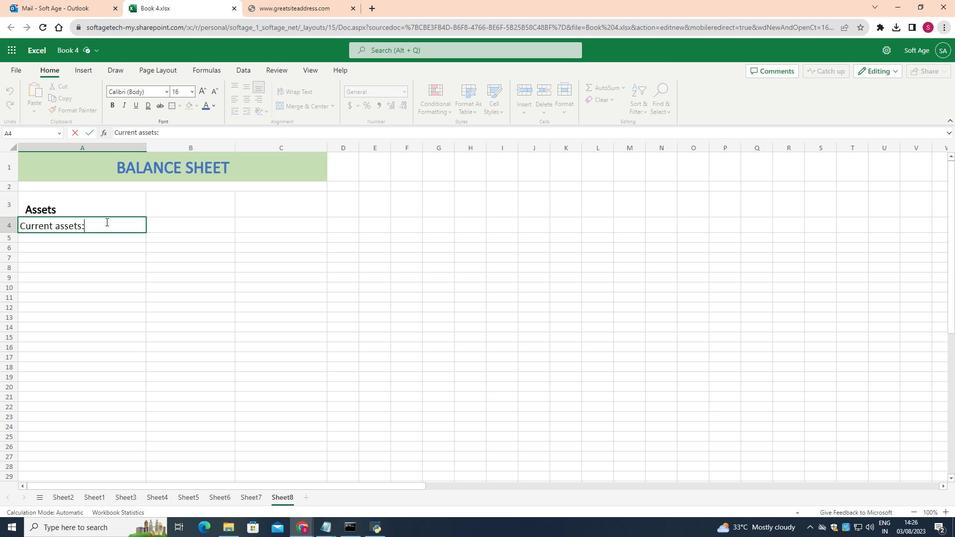 
Action: Mouse moved to (173, 227)
Screenshot: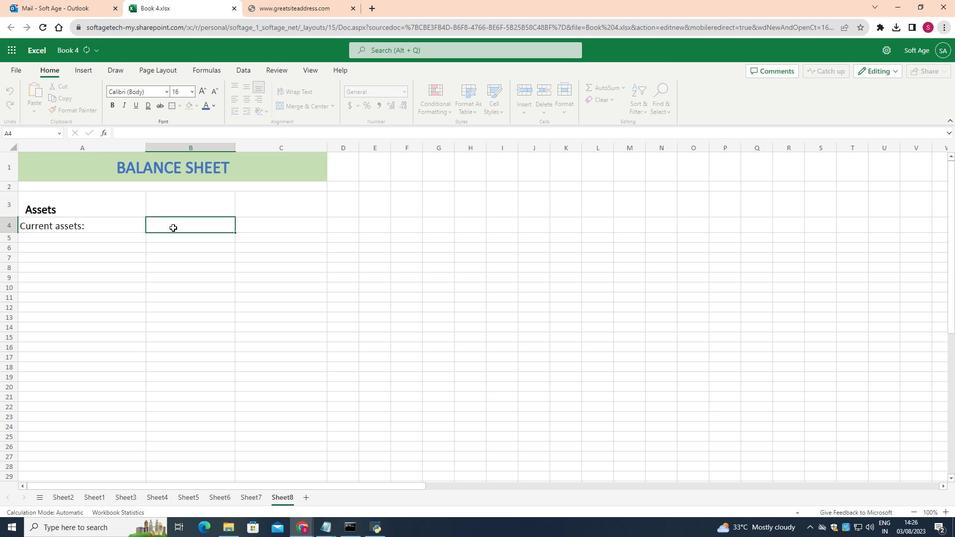 
Action: Mouse pressed left at (173, 227)
Screenshot: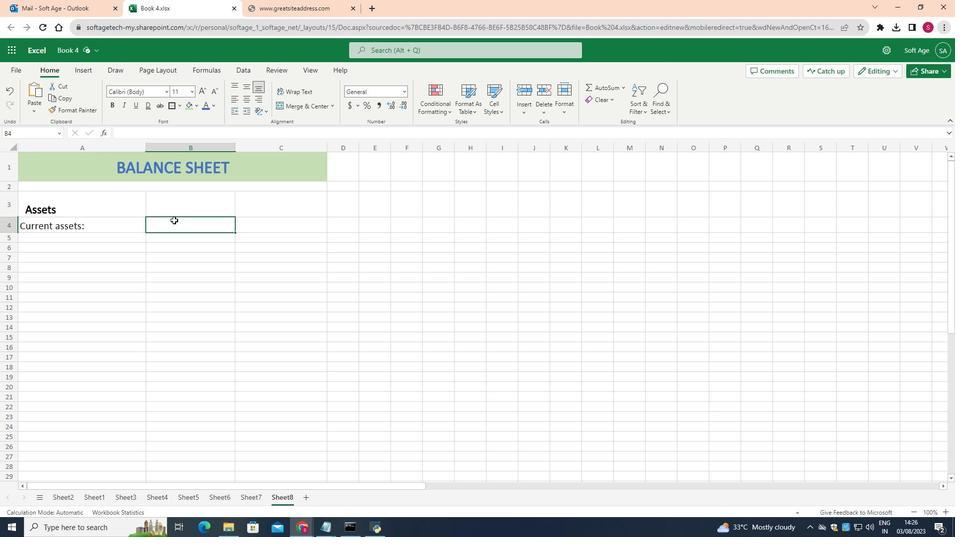 
Action: Mouse moved to (192, 87)
Screenshot: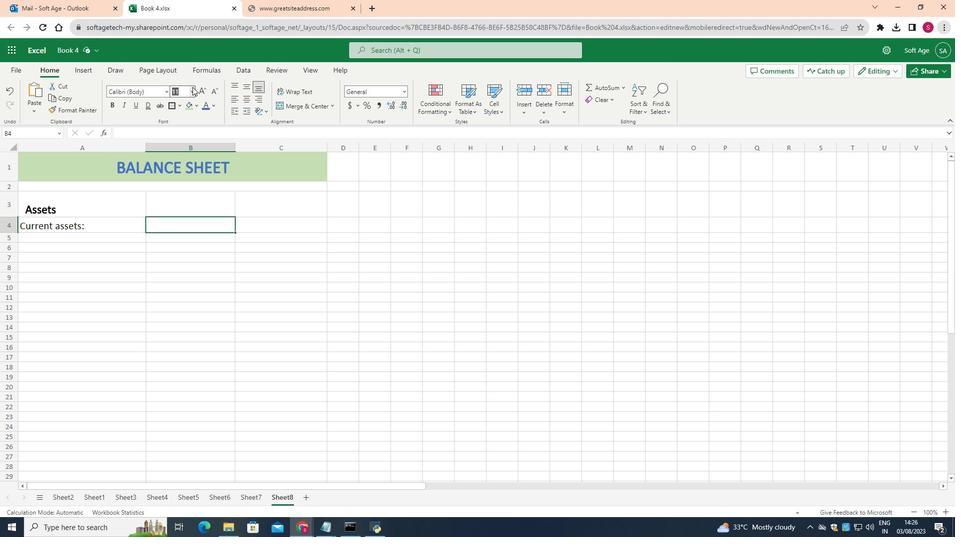 
Action: Mouse pressed left at (192, 87)
Screenshot: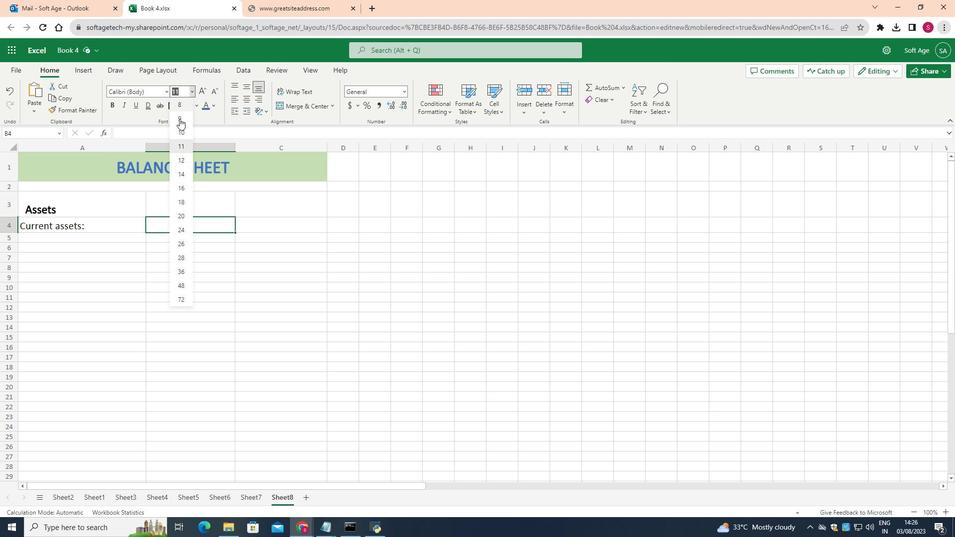 
Action: Mouse moved to (179, 186)
Screenshot: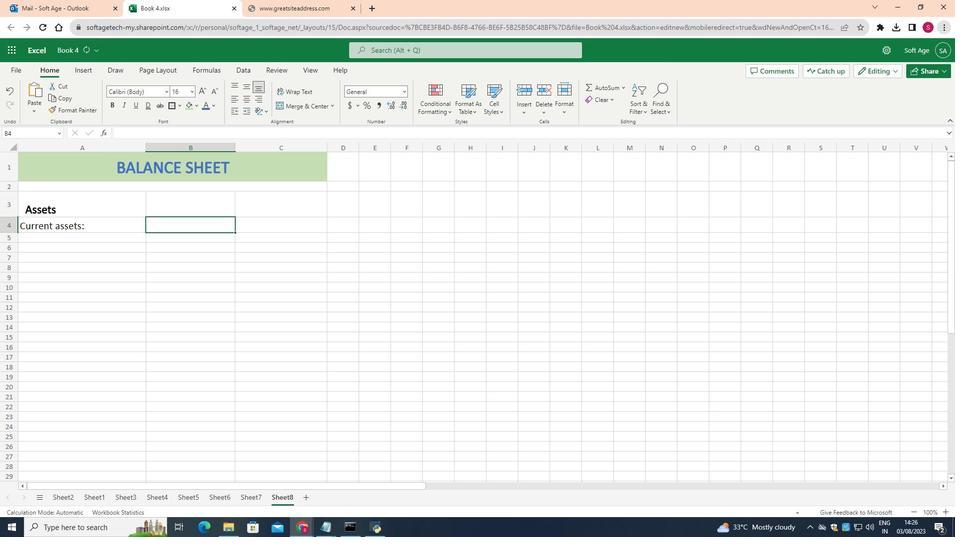 
Action: Mouse pressed left at (179, 186)
Screenshot: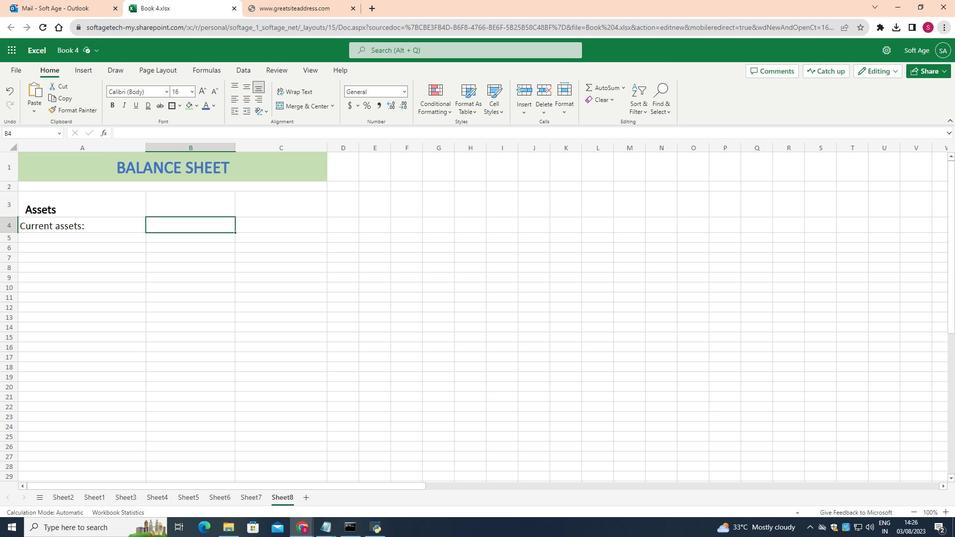 
Action: Key pressed <Key.shift>Previous<Key.space><Key.shift>Year
Screenshot: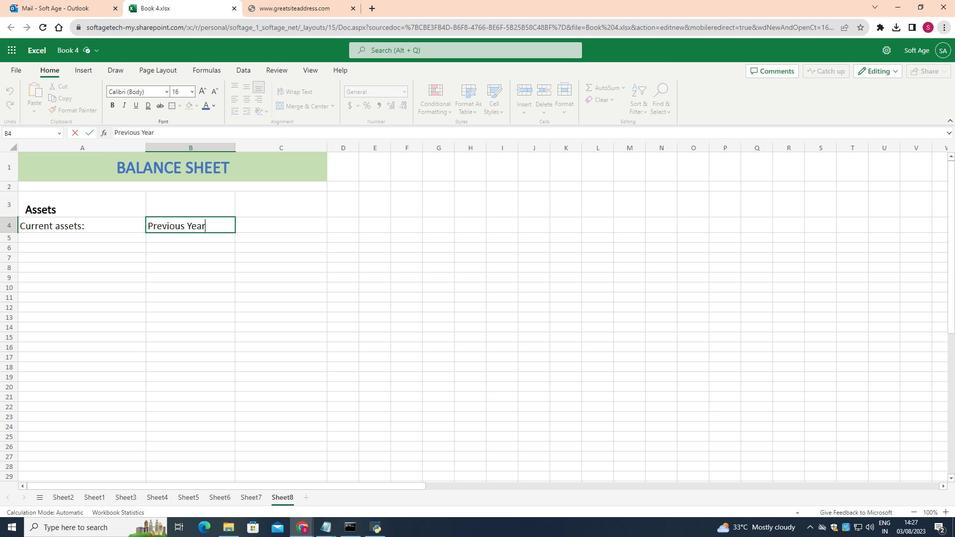 
Action: Mouse moved to (273, 224)
Screenshot: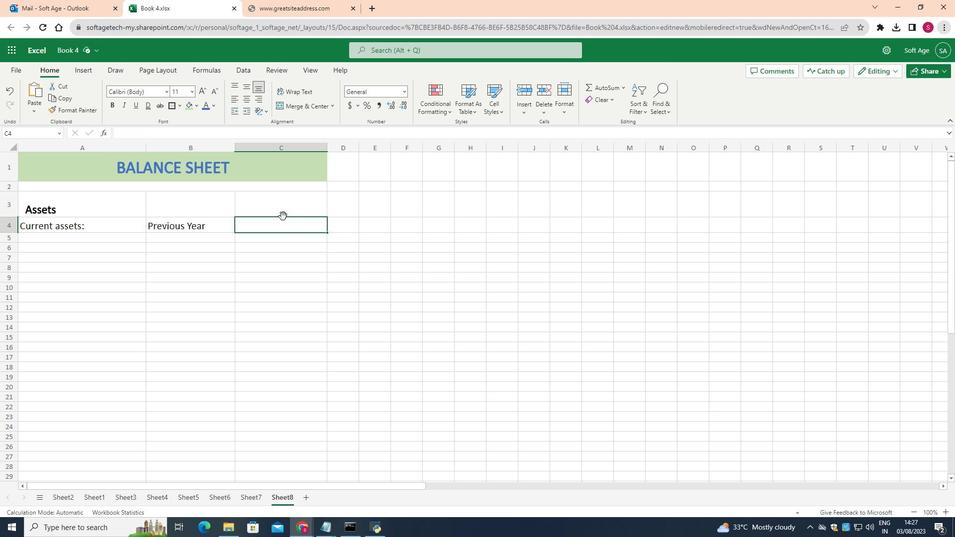 
Action: Mouse pressed left at (273, 224)
Screenshot: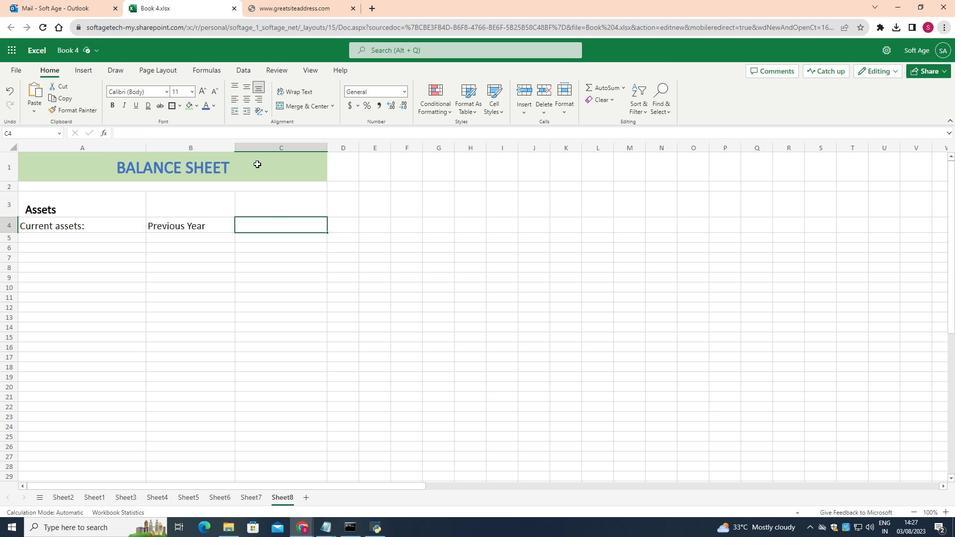 
Action: Mouse moved to (194, 90)
Screenshot: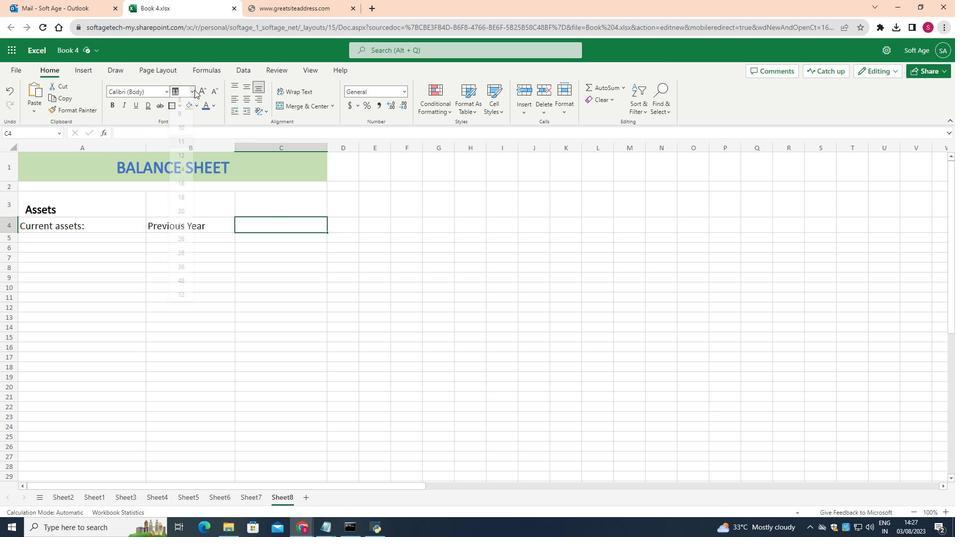 
Action: Mouse pressed left at (194, 90)
Screenshot: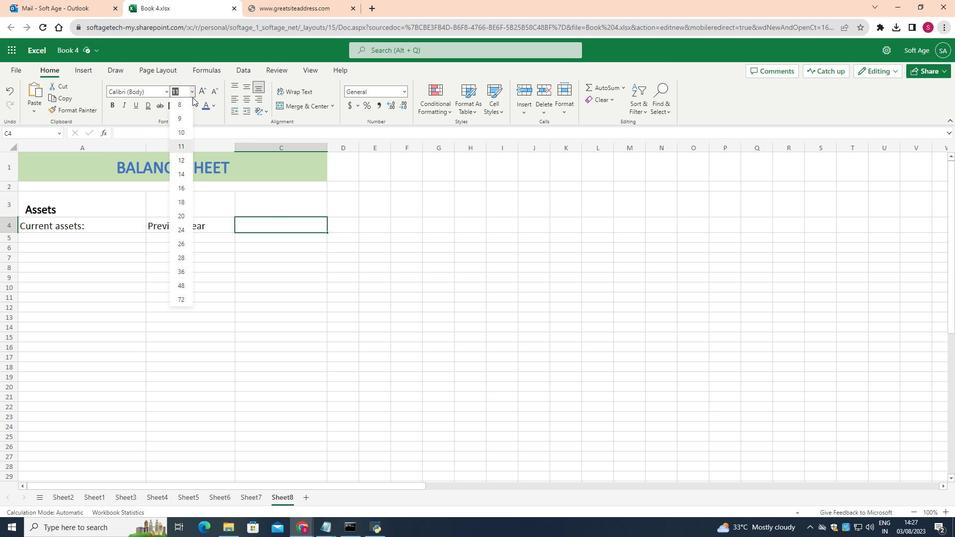 
Action: Mouse moved to (182, 201)
Screenshot: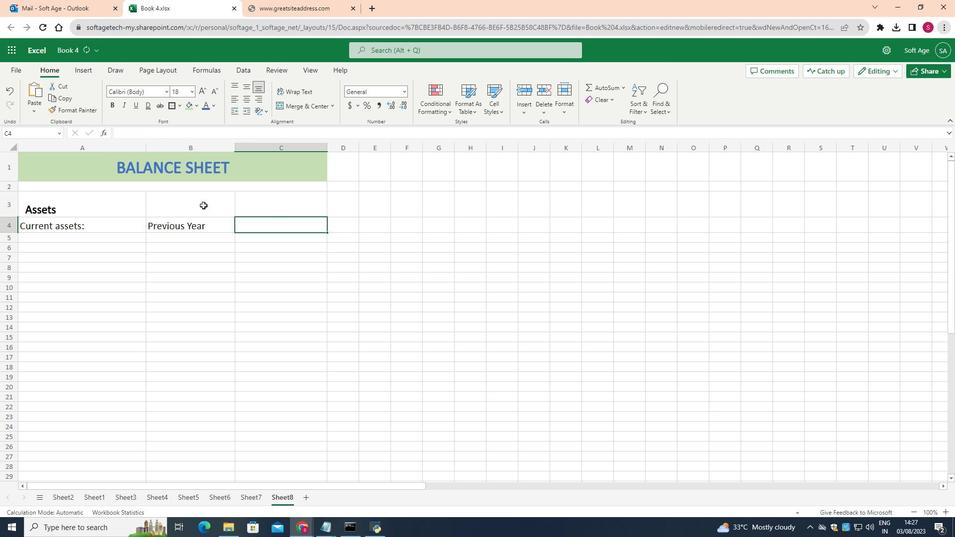 
Action: Mouse pressed left at (182, 201)
Screenshot: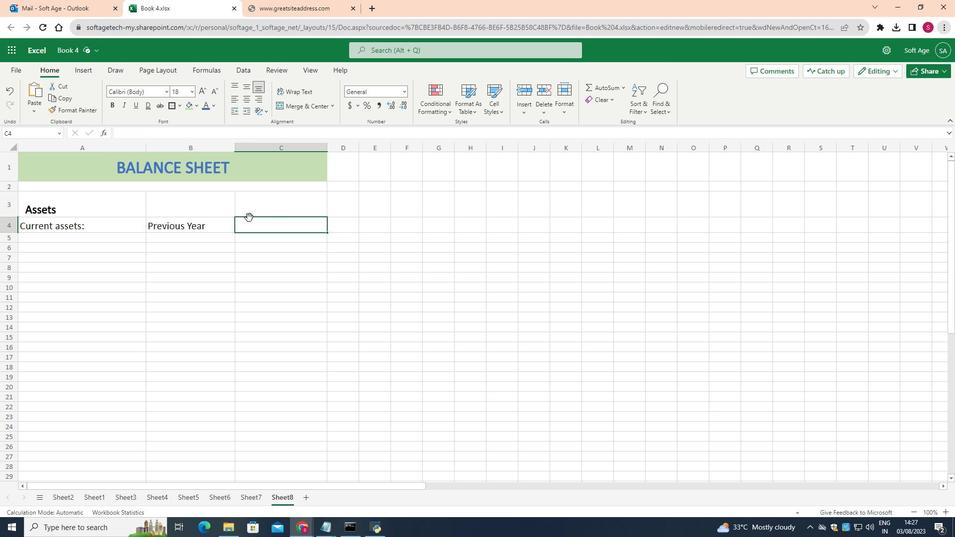 
Action: Mouse moved to (257, 224)
Screenshot: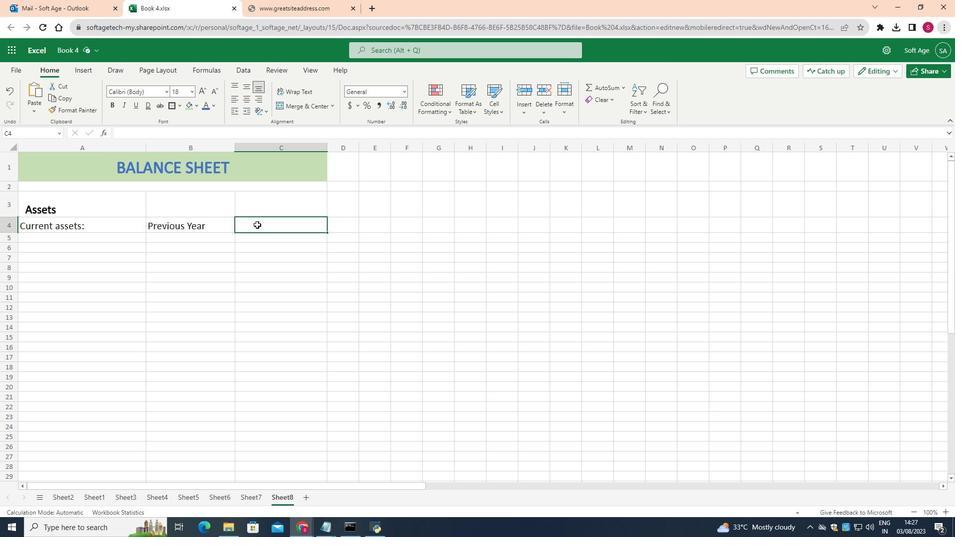 
Action: Mouse pressed left at (257, 224)
Screenshot: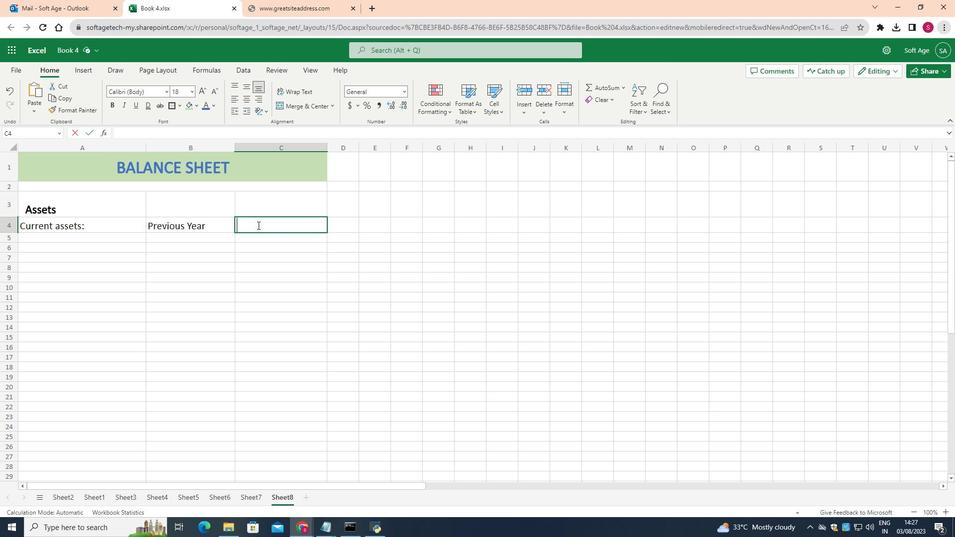 
Action: Mouse pressed left at (257, 224)
Screenshot: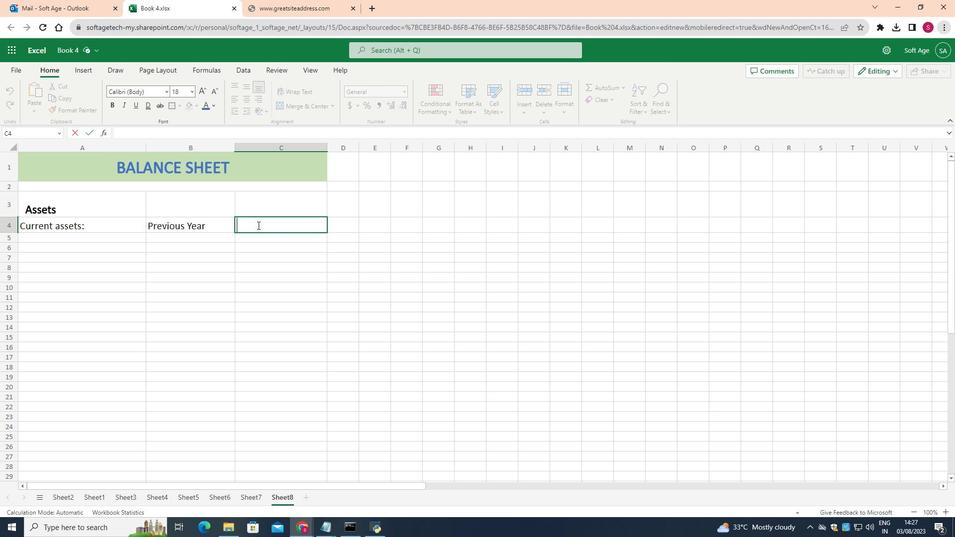 
Action: Mouse moved to (257, 225)
Screenshot: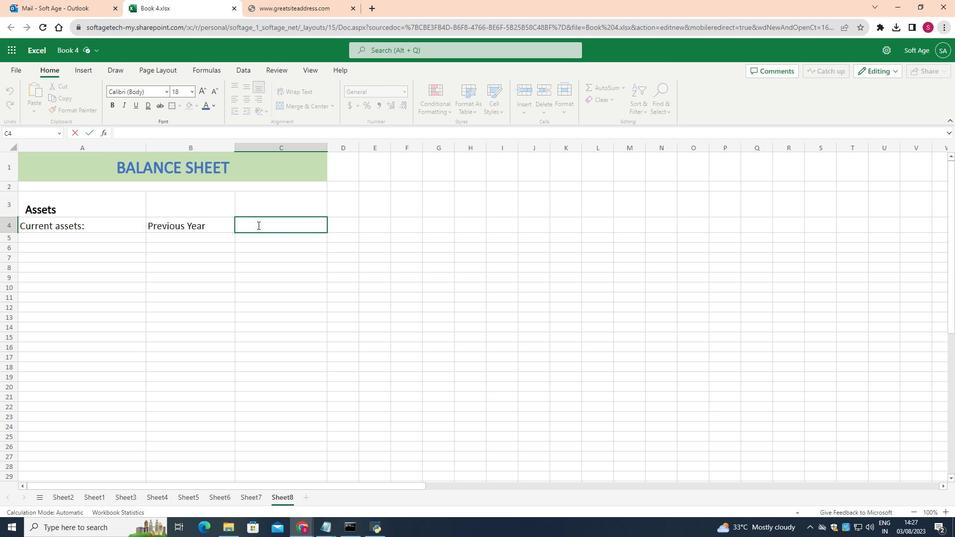 
Action: Key pressed <Key.shift>Current<Key.space><Key.shift>Year
Screenshot: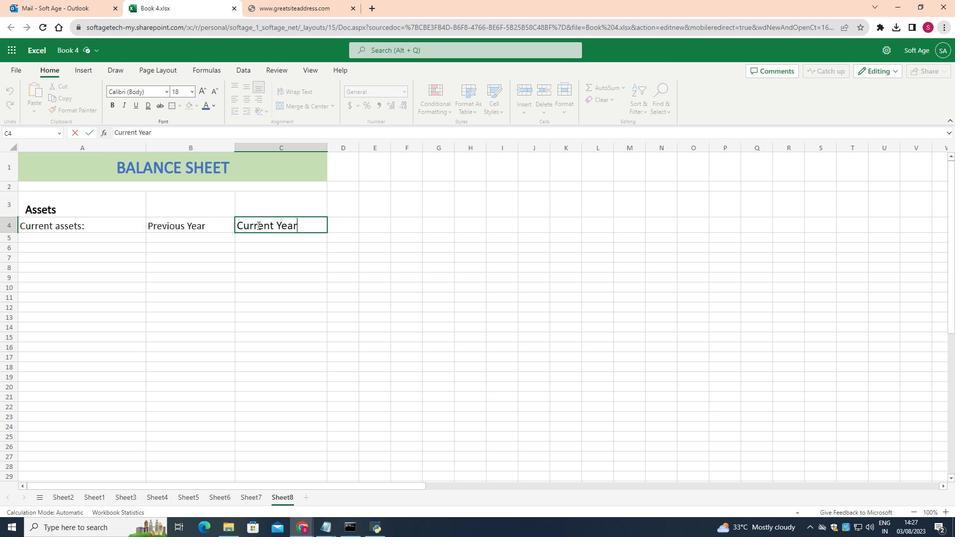 
Action: Mouse moved to (275, 333)
Screenshot: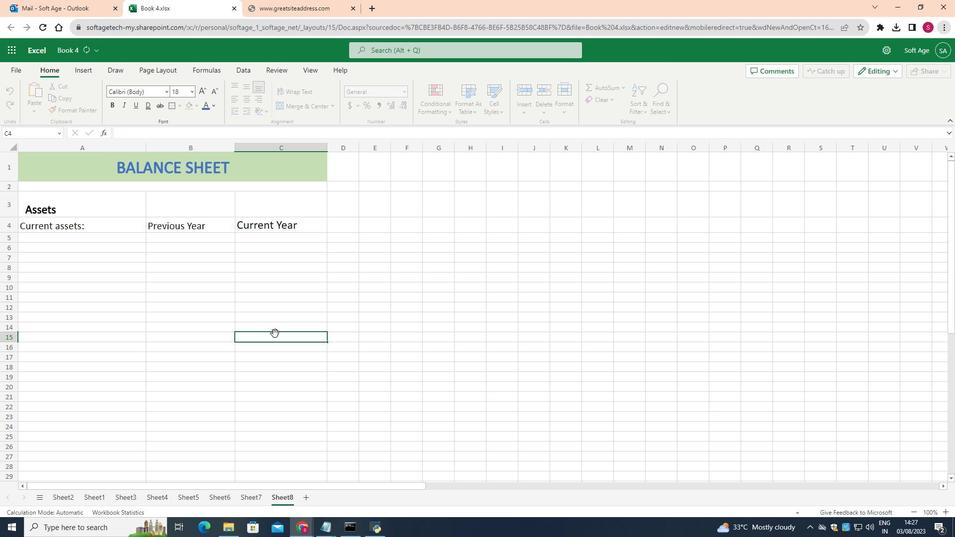 
Action: Mouse pressed left at (275, 333)
Screenshot: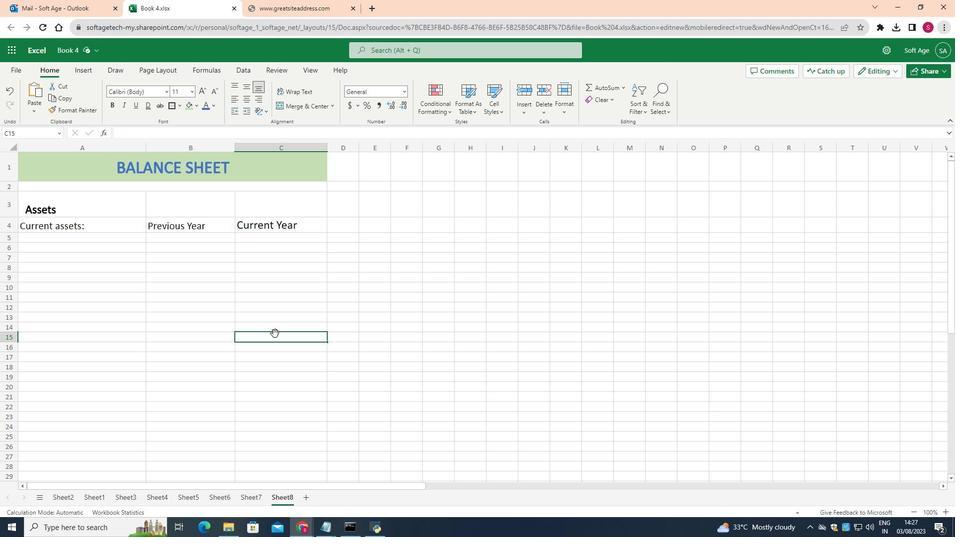 
Action: Mouse moved to (293, 224)
Screenshot: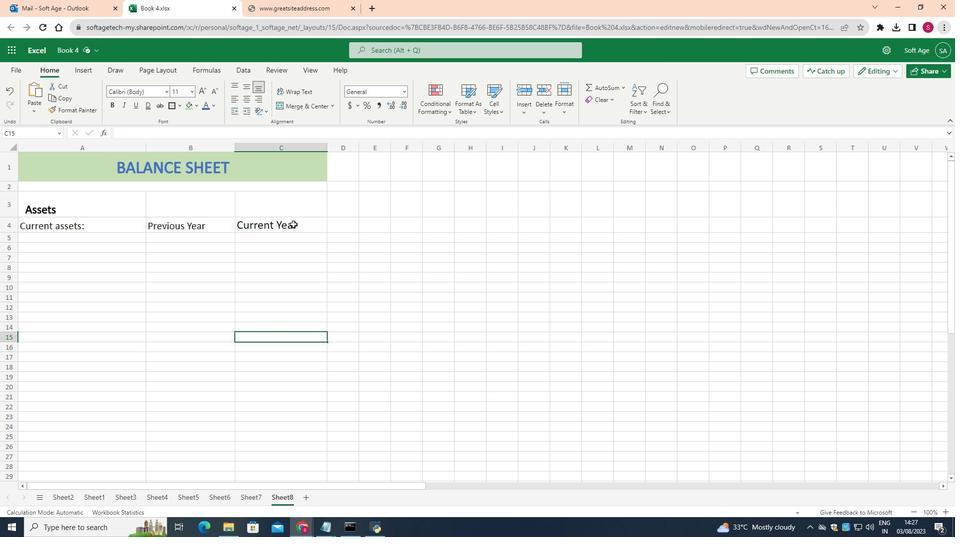 
Action: Mouse pressed left at (293, 224)
Screenshot: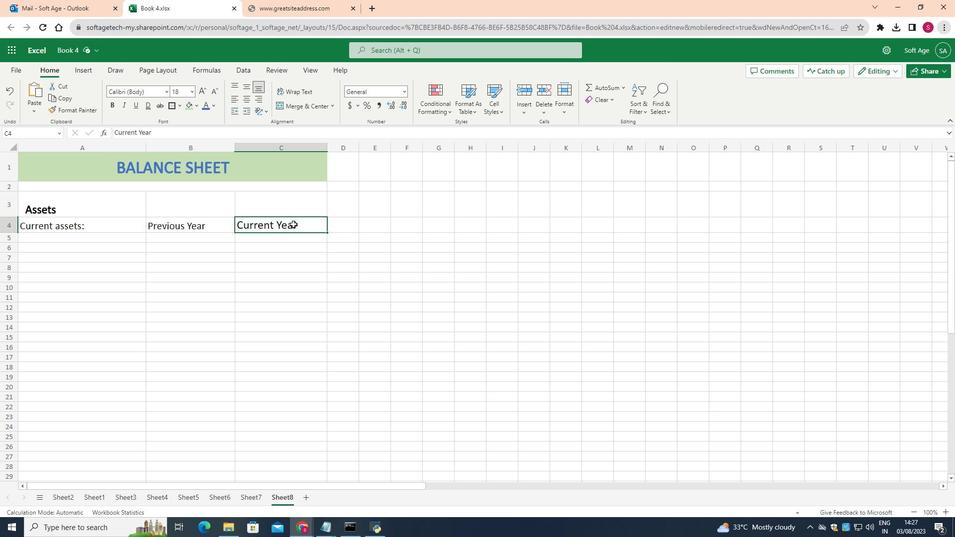 
Action: Mouse moved to (191, 92)
Screenshot: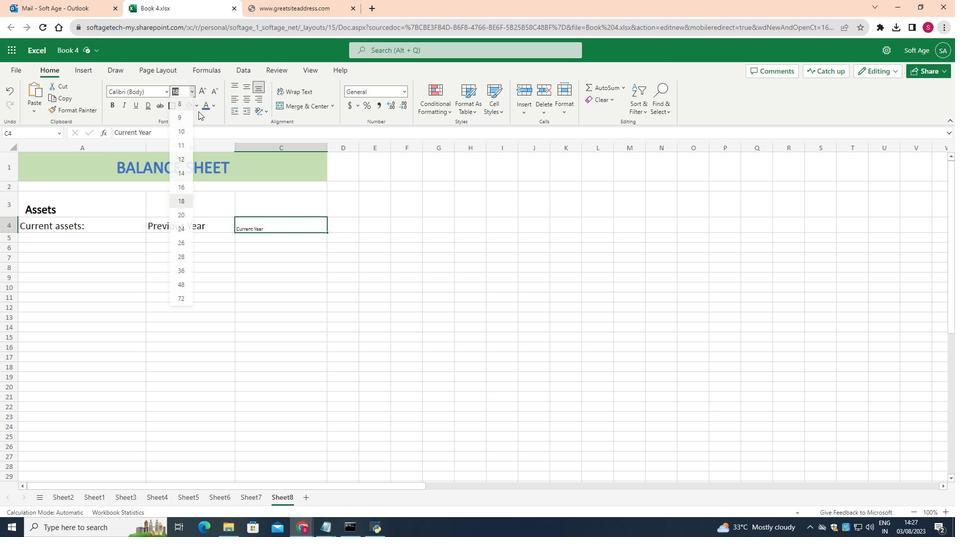 
Action: Mouse pressed left at (191, 92)
Screenshot: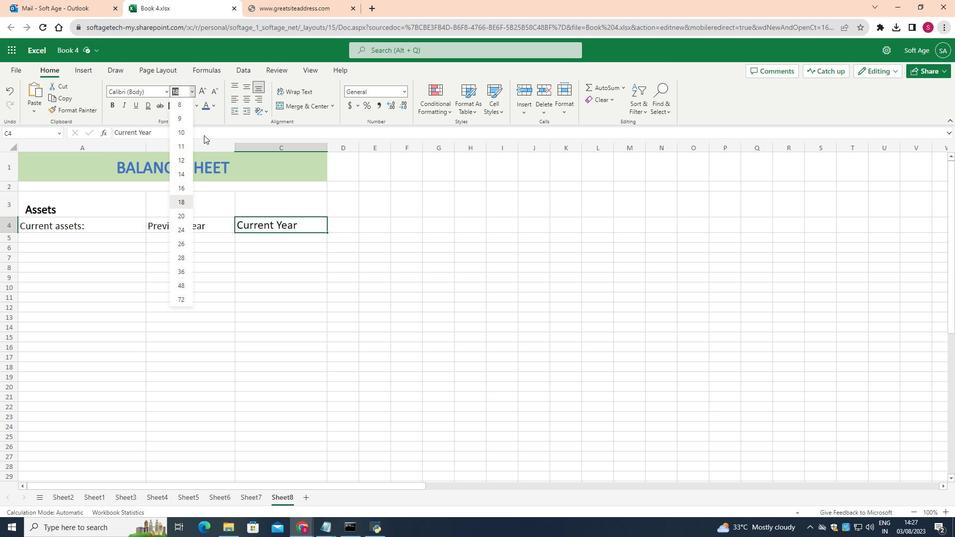 
Action: Mouse moved to (178, 188)
Screenshot: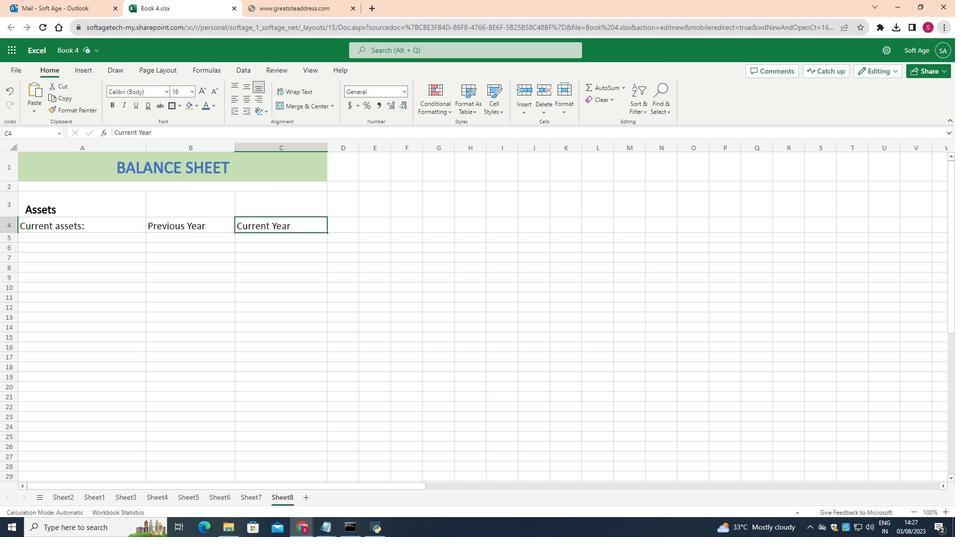 
Action: Mouse pressed left at (178, 188)
Screenshot: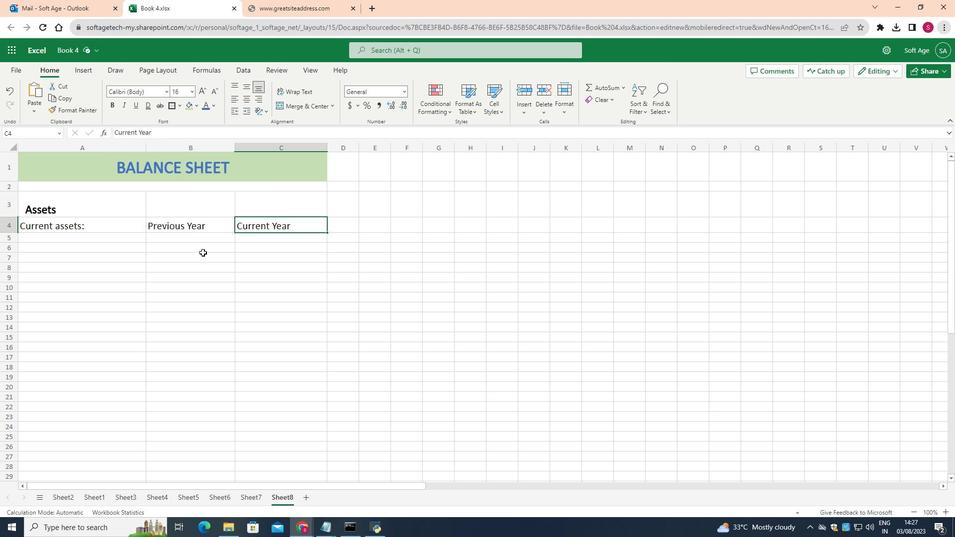 
Action: Mouse moved to (223, 289)
Screenshot: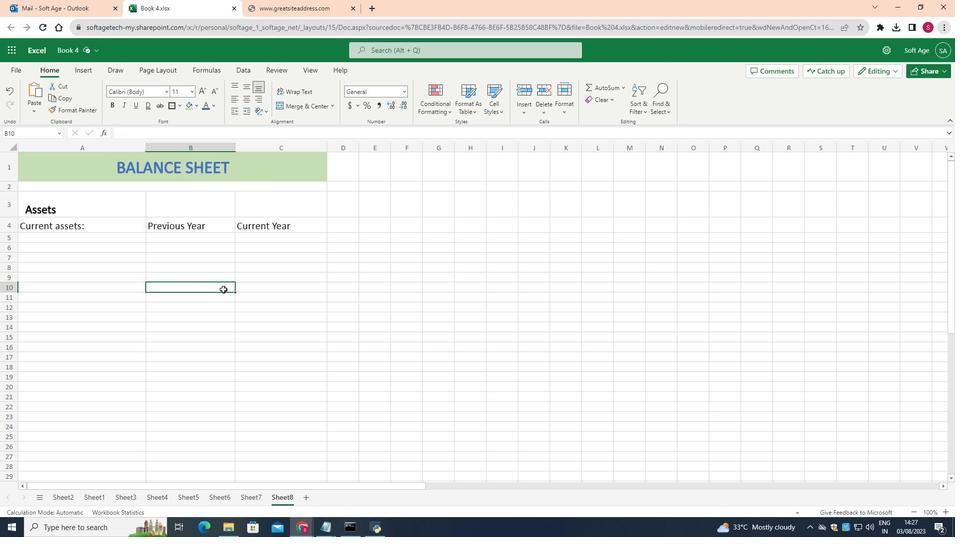 
Action: Mouse pressed left at (223, 289)
Screenshot: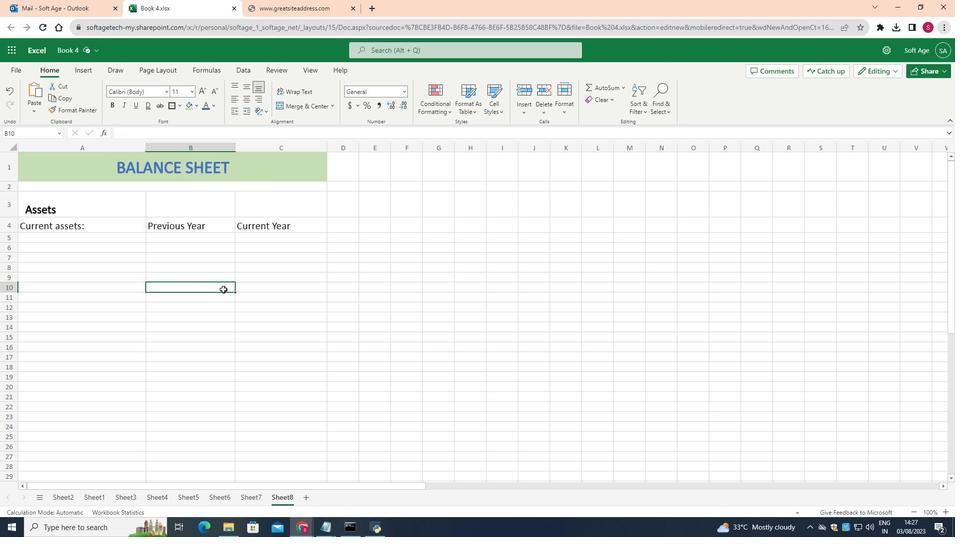 
Action: Mouse moved to (82, 226)
Screenshot: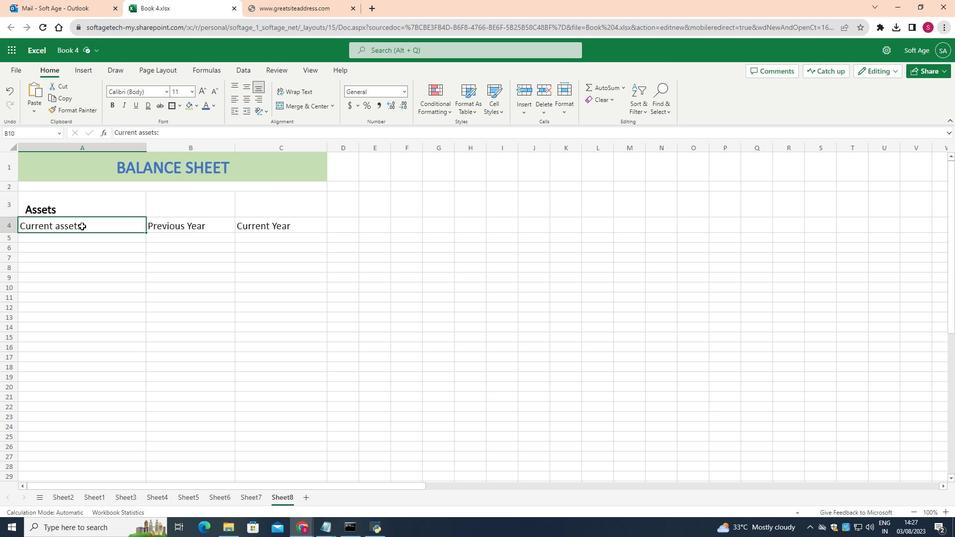 
Action: Mouse pressed left at (82, 226)
Screenshot: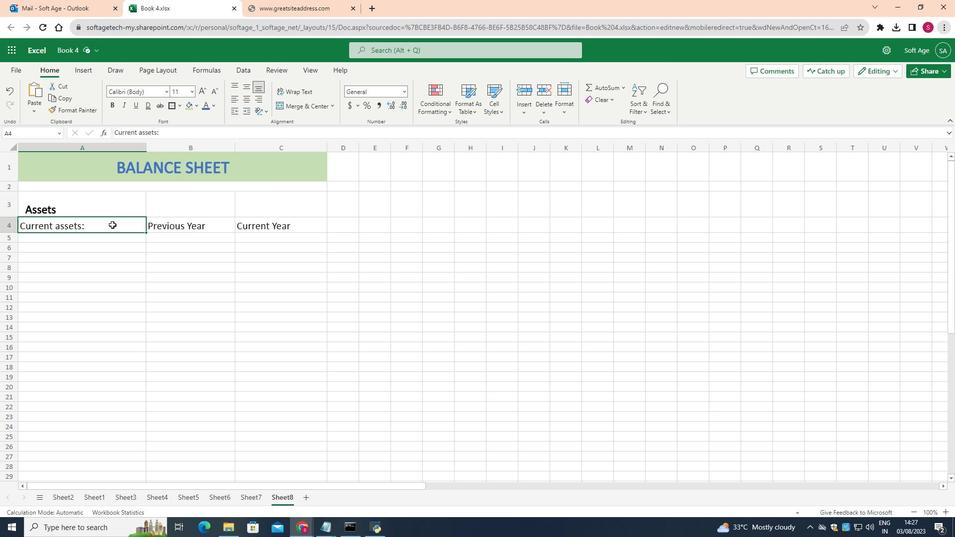 
Action: Mouse moved to (248, 88)
Screenshot: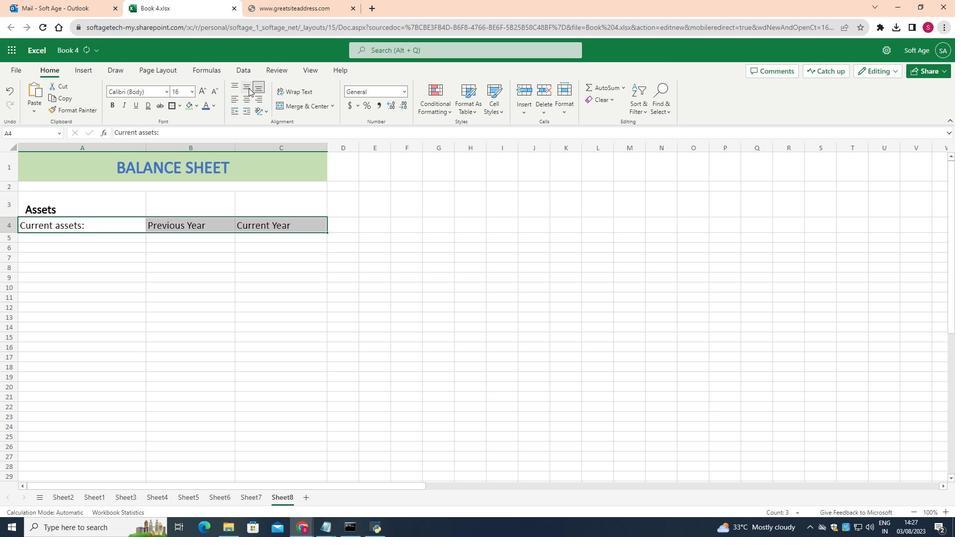 
Action: Mouse pressed left at (248, 88)
Screenshot: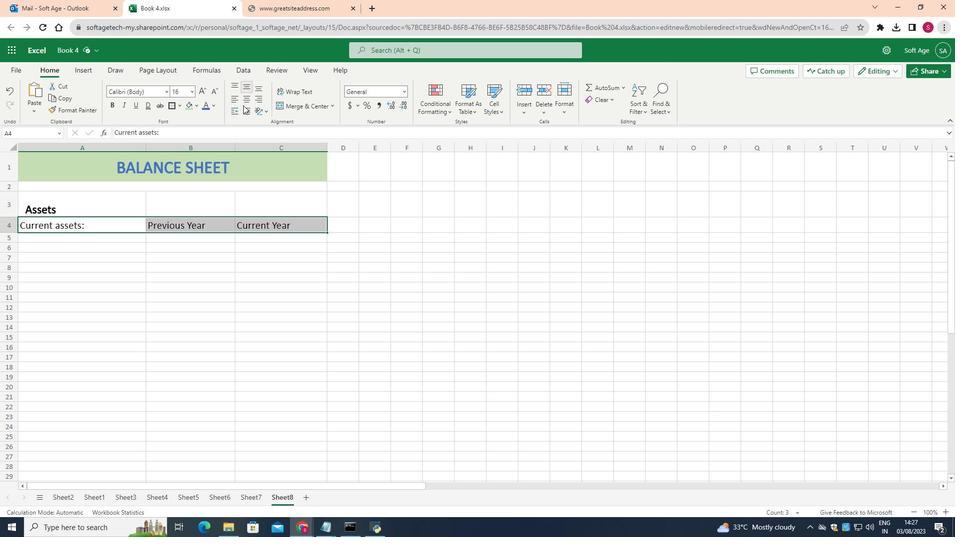 
Action: Mouse moved to (144, 269)
Screenshot: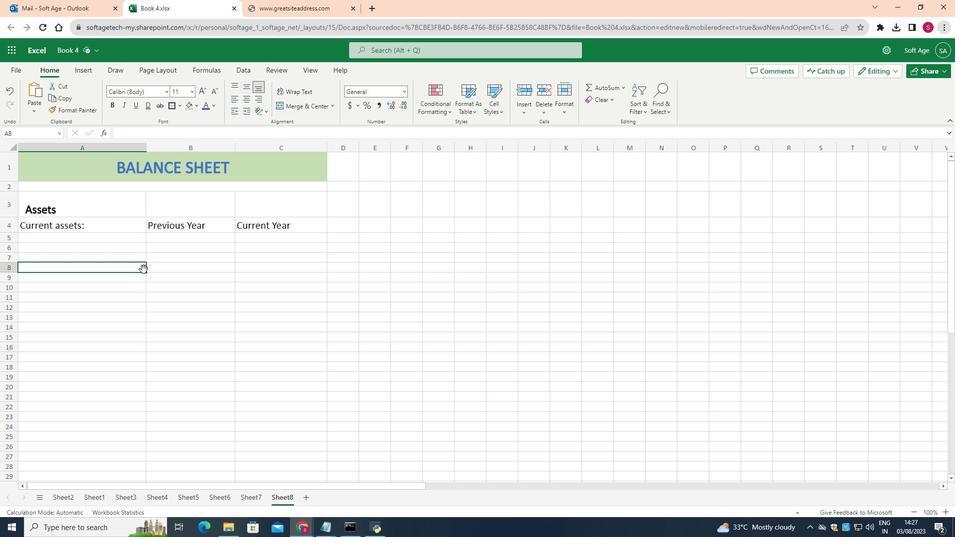 
Action: Mouse pressed left at (144, 269)
Screenshot: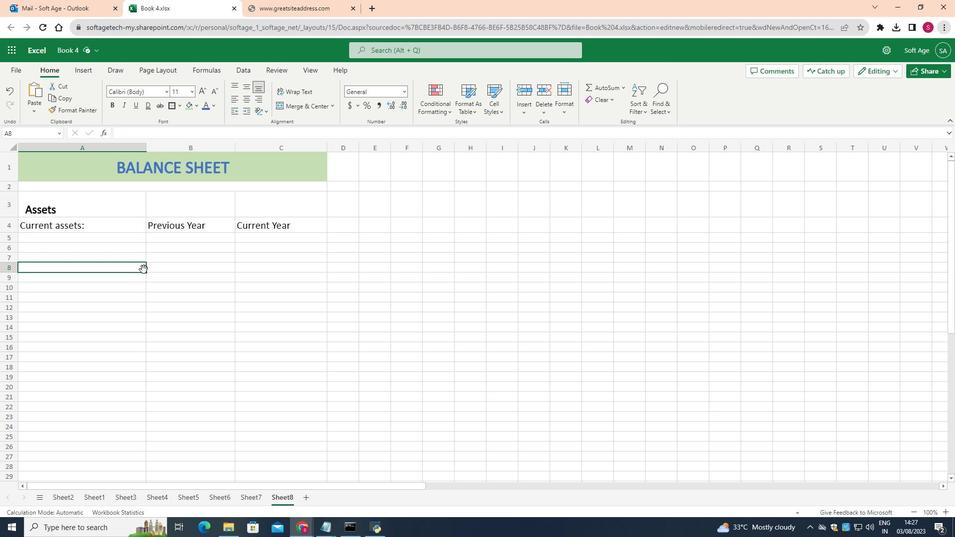 
Action: Mouse moved to (78, 223)
Screenshot: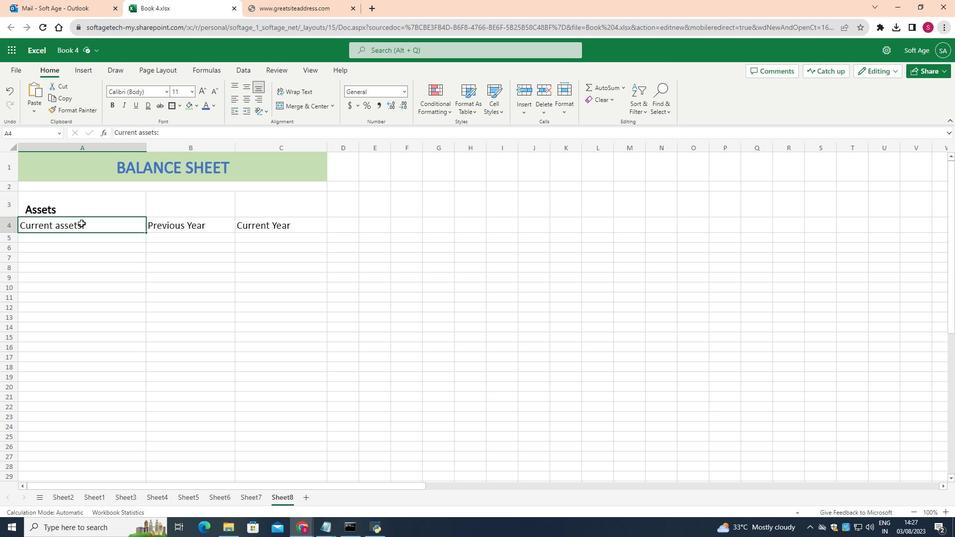 
Action: Mouse pressed left at (78, 223)
Screenshot: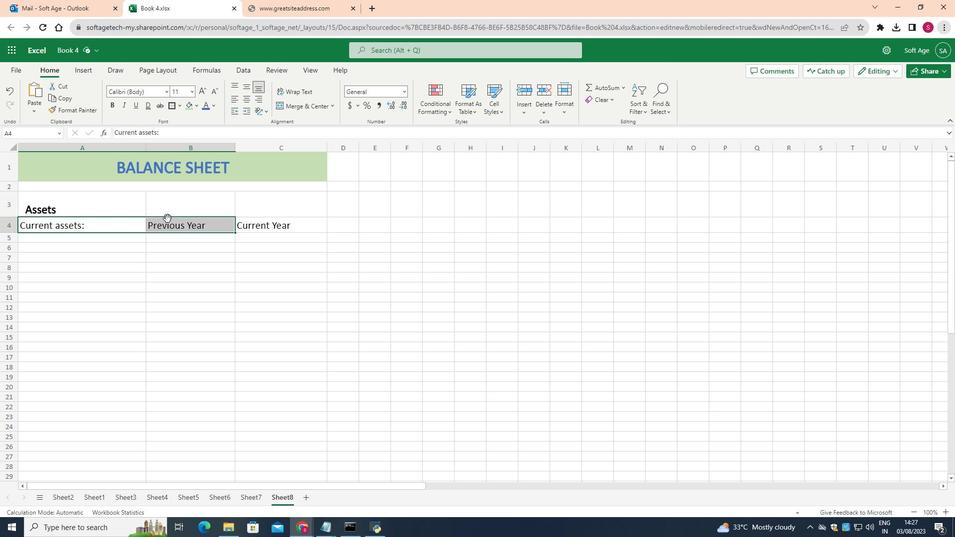 
Action: Mouse moved to (113, 106)
Screenshot: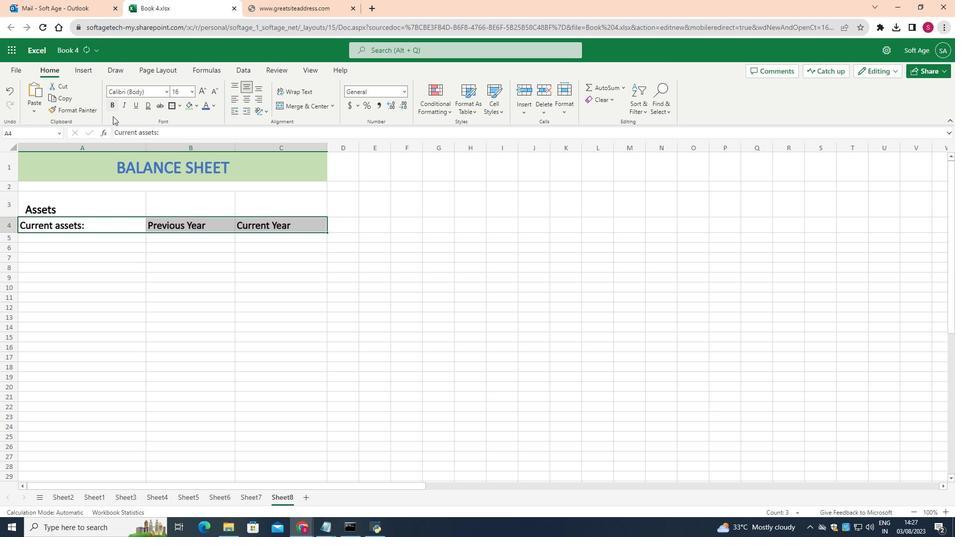 
Action: Mouse pressed left at (113, 106)
Screenshot: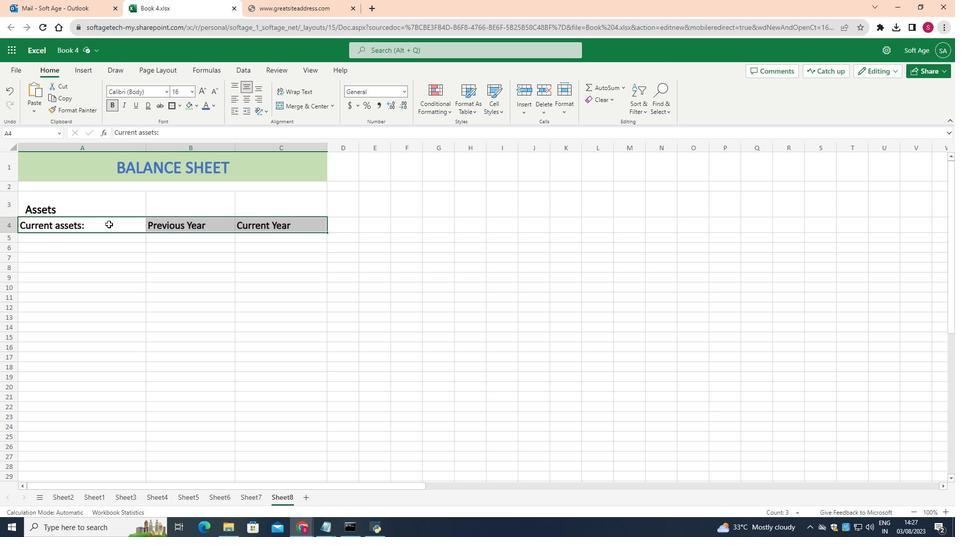 
Action: Mouse moved to (72, 276)
Screenshot: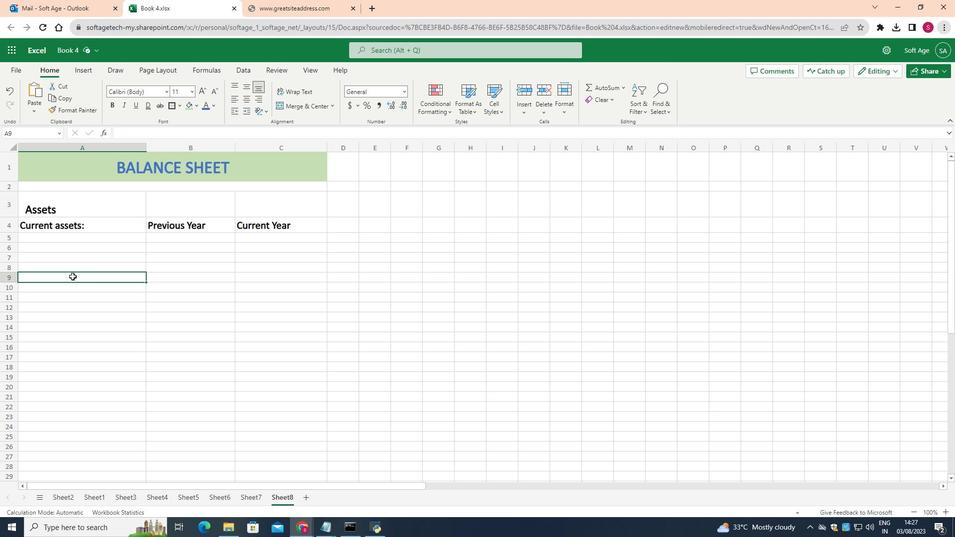 
Action: Mouse pressed left at (72, 276)
Screenshot: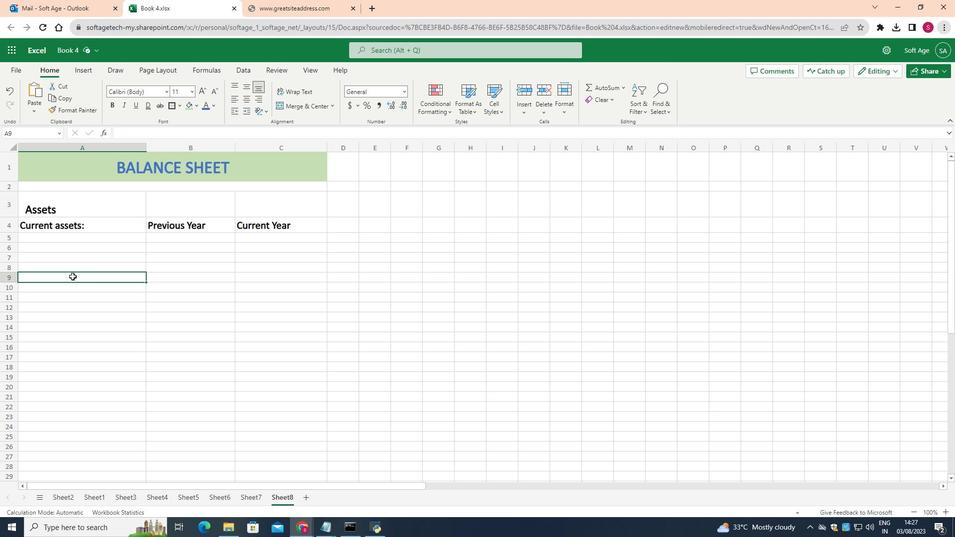 
Action: Mouse moved to (82, 239)
Screenshot: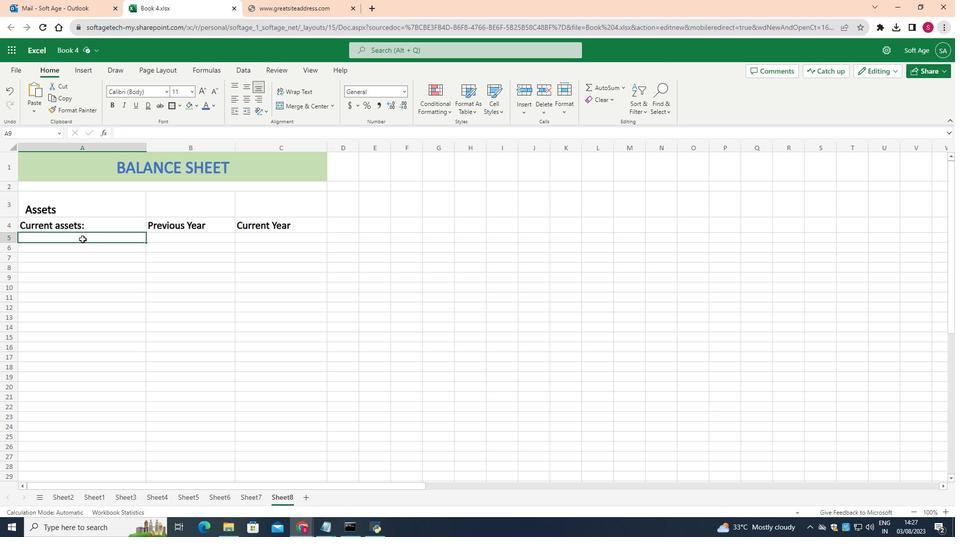 
Action: Mouse pressed left at (82, 239)
Screenshot: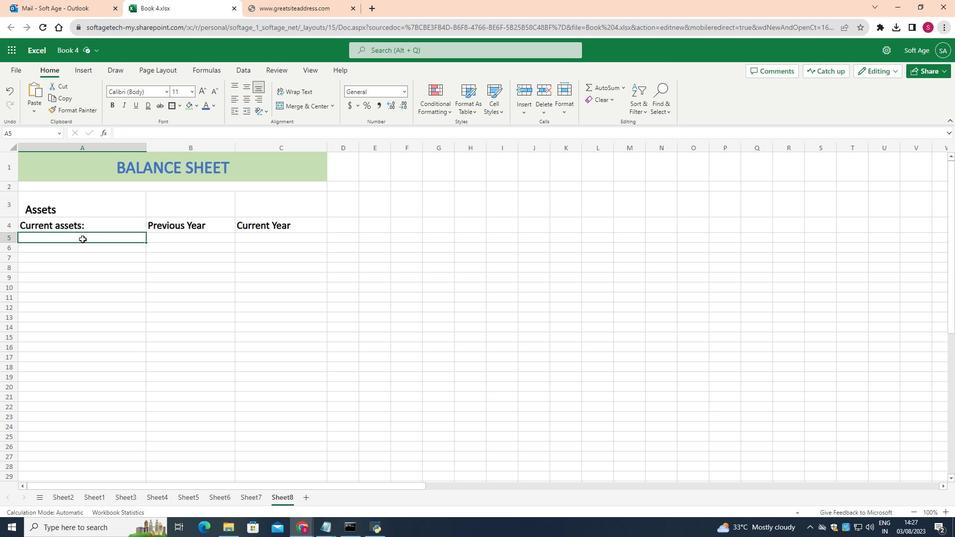 
Action: Mouse moved to (14, 243)
Screenshot: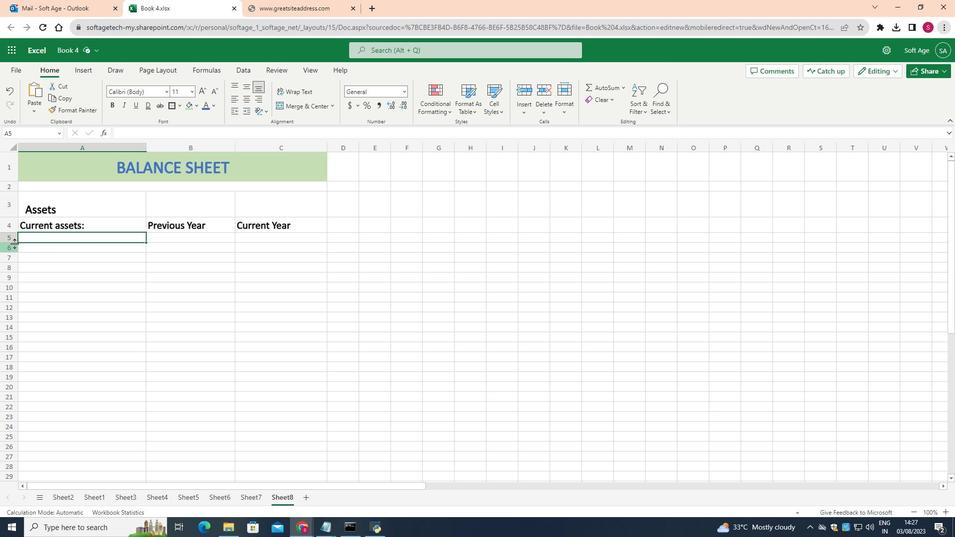 
Action: Mouse pressed left at (14, 243)
Screenshot: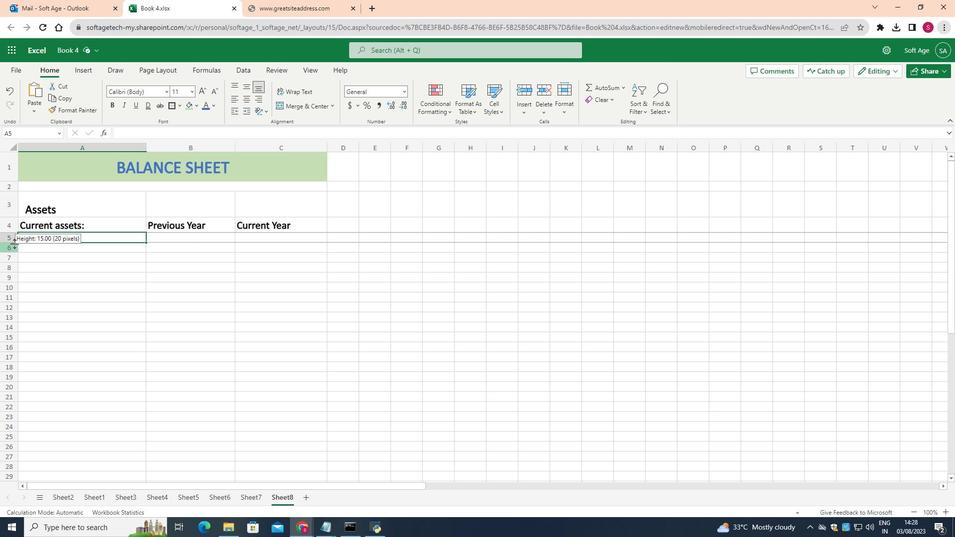 
Action: Mouse moved to (57, 245)
Screenshot: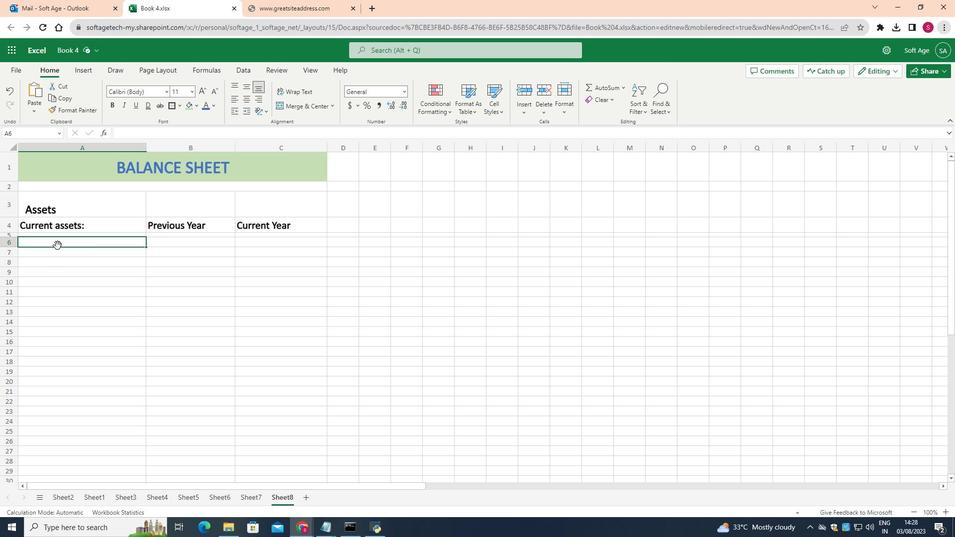 
Action: Mouse pressed left at (57, 245)
Screenshot: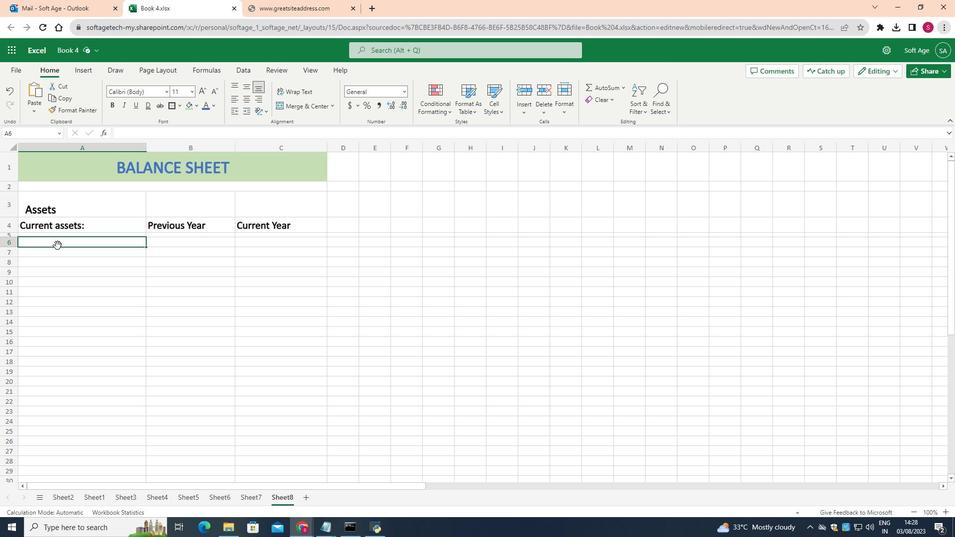 
Action: Mouse moved to (10, 231)
Screenshot: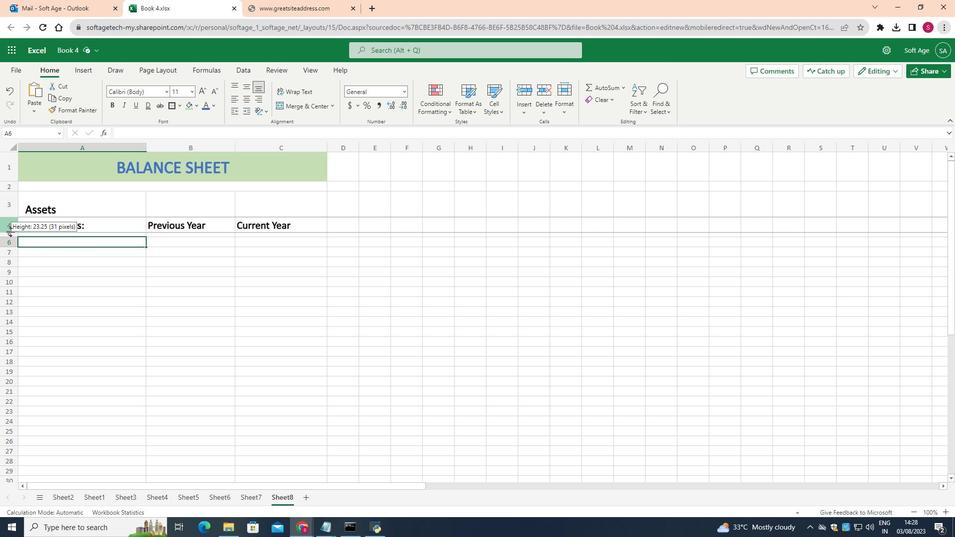
Action: Mouse pressed left at (10, 231)
Screenshot: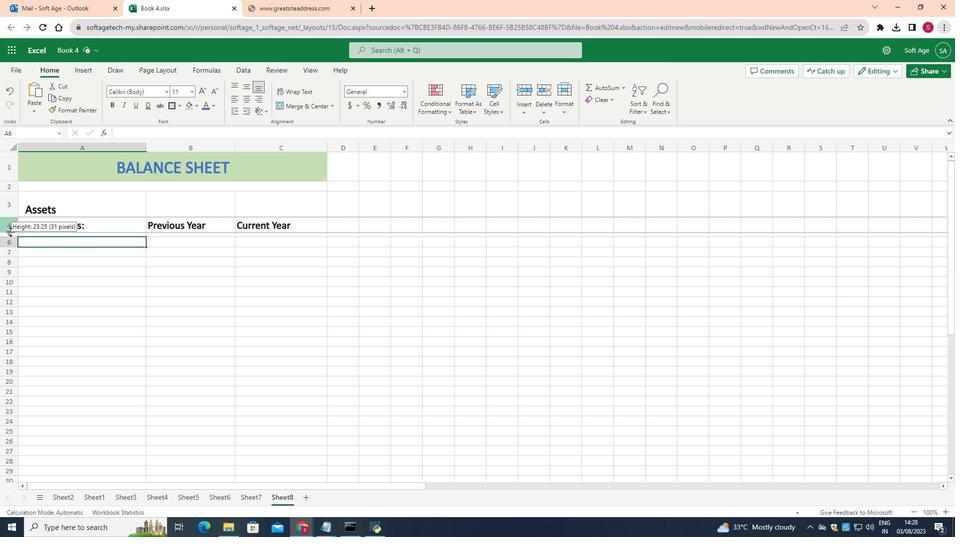 
Action: Mouse moved to (45, 254)
Screenshot: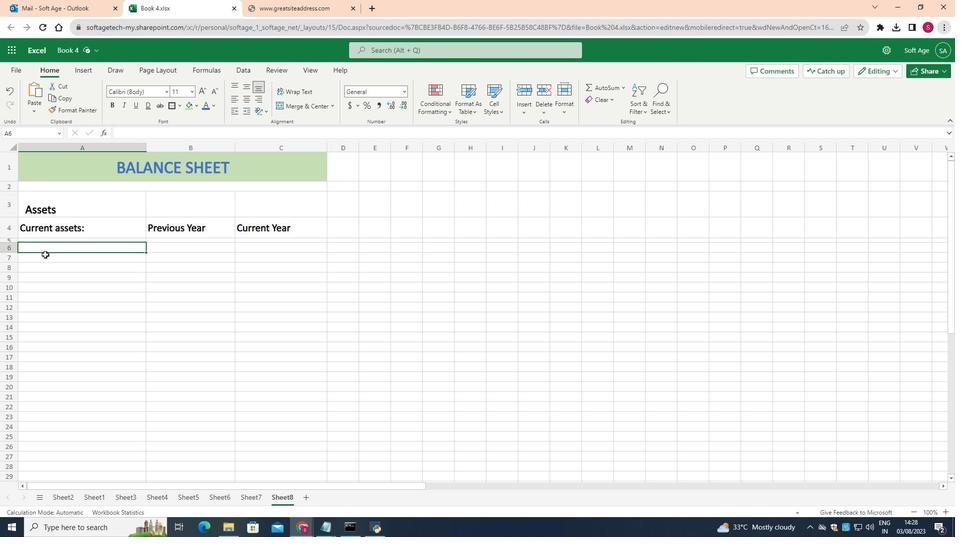 
Action: Mouse pressed left at (45, 254)
Screenshot: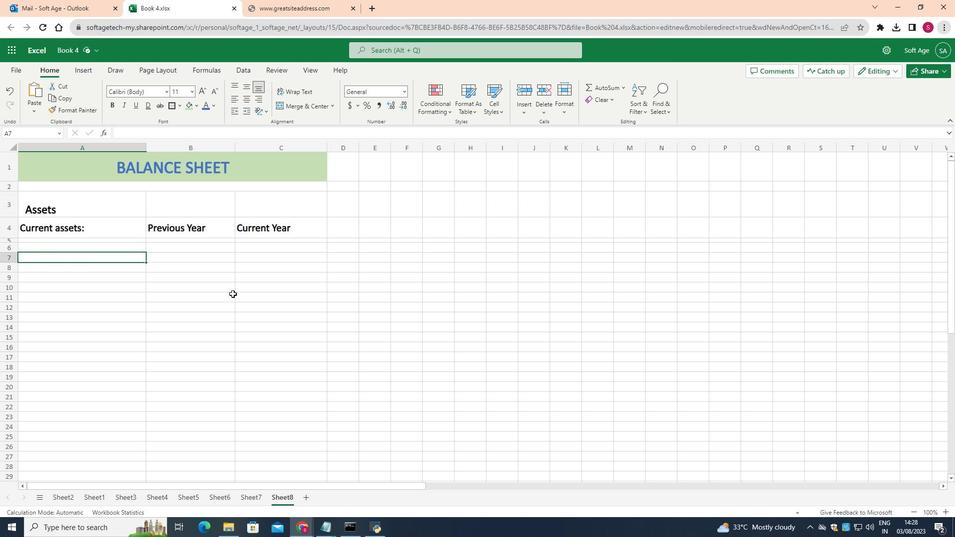 
Action: Mouse moved to (233, 294)
Screenshot: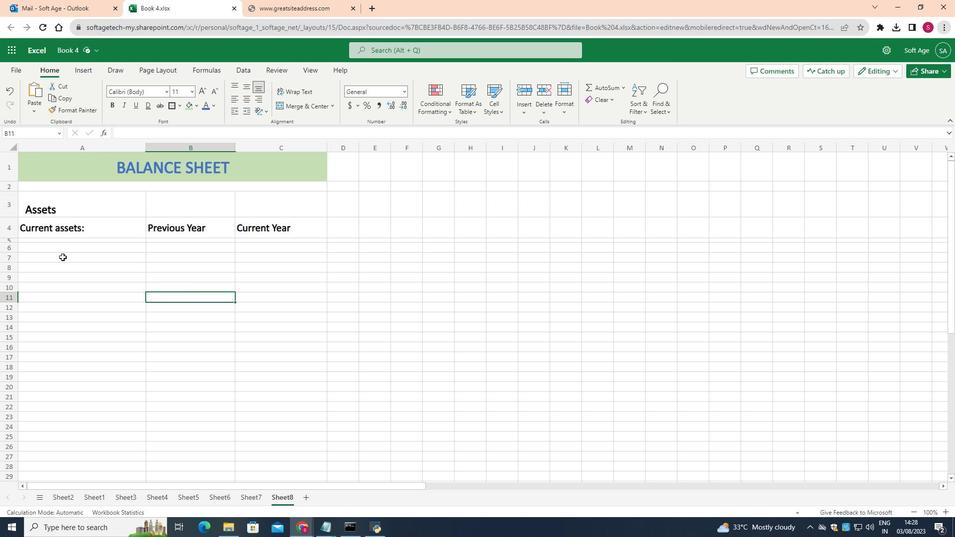 
Action: Mouse pressed left at (233, 294)
Screenshot: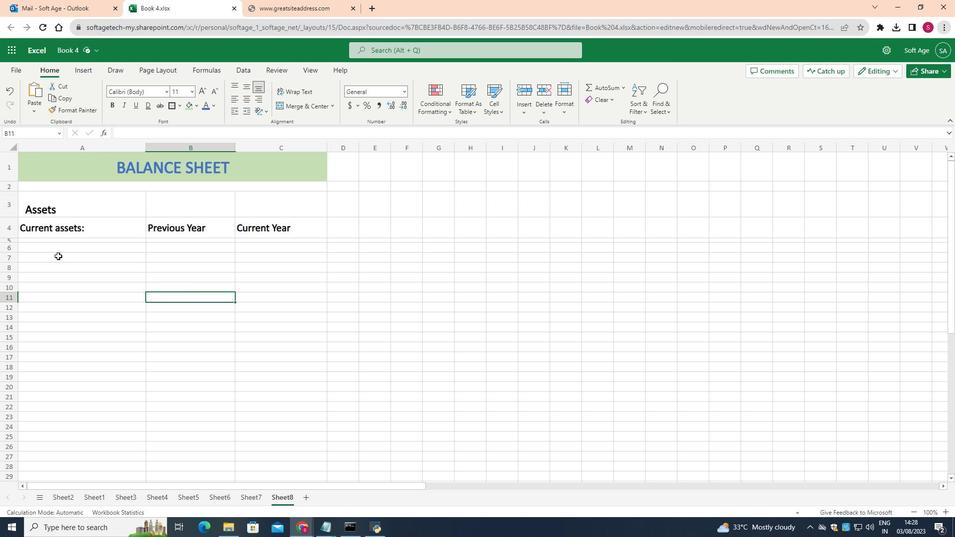 
Action: Mouse moved to (44, 248)
Screenshot: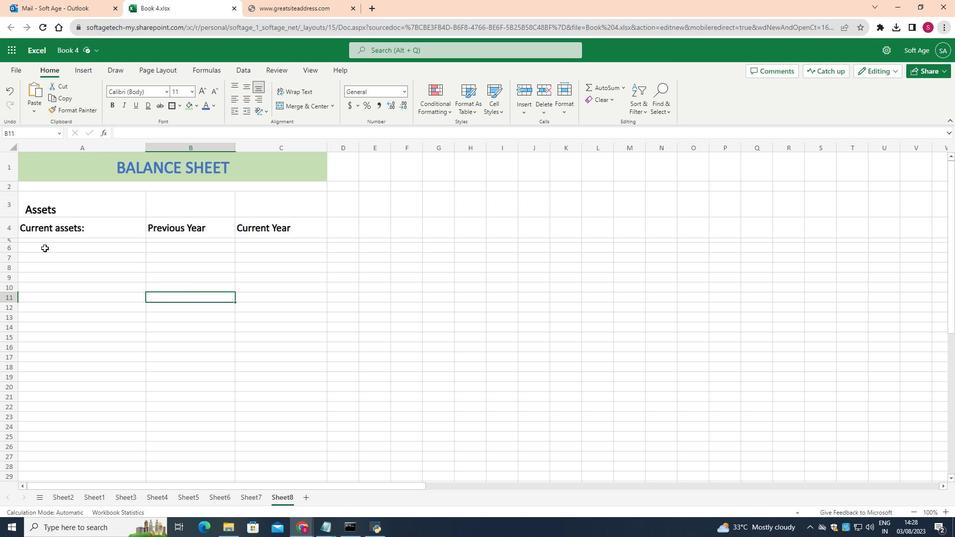 
Action: Mouse pressed left at (44, 248)
Screenshot: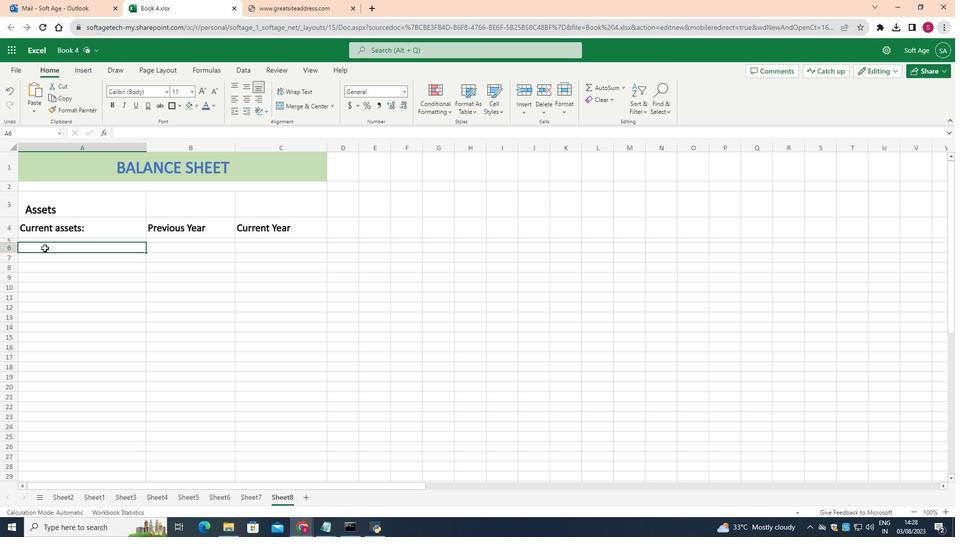 
Action: Mouse moved to (190, 90)
Screenshot: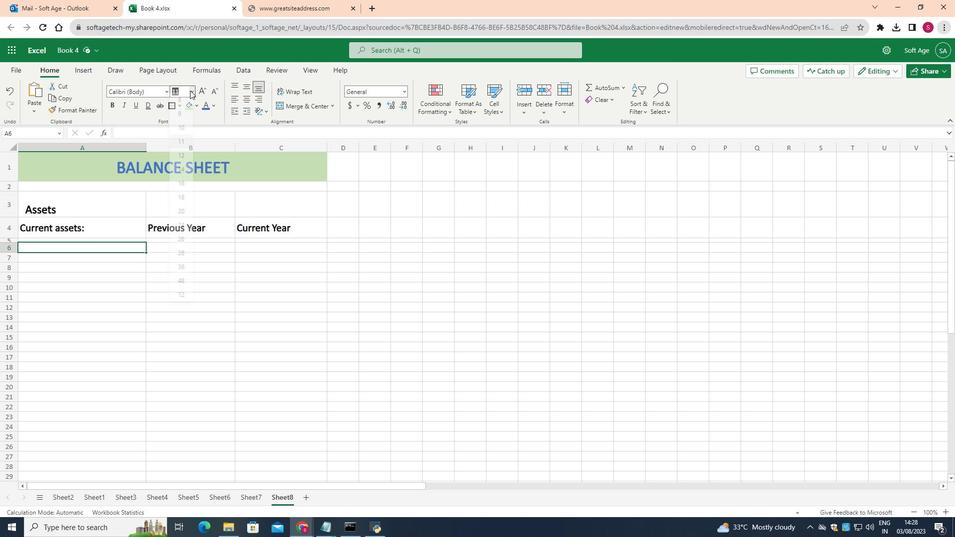 
Action: Mouse pressed left at (190, 90)
Screenshot: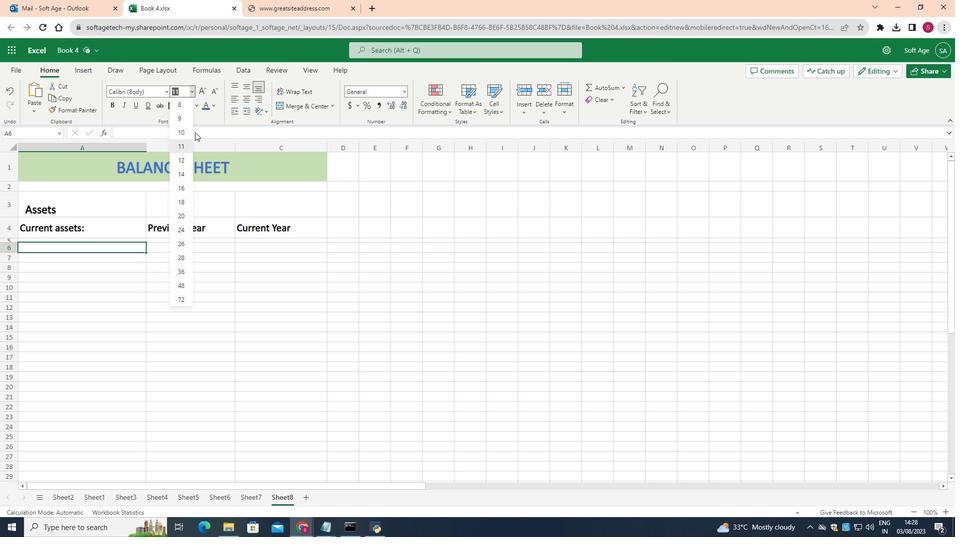 
Action: Mouse moved to (185, 171)
Screenshot: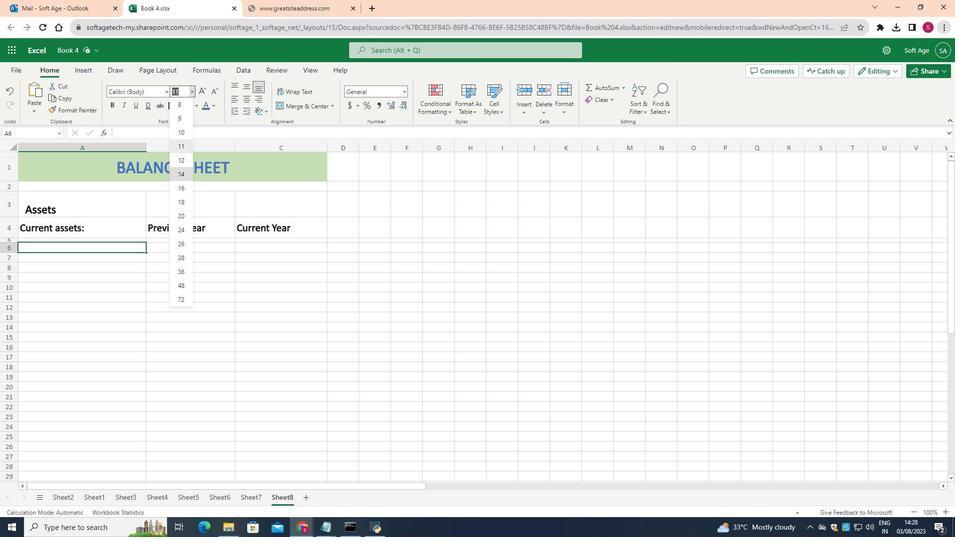
Action: Mouse pressed left at (185, 171)
Screenshot: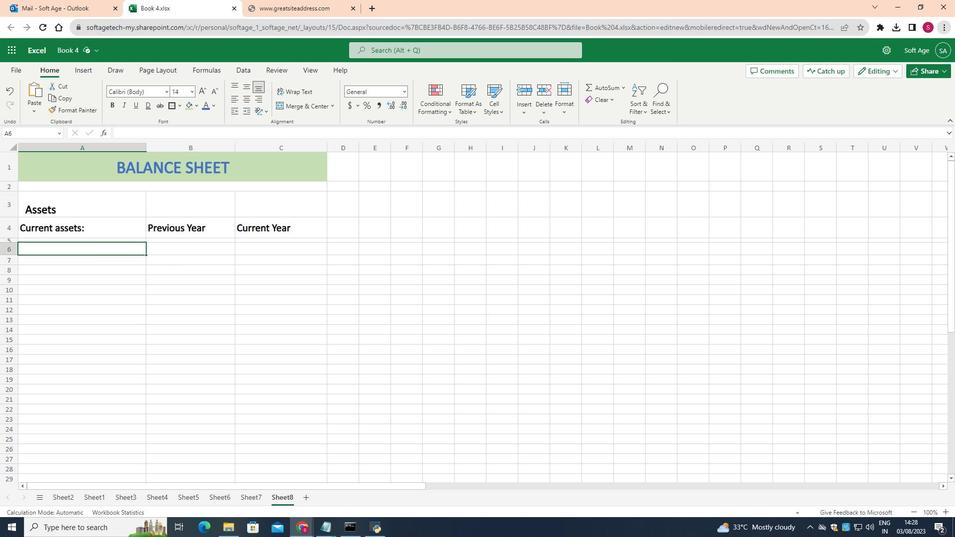
Action: Mouse moved to (185, 171)
Screenshot: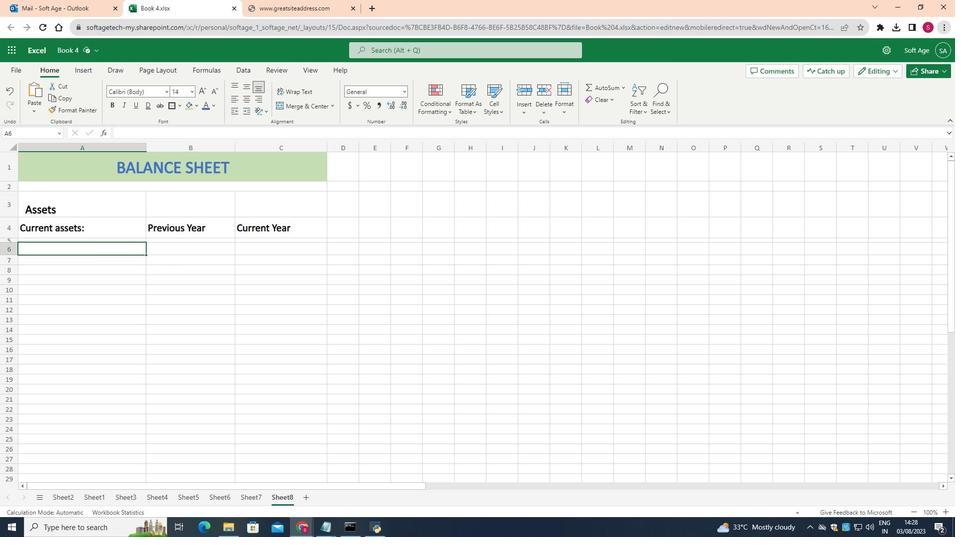 
Action: Key pressed <Key.shift>Cash<Key.right>50,000<Key.right>64,000.00
Screenshot: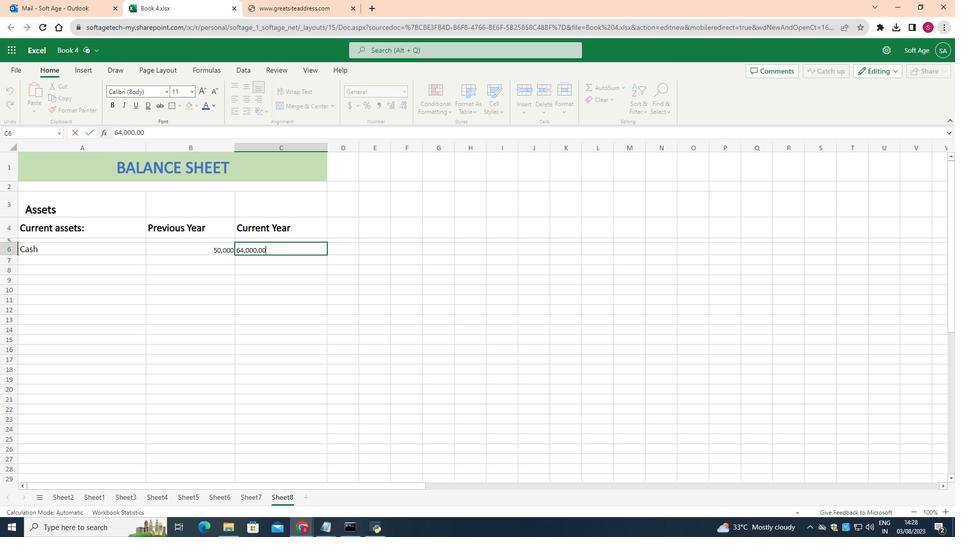 
Action: Mouse moved to (221, 249)
Screenshot: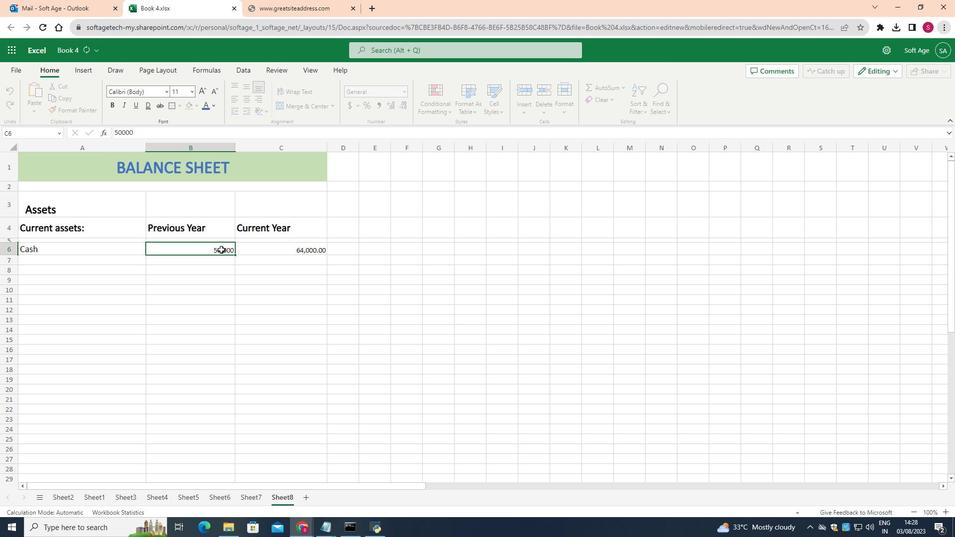 
Action: Mouse pressed left at (221, 249)
Screenshot: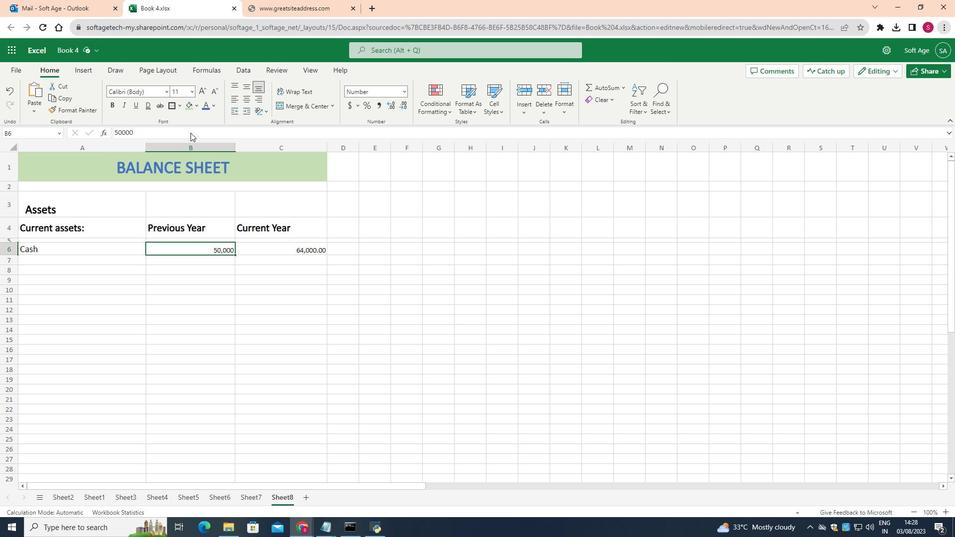 
Action: Mouse moved to (138, 133)
Screenshot: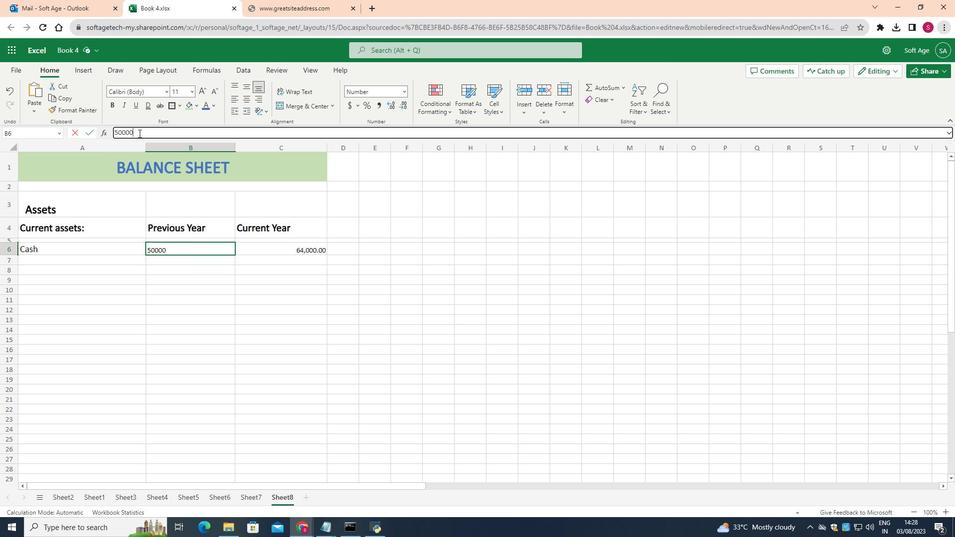 
Action: Mouse pressed left at (138, 133)
Screenshot: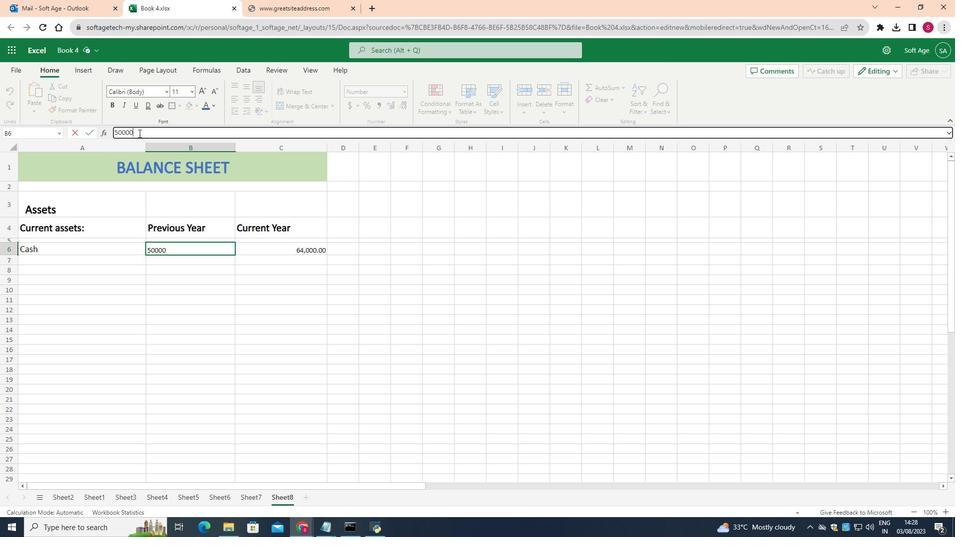 
Action: Key pressed .00
Screenshot: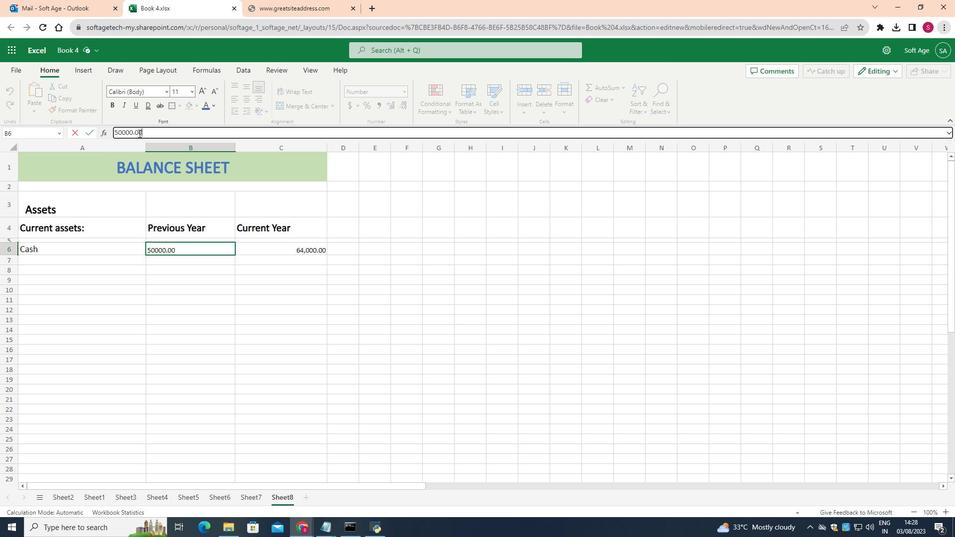 
Action: Mouse moved to (51, 260)
Screenshot: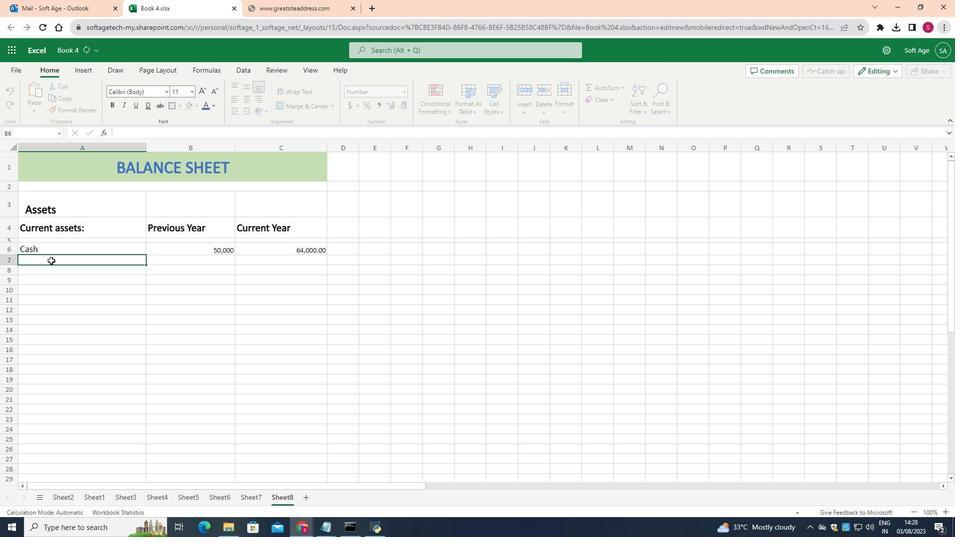 
Action: Mouse pressed left at (51, 260)
Screenshot: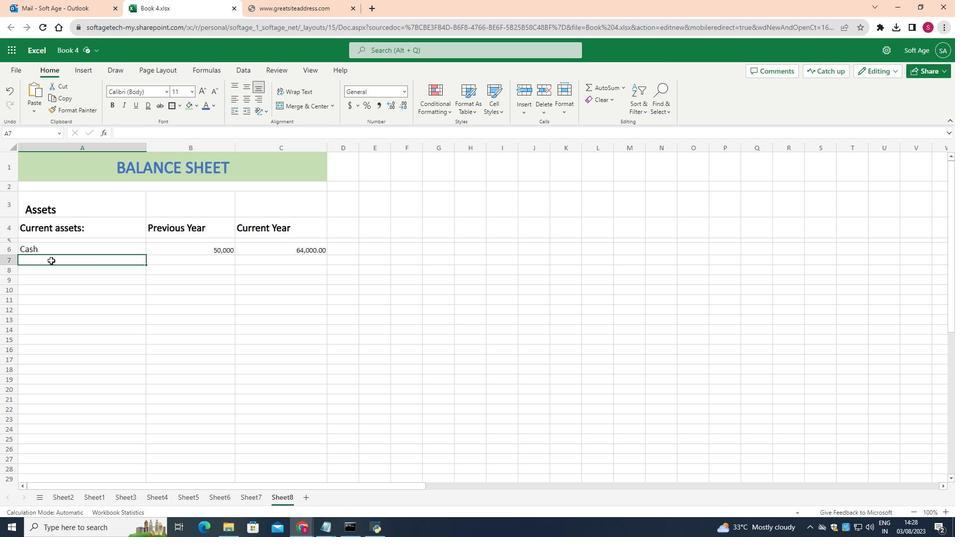 
Action: Key pressed <Key.shift><Key.shift><Key.shift>Investments
Screenshot: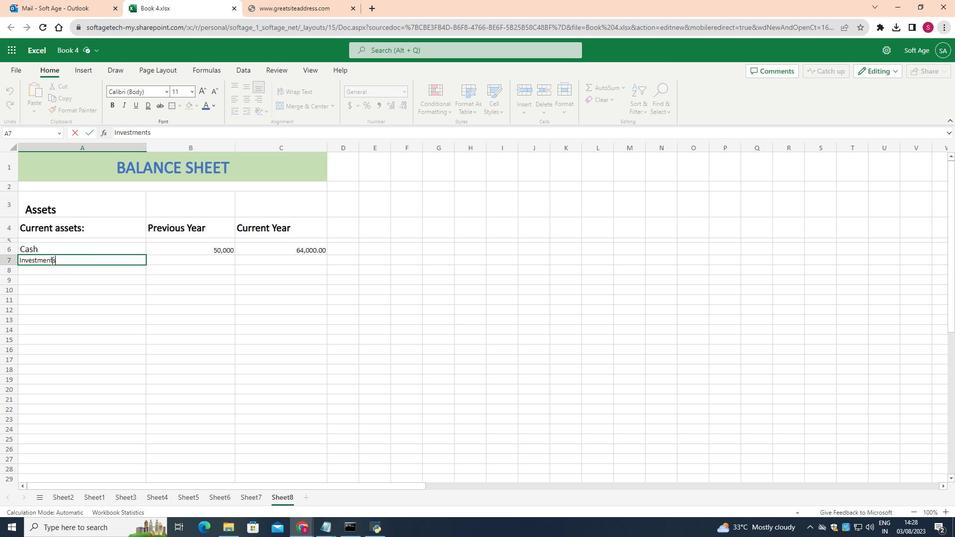 
Action: Mouse moved to (158, 262)
Screenshot: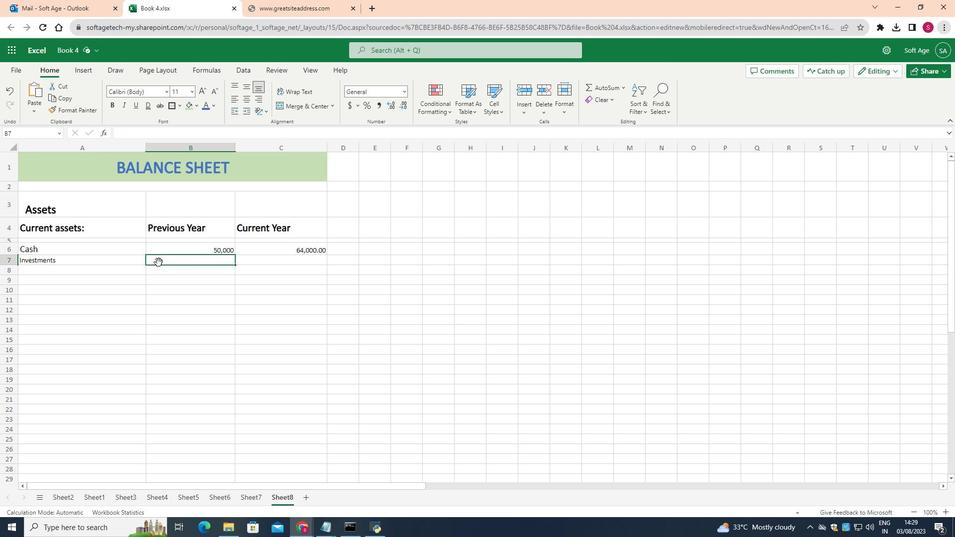 
Action: Mouse pressed left at (158, 262)
Screenshot: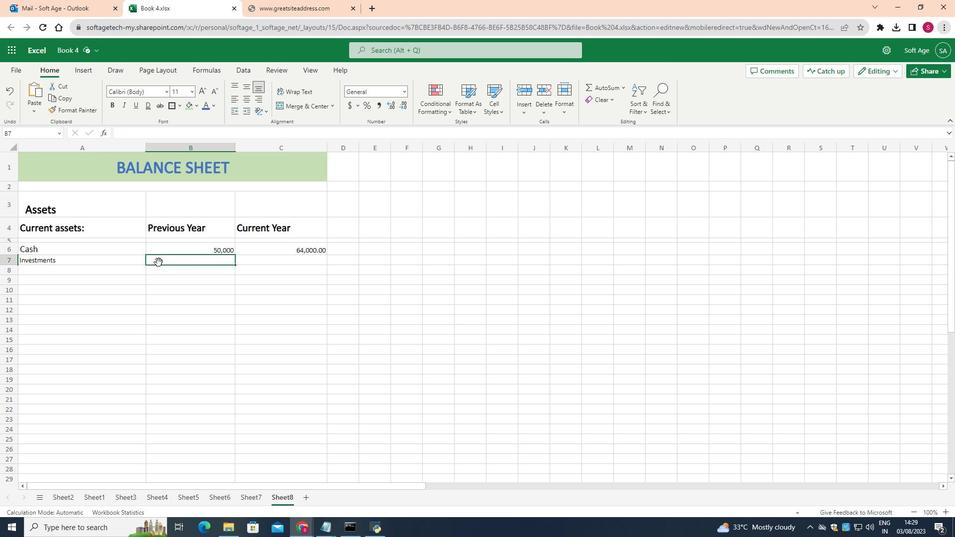 
Action: Key pressed 23,456.21
Screenshot: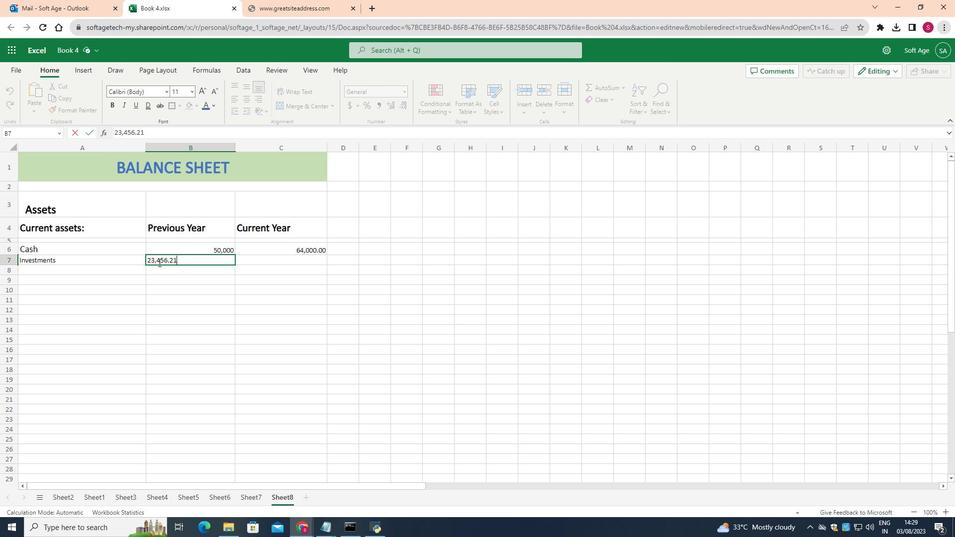 
Action: Mouse moved to (275, 259)
Screenshot: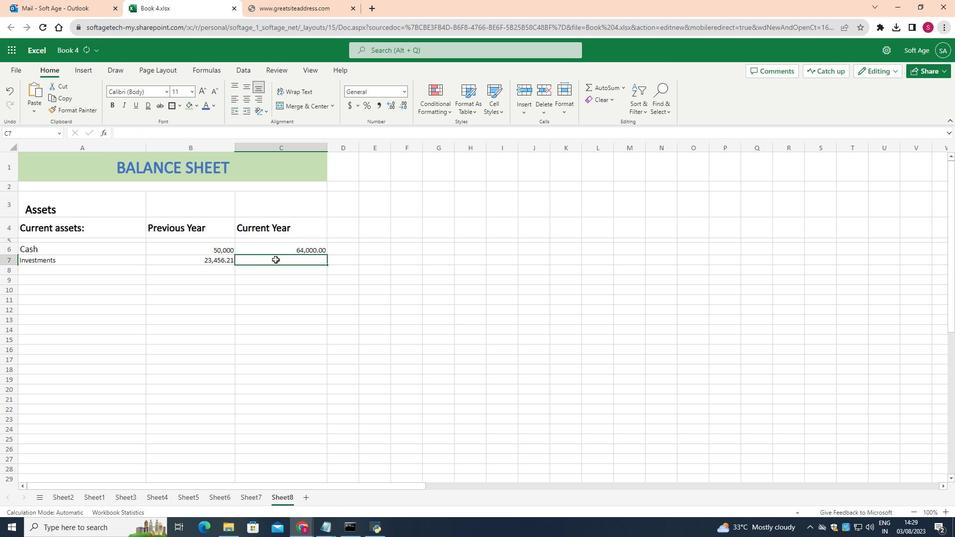 
Action: Mouse pressed left at (275, 259)
Screenshot: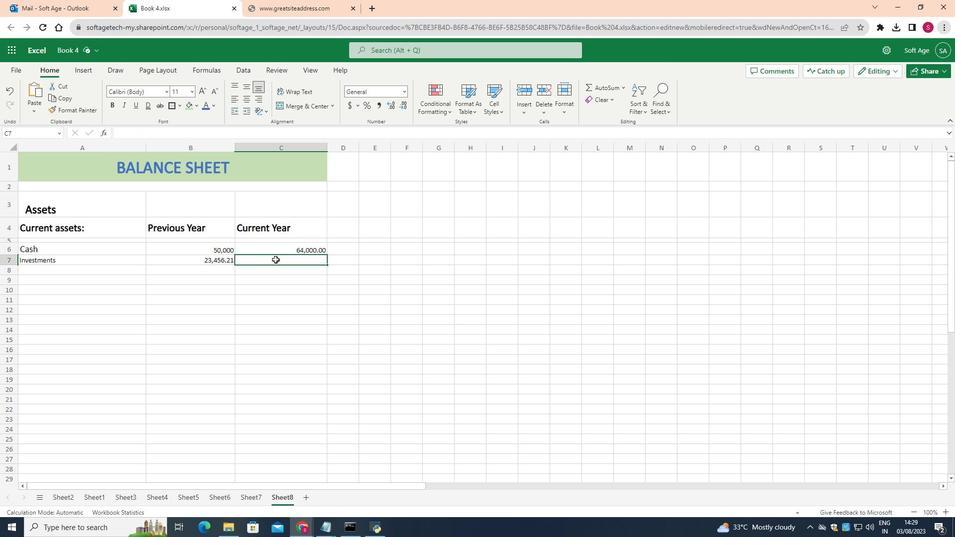 
Action: Key pressed 25,789.00
Screenshot: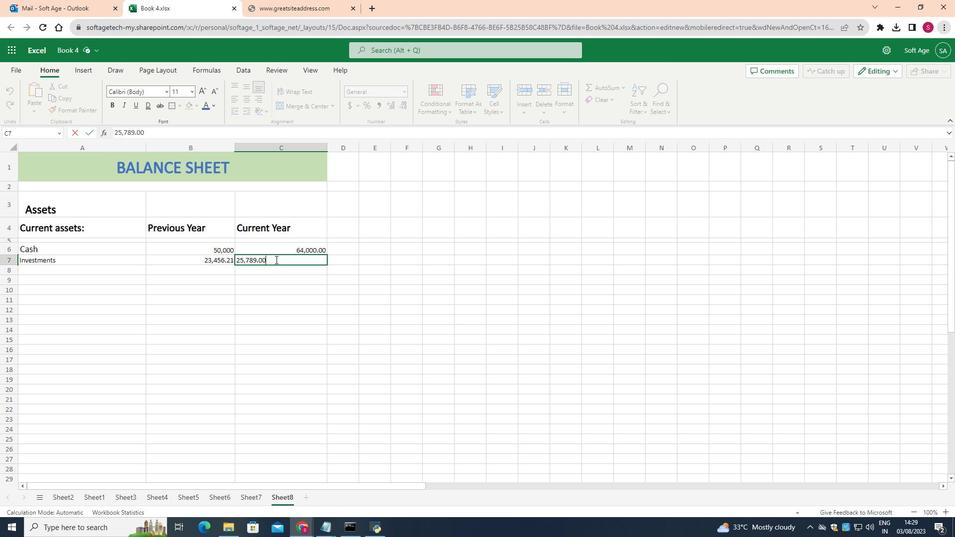 
Action: Mouse moved to (93, 267)
Screenshot: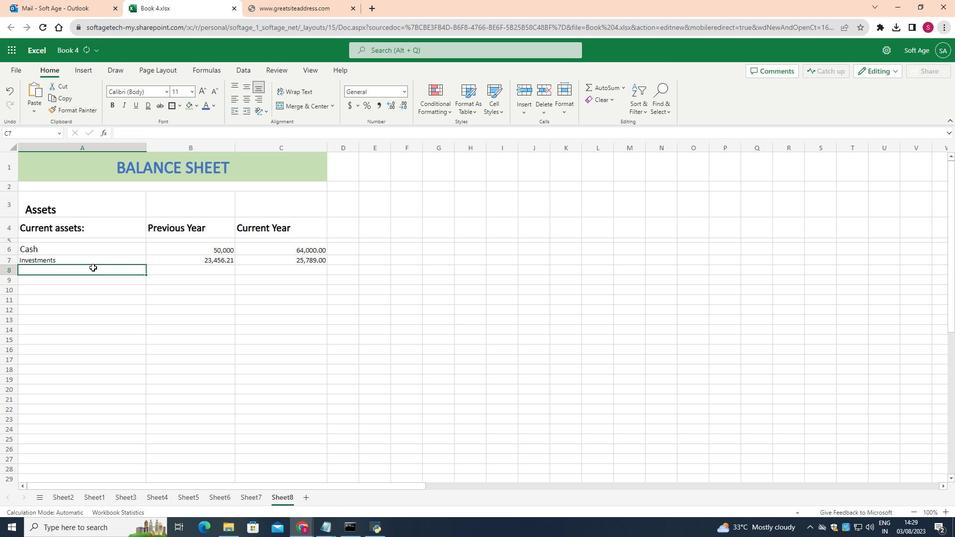 
Action: Mouse pressed left at (93, 267)
Screenshot: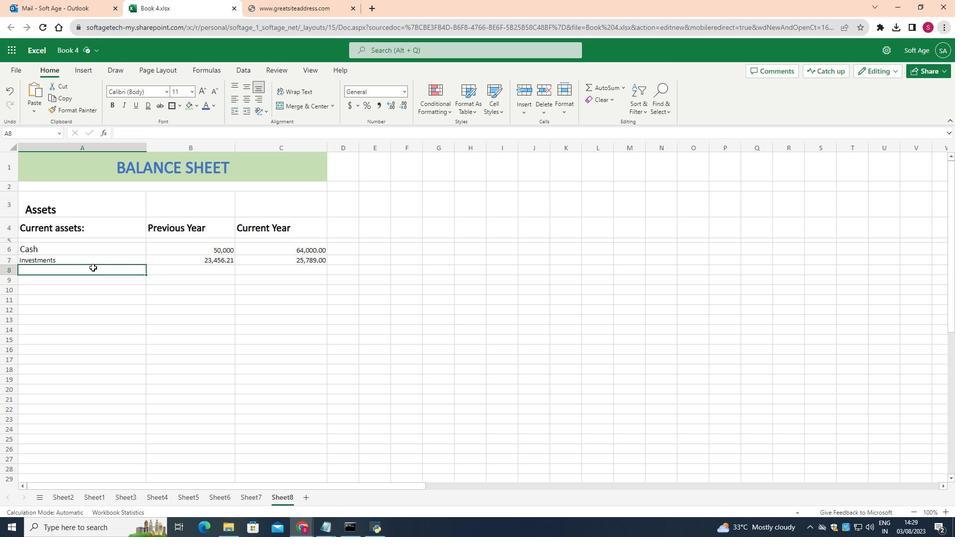 
Action: Mouse moved to (92, 267)
Screenshot: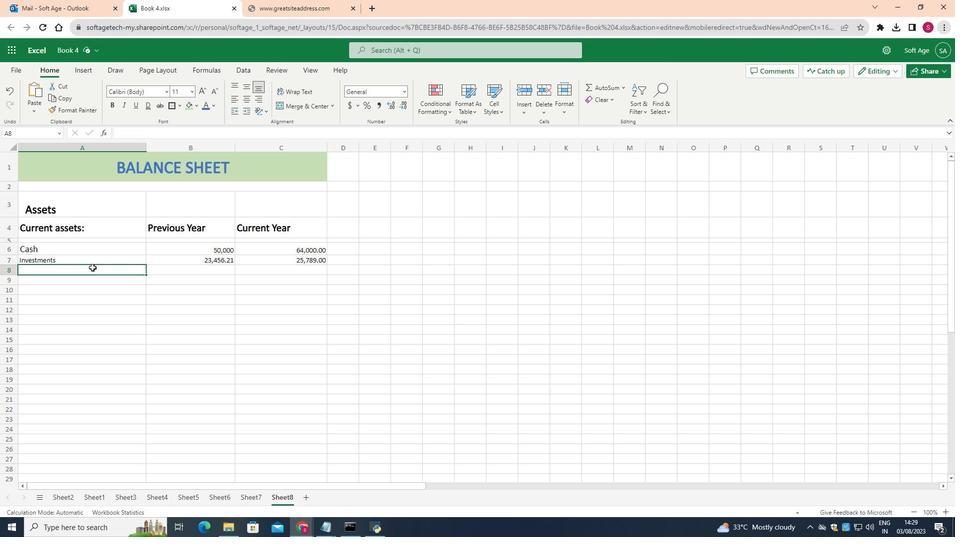 
Action: Key pressed <Key.shift>Inventories
Screenshot: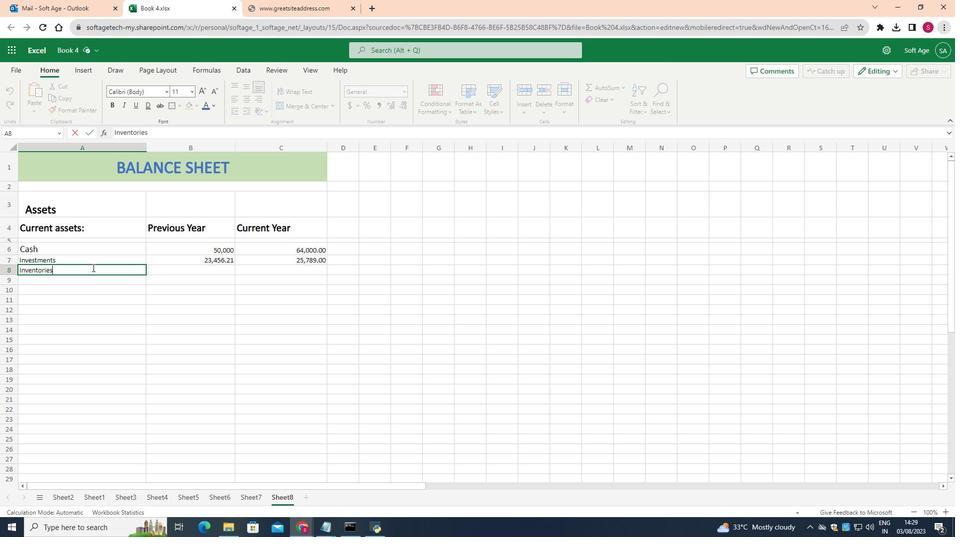 
Action: Mouse moved to (206, 271)
Screenshot: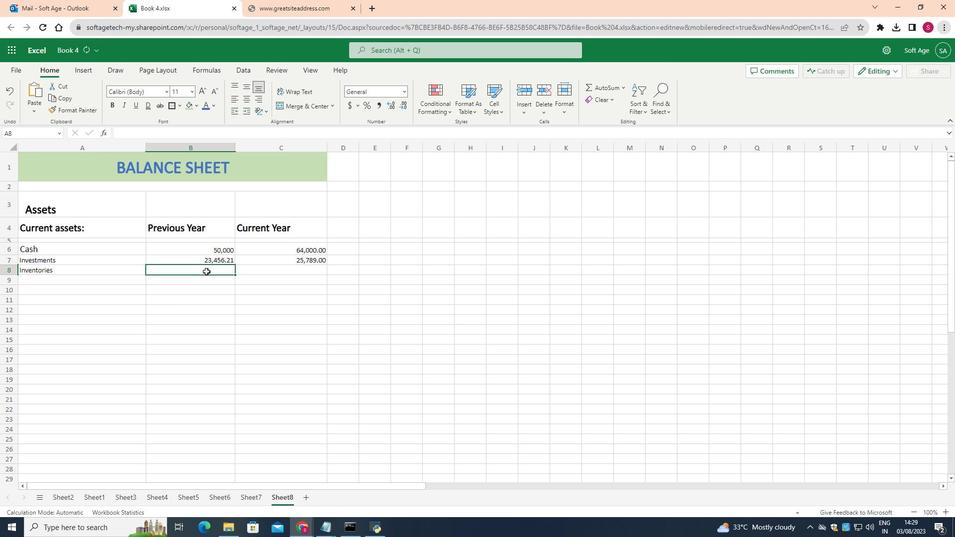 
Action: Mouse pressed left at (206, 271)
Screenshot: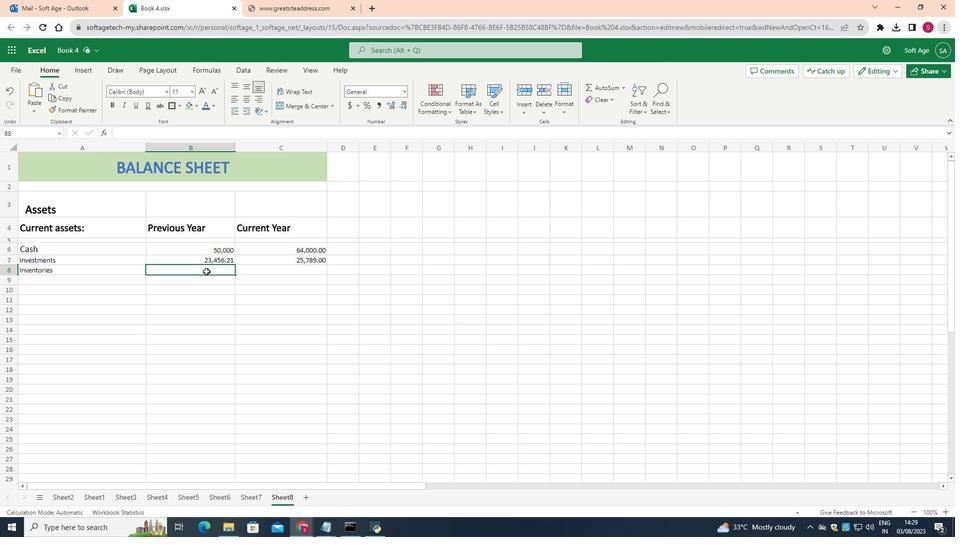 
Action: Key pressed 32,124.00<Key.right>12,235.00
Screenshot: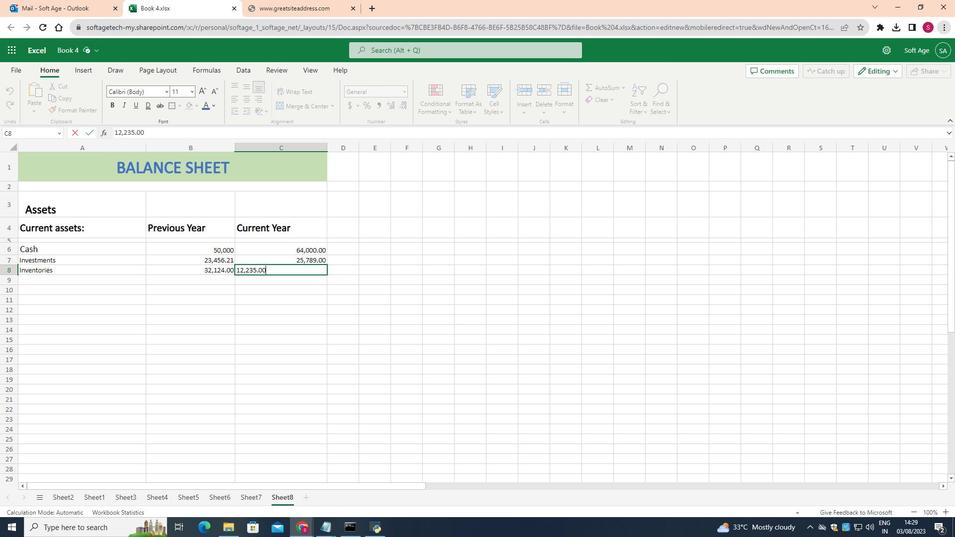 
Action: Mouse moved to (100, 282)
Screenshot: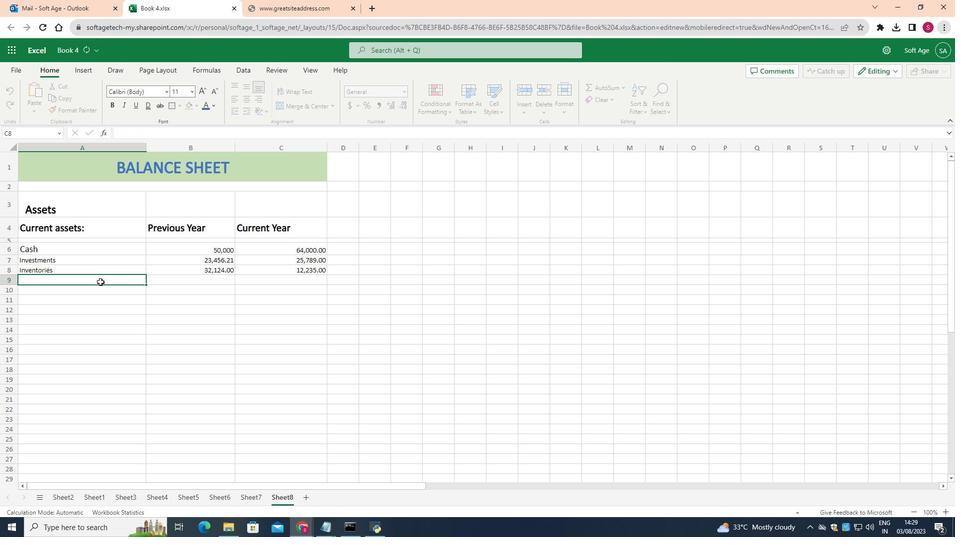 
Action: Mouse pressed left at (100, 282)
Screenshot: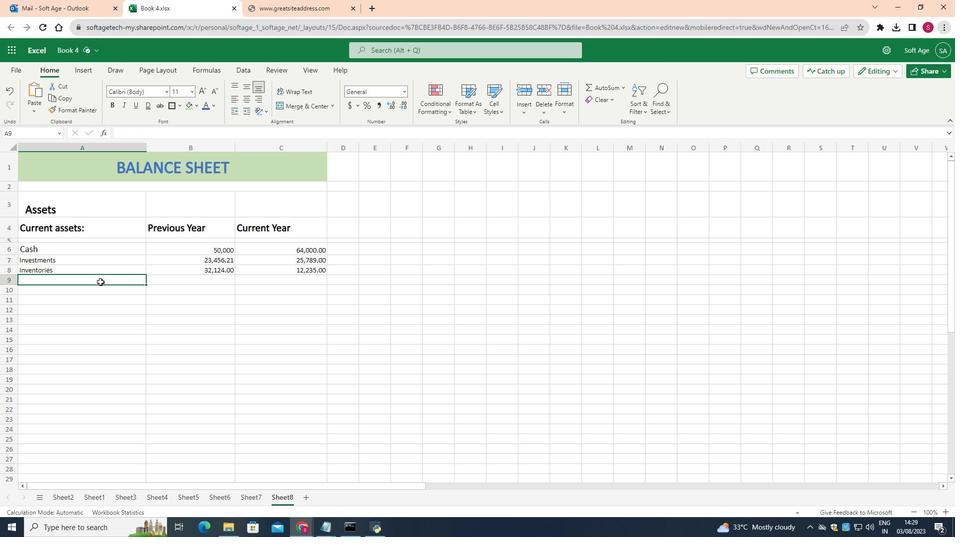 
Action: Key pressed <Key.shift>Accounts<Key.space>receivable<Key.right>112,230.00<Key.right>222,615.00
Screenshot: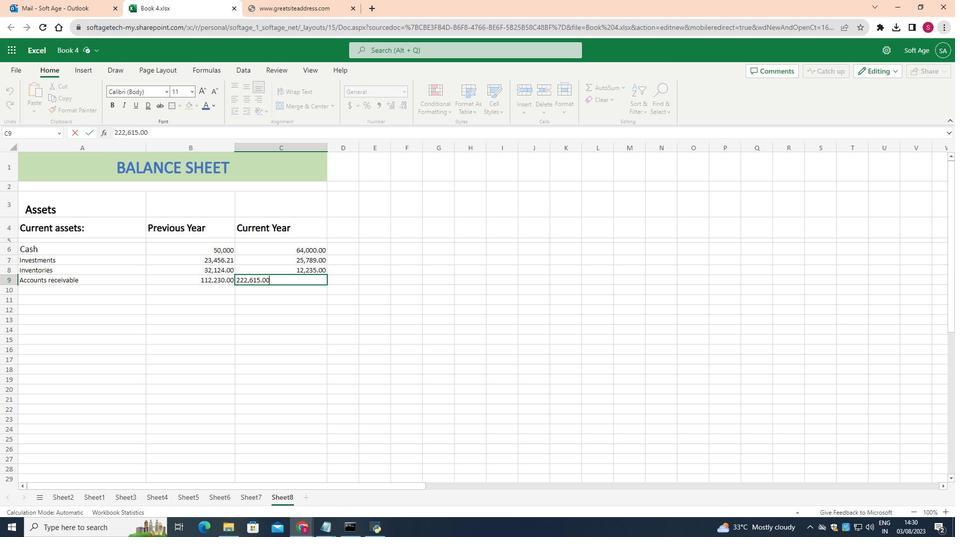 
Action: Mouse moved to (68, 291)
Screenshot: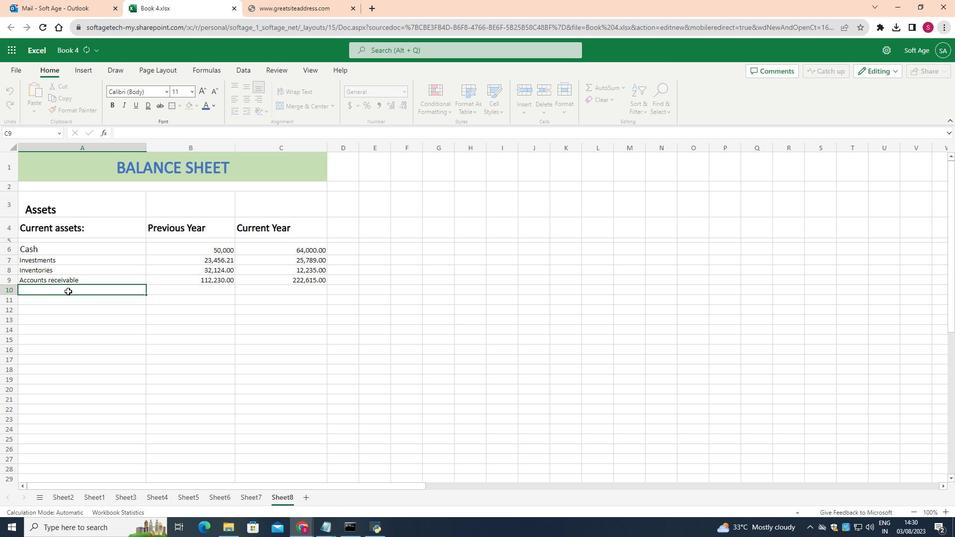 
Action: Mouse pressed left at (68, 291)
Screenshot: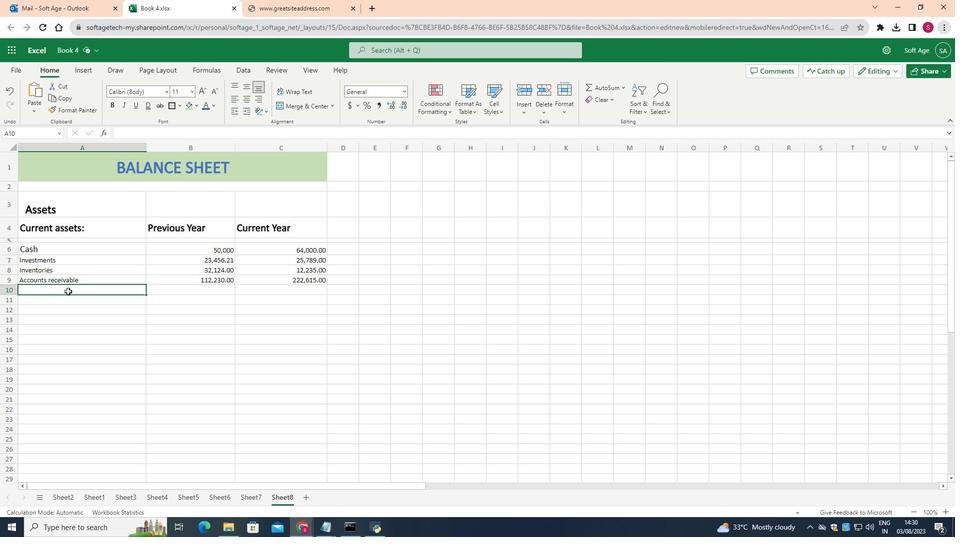 
Action: Key pressed <Key.shift><Key.shift>Pre-paid<Key.space>expenses<Key.right>12,321.00<Key.right>53,155.21
Screenshot: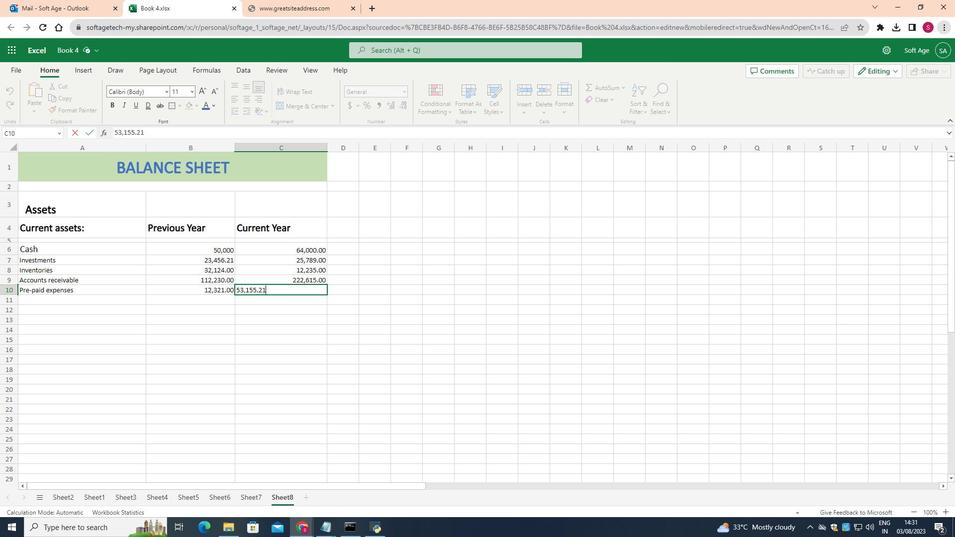 
Action: Mouse moved to (50, 302)
Screenshot: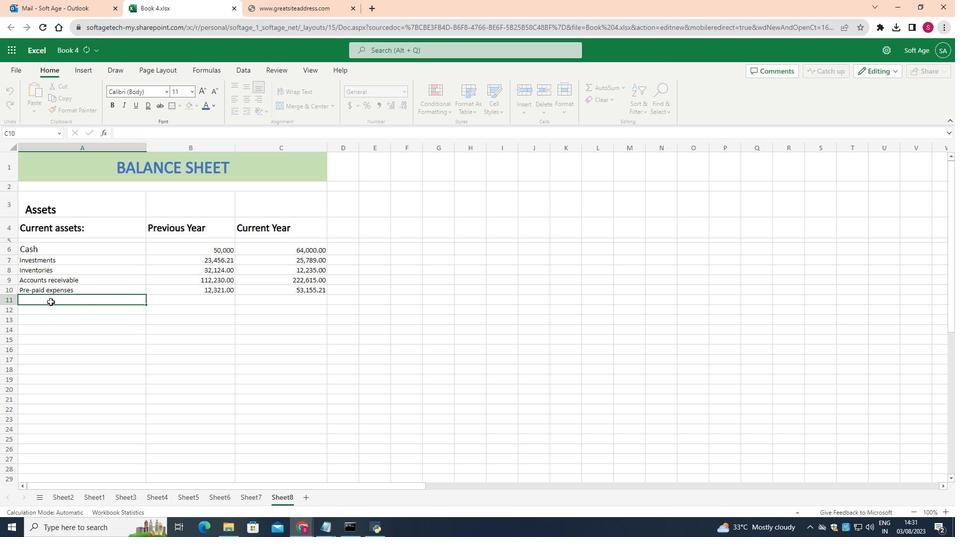 
Action: Mouse pressed left at (50, 302)
Screenshot: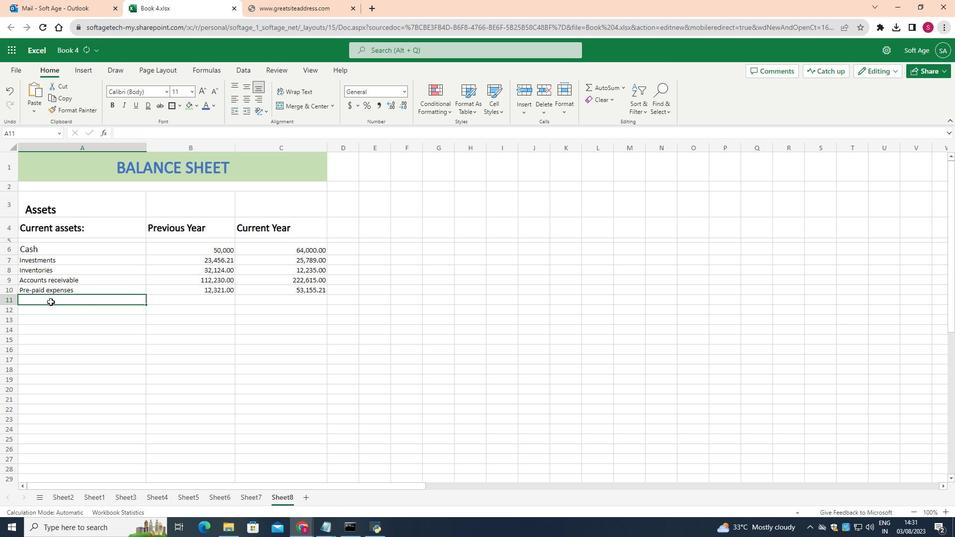 
Action: Key pressed <Key.shift>Other<Key.right>656.23<Key.right>788.32
Screenshot: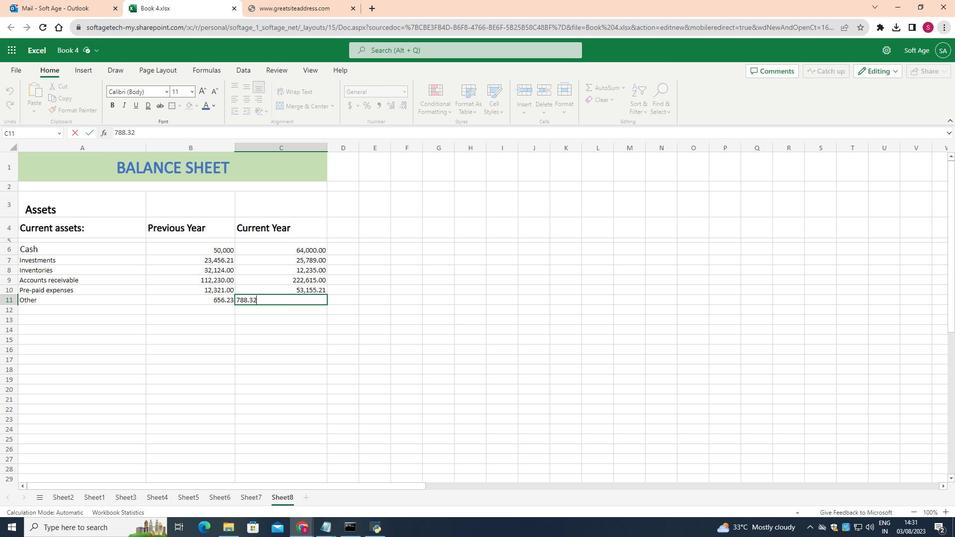 
Action: Mouse moved to (74, 310)
Screenshot: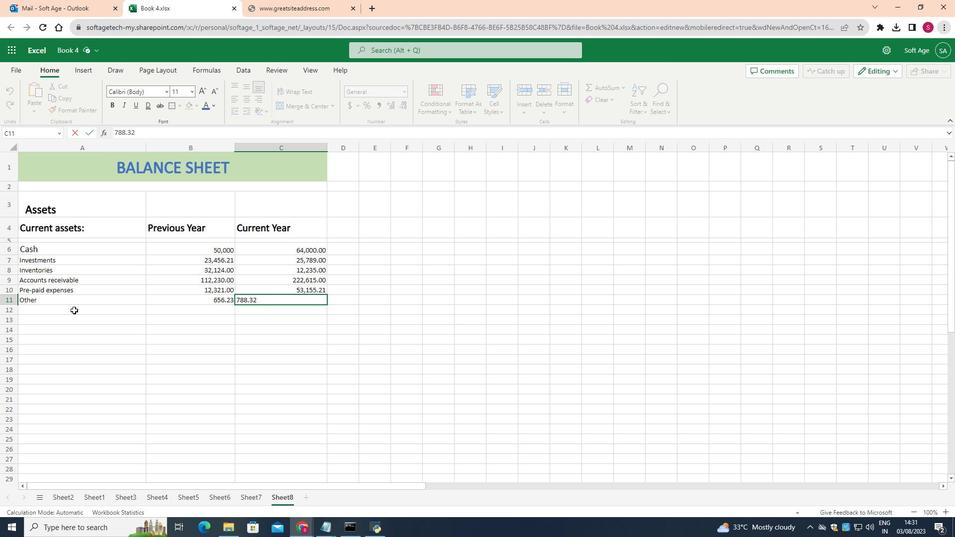 
Action: Mouse pressed left at (74, 310)
Screenshot: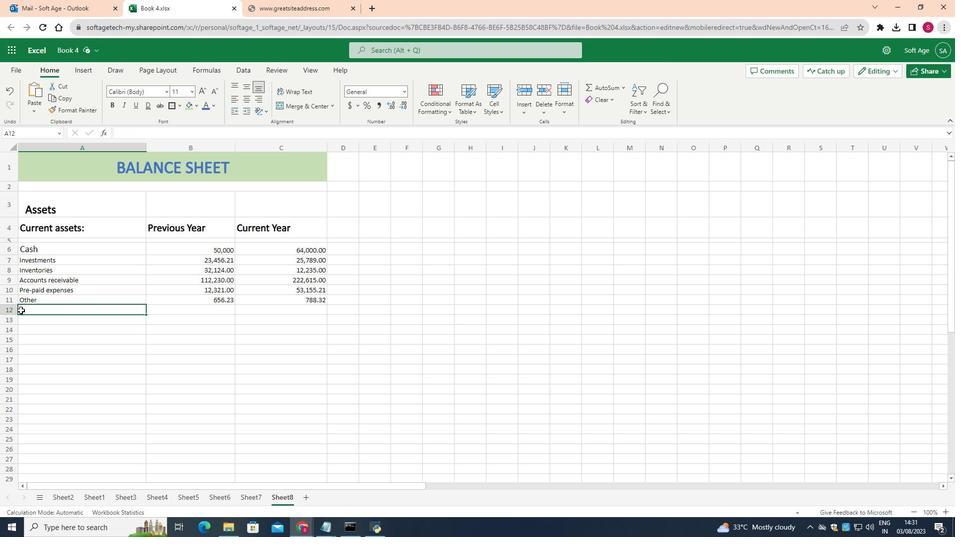 
Action: Mouse moved to (9, 314)
Screenshot: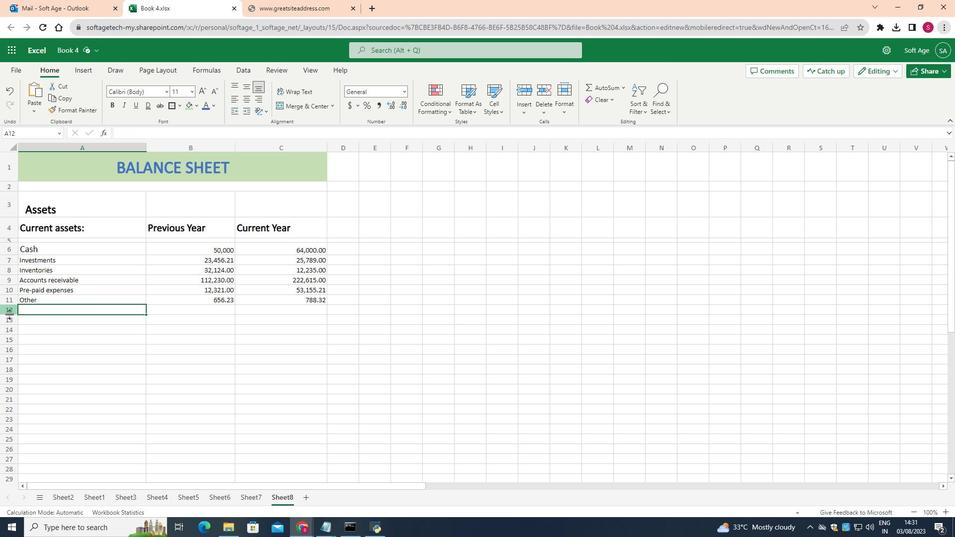 
Action: Mouse pressed left at (9, 314)
Screenshot: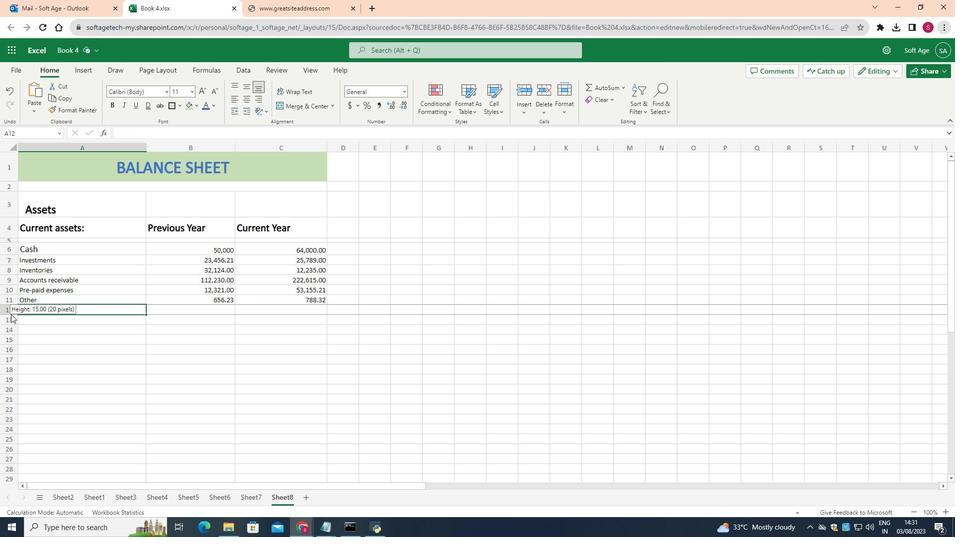
Action: Mouse moved to (98, 316)
Screenshot: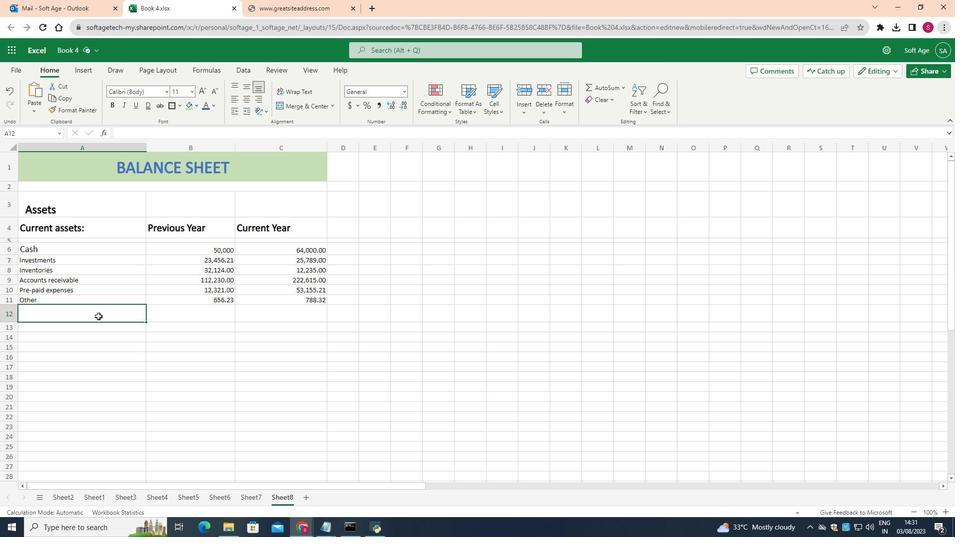 
Action: Mouse pressed left at (98, 316)
Screenshot: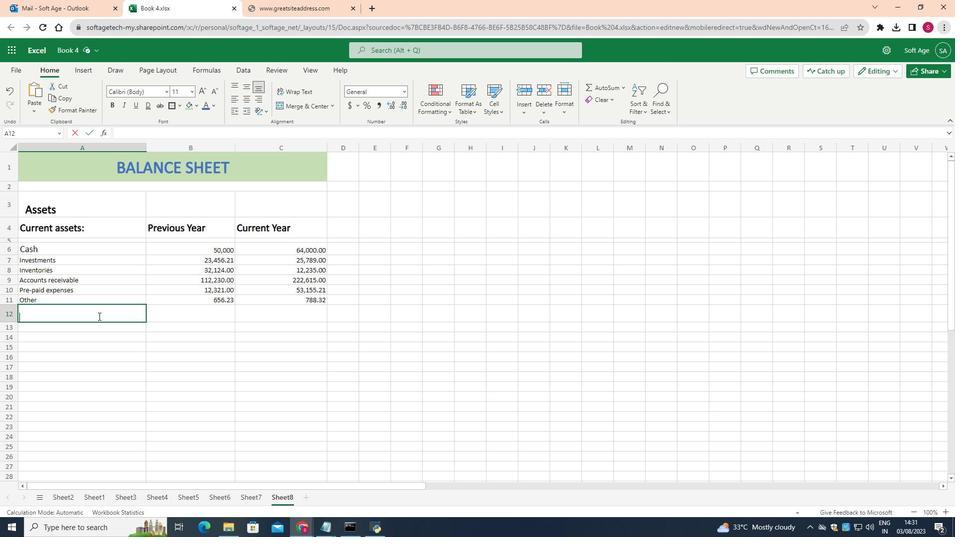 
Action: Mouse pressed left at (98, 316)
Screenshot: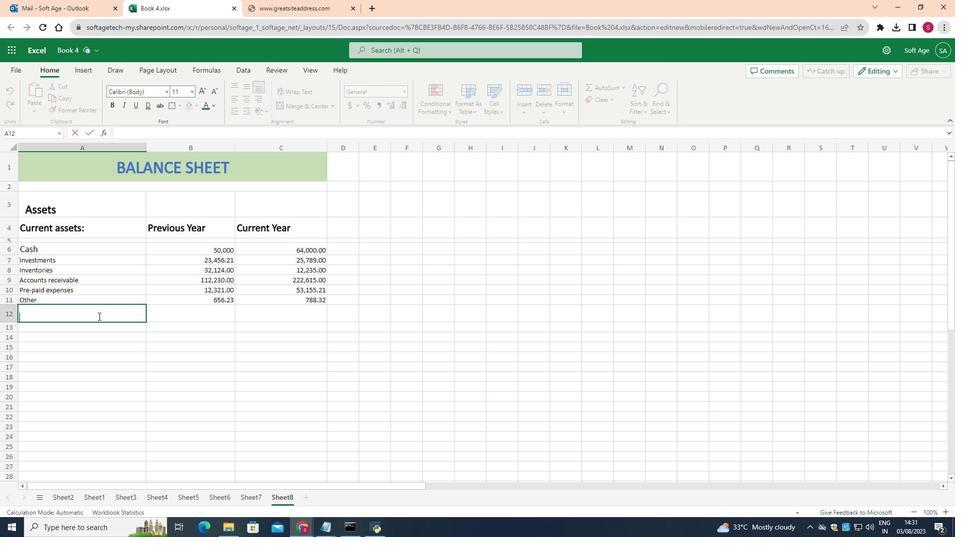 
Action: Key pressed <Key.shift>Total<Key.space>current<Key.space>assets
Screenshot: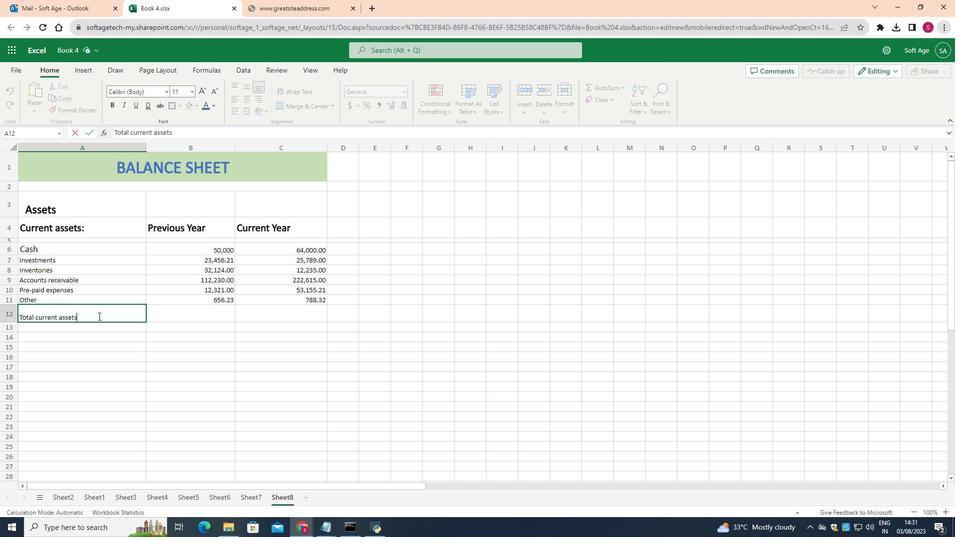 
Action: Mouse moved to (206, 312)
Screenshot: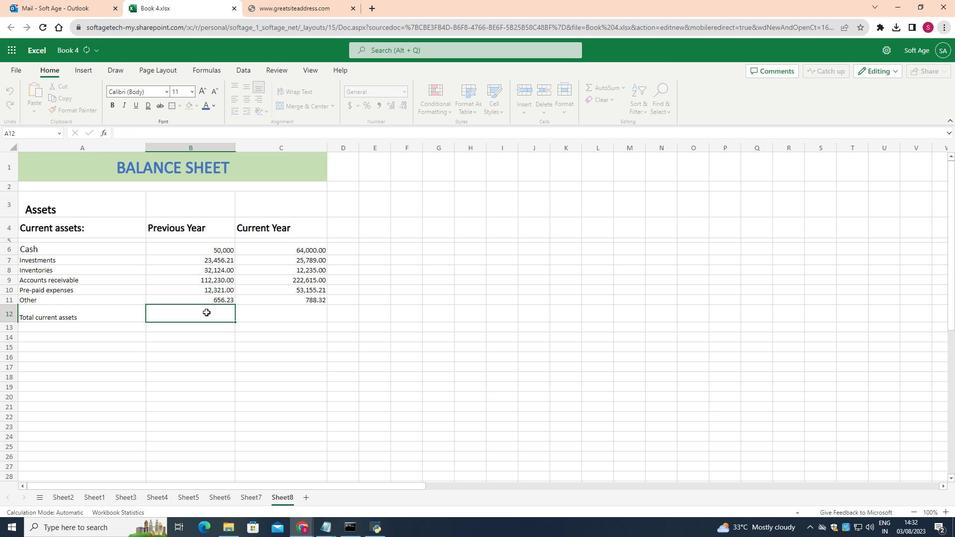 
Action: Mouse pressed left at (206, 312)
Screenshot: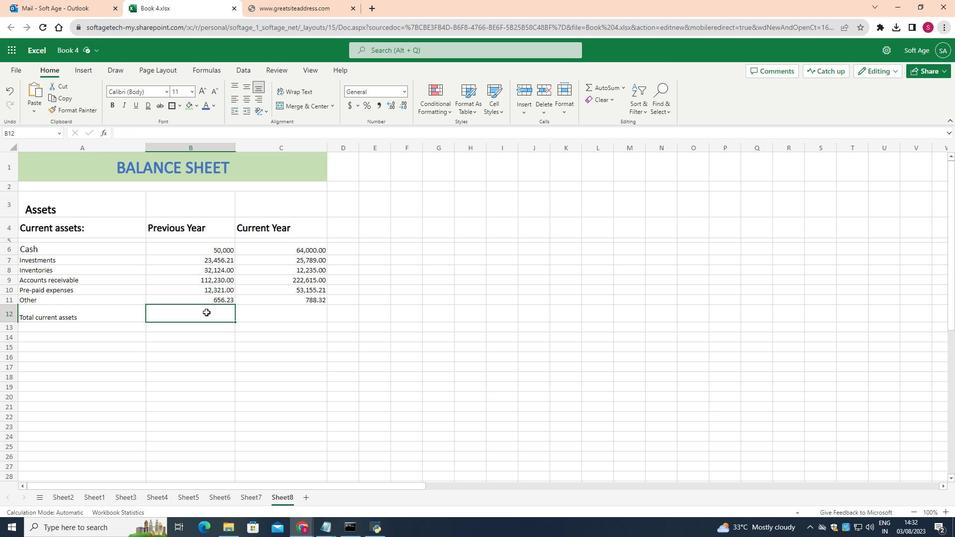 
Action: Key pressed 230,787.44
Screenshot: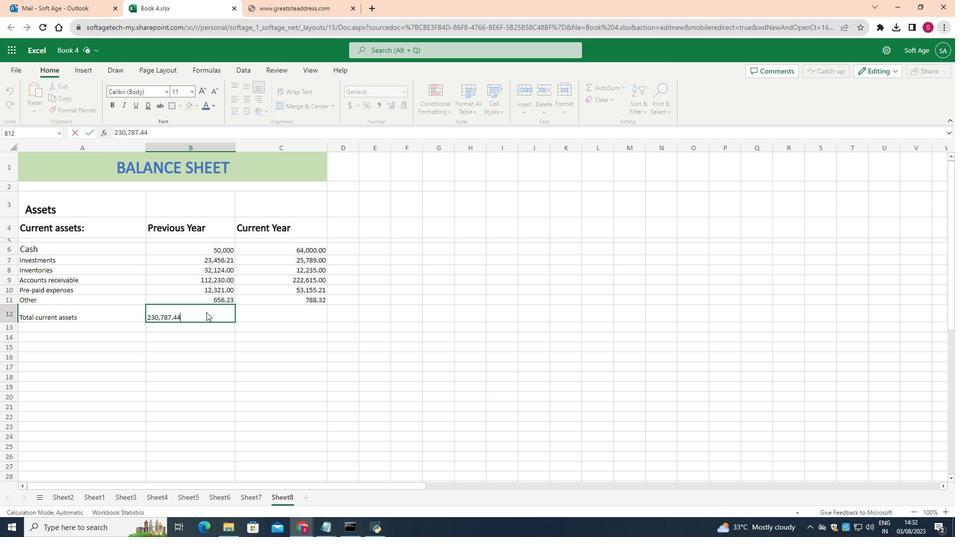 
Action: Mouse moved to (267, 318)
Screenshot: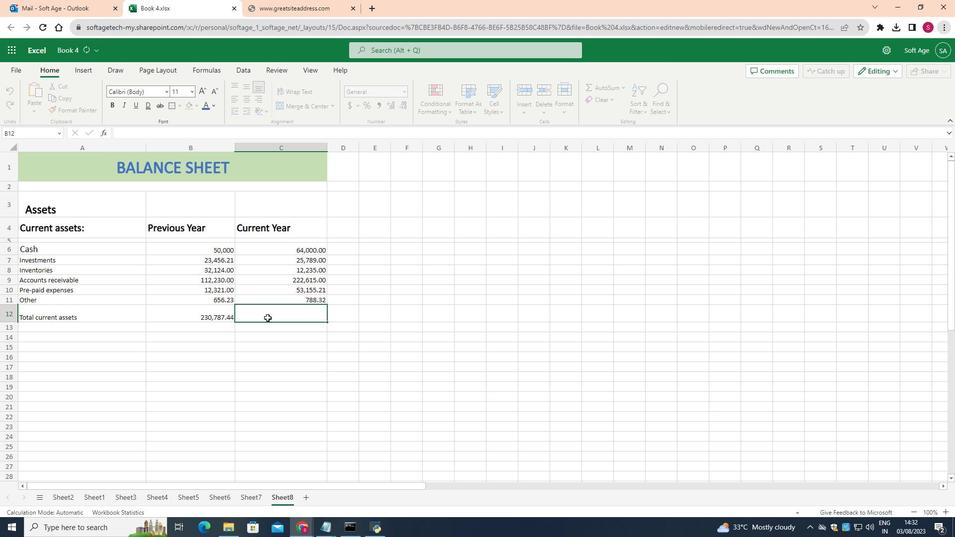 
Action: Mouse pressed left at (267, 318)
Screenshot: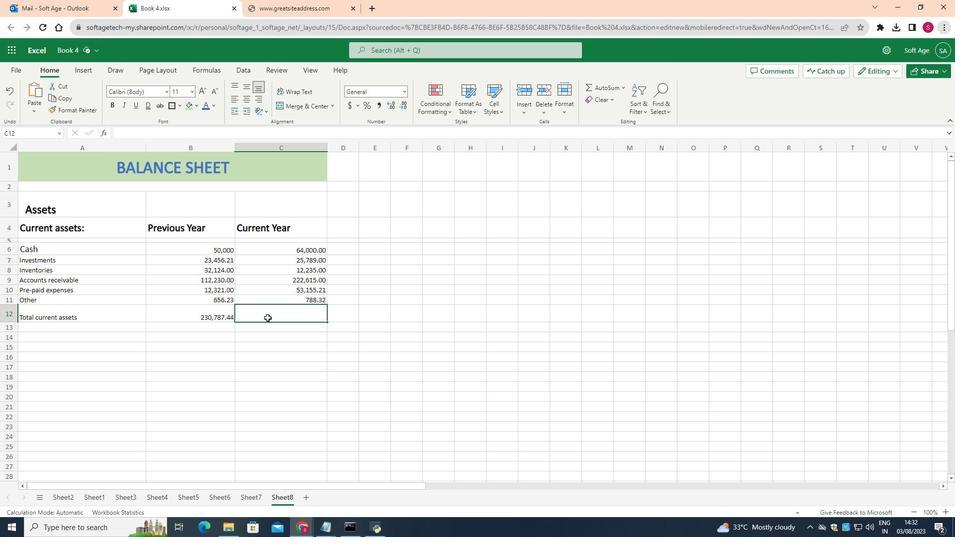 
Action: Mouse moved to (228, 317)
Screenshot: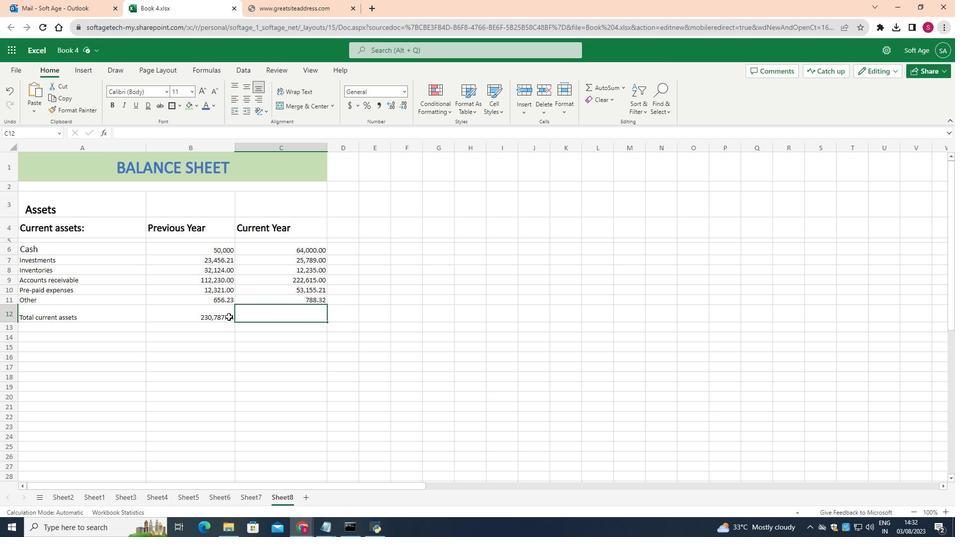 
Action: Mouse pressed left at (228, 317)
Screenshot: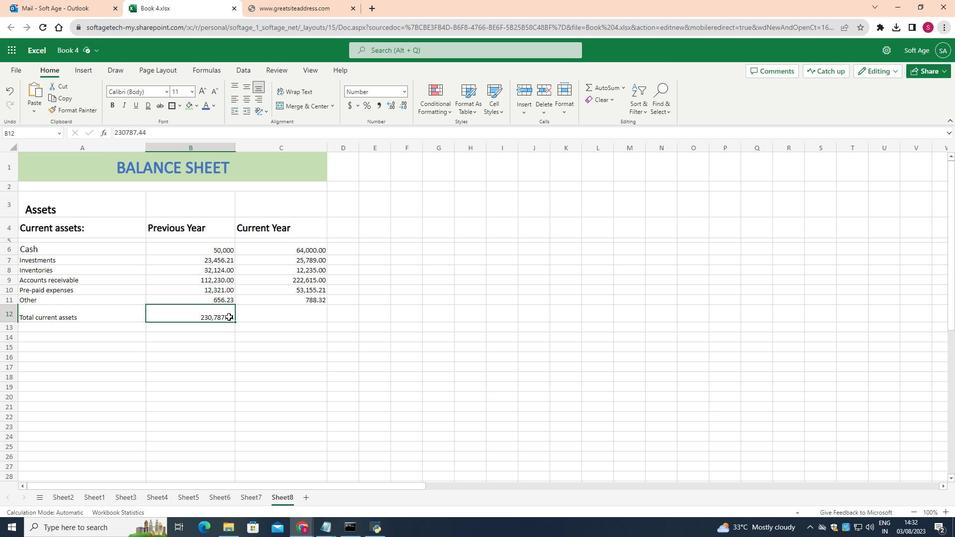
Action: Key pressed <Key.delete>
Screenshot: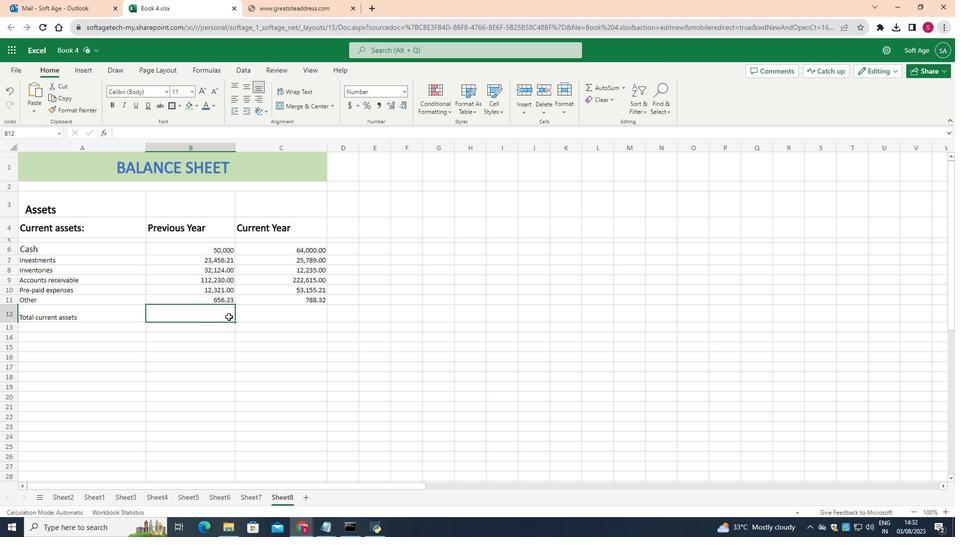 
Action: Mouse moved to (215, 327)
Screenshot: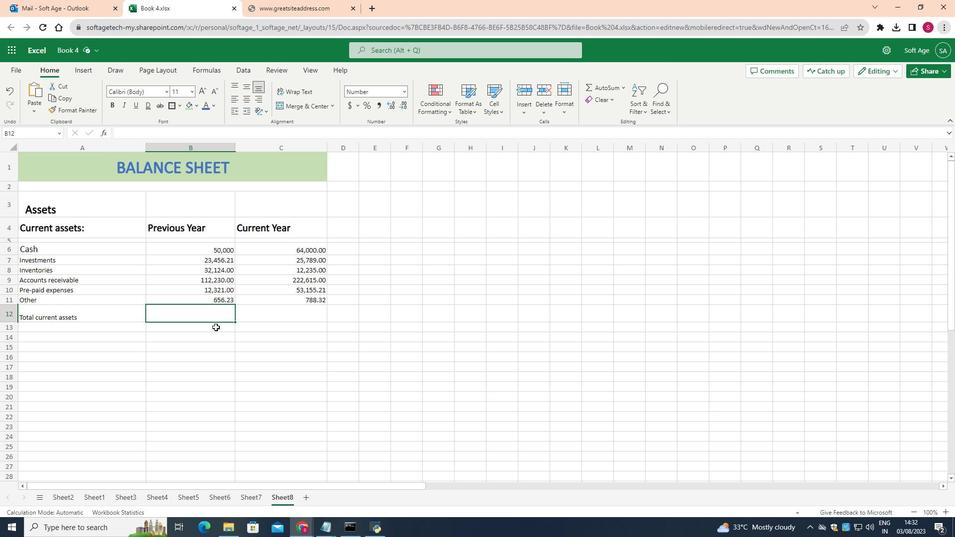 
Action: Key pressed =sum<Key.shift_r><Key.shift_r><Key.shift_r><Key.shift_r><Key.shift_r><Key.shift_r><Key.shift_r><Key.shift_r>(
Screenshot: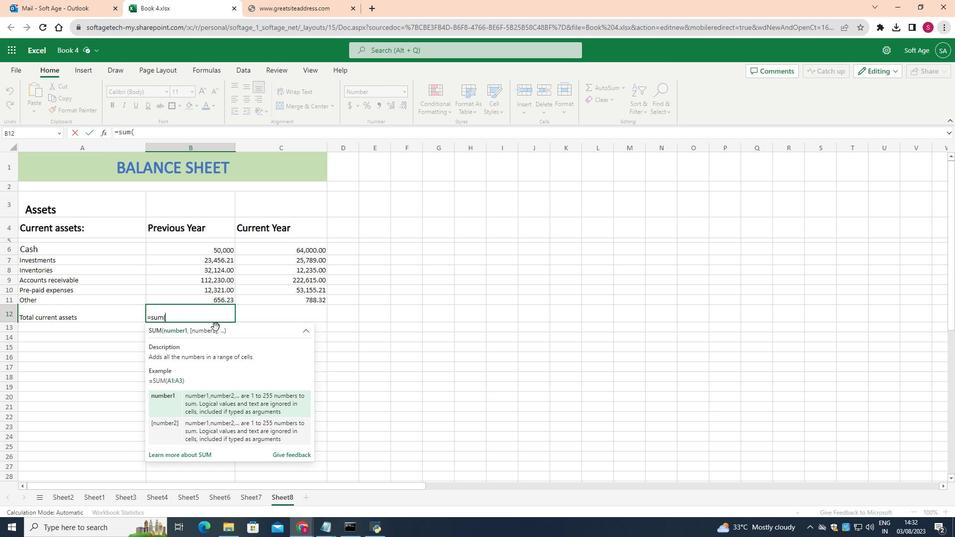 
Action: Mouse moved to (211, 247)
Screenshot: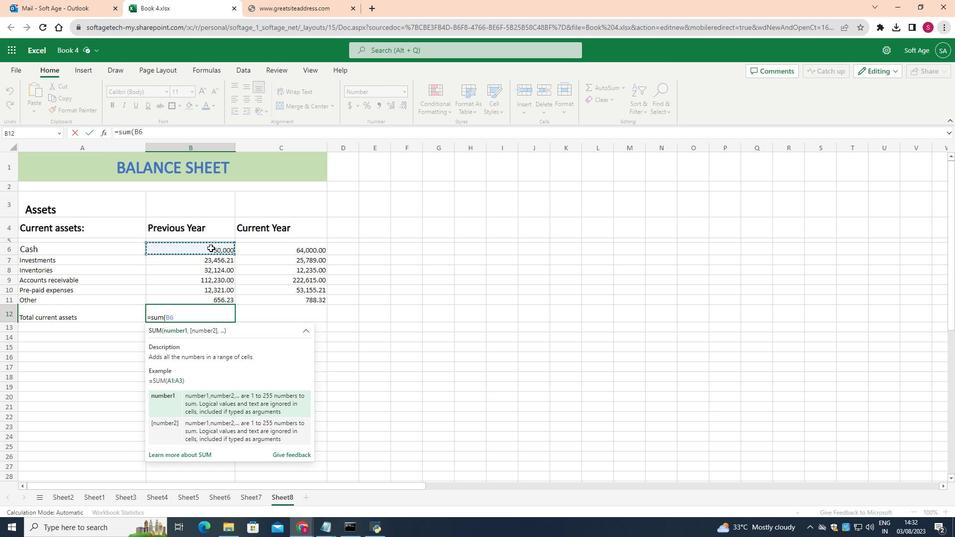 
Action: Mouse pressed left at (211, 247)
Screenshot: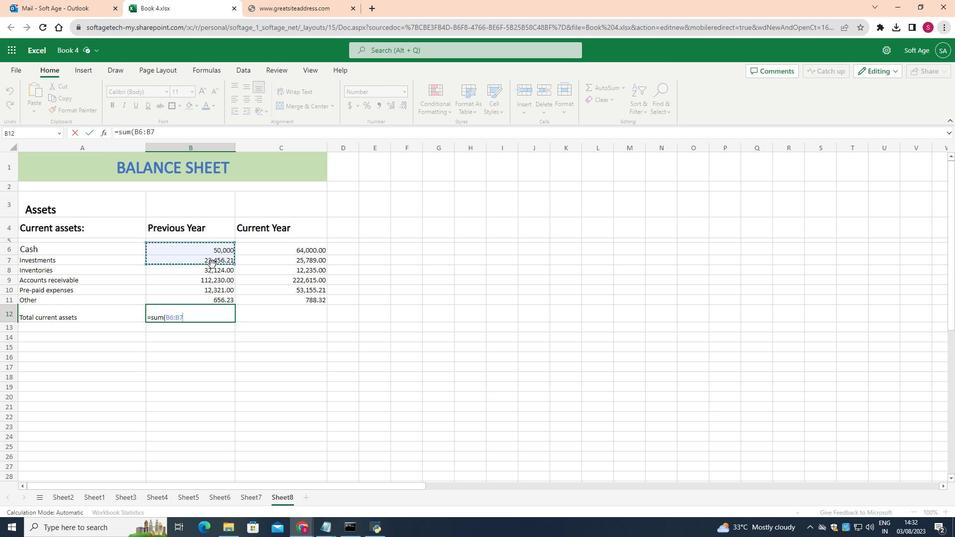 
Action: Mouse moved to (217, 301)
Screenshot: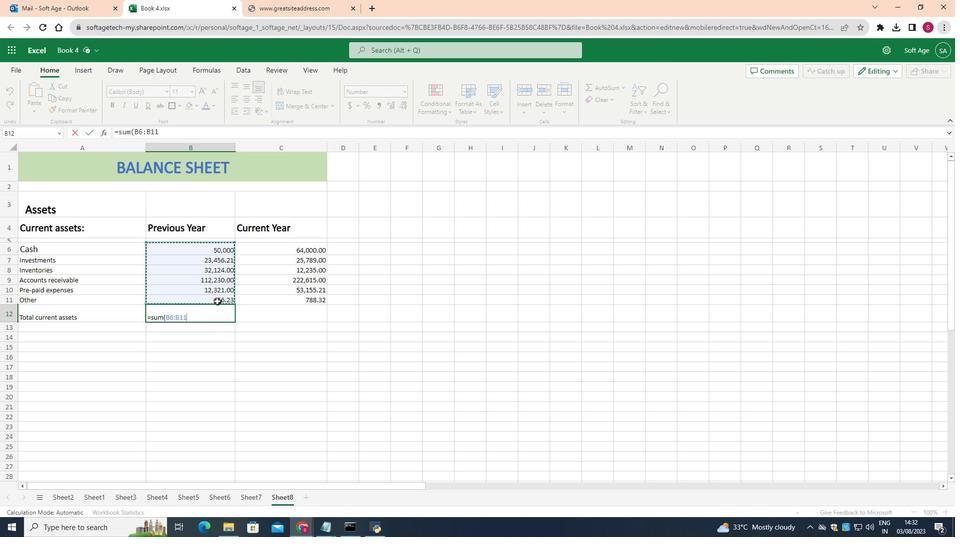 
Action: Key pressed <Key.shift_r><Key.shift_r><Key.shift_r>)<Key.enter>
Screenshot: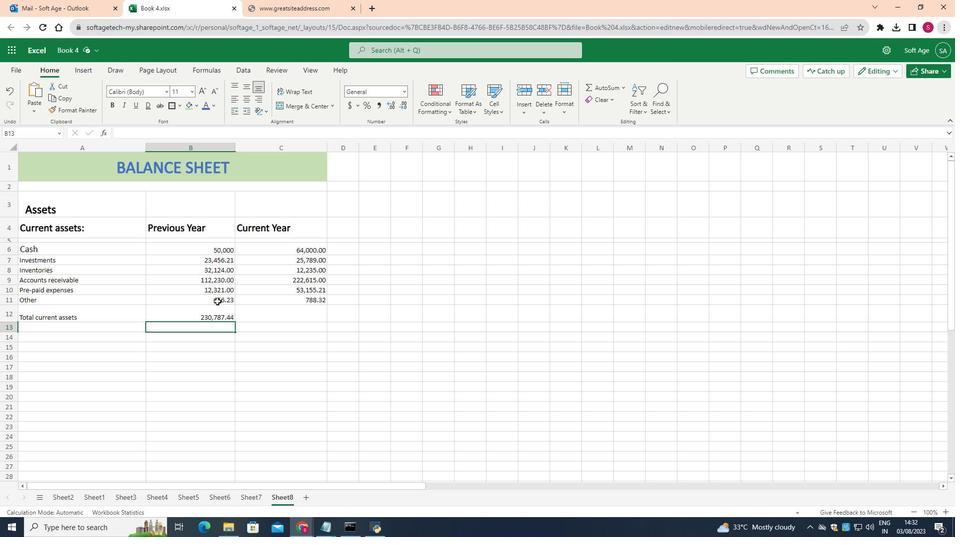 
Action: Mouse moved to (291, 316)
Screenshot: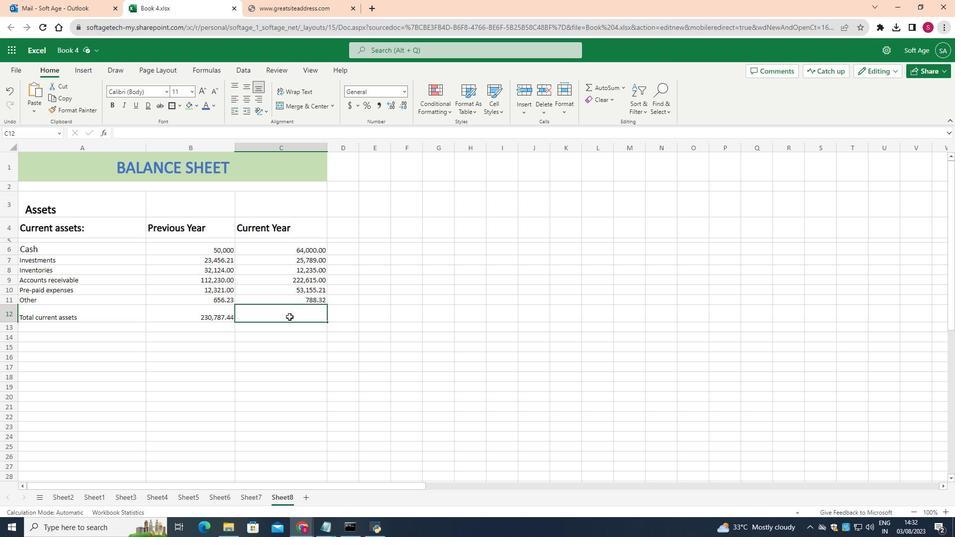 
Action: Mouse pressed left at (291, 316)
Screenshot: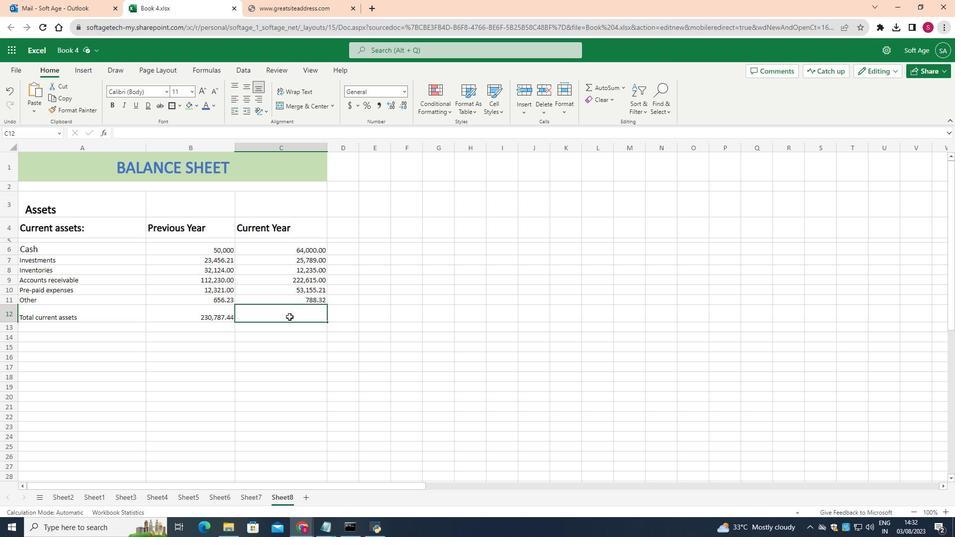 
Action: Mouse moved to (289, 317)
Screenshot: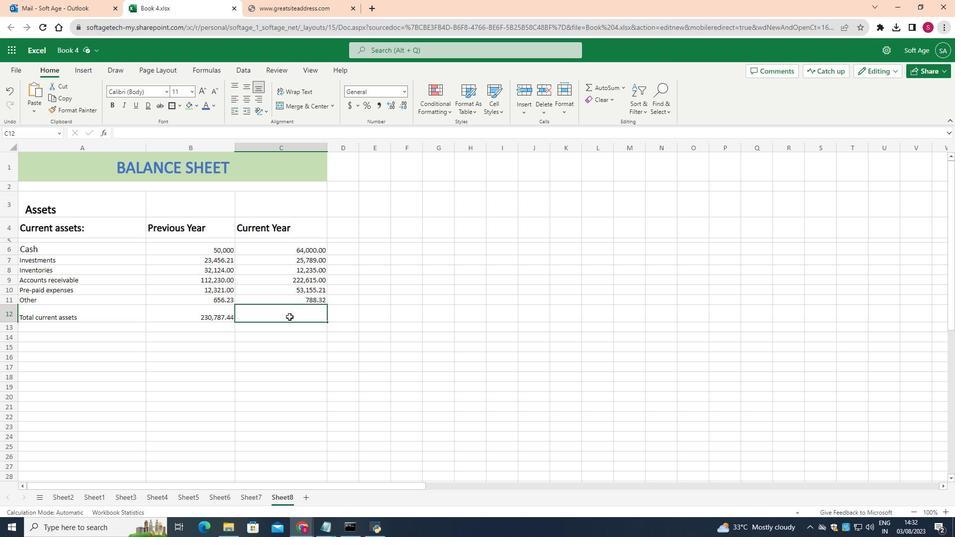 
Action: Key pressed sum<Key.shift_r><Key.shift_r><Key.shift_r>(
Screenshot: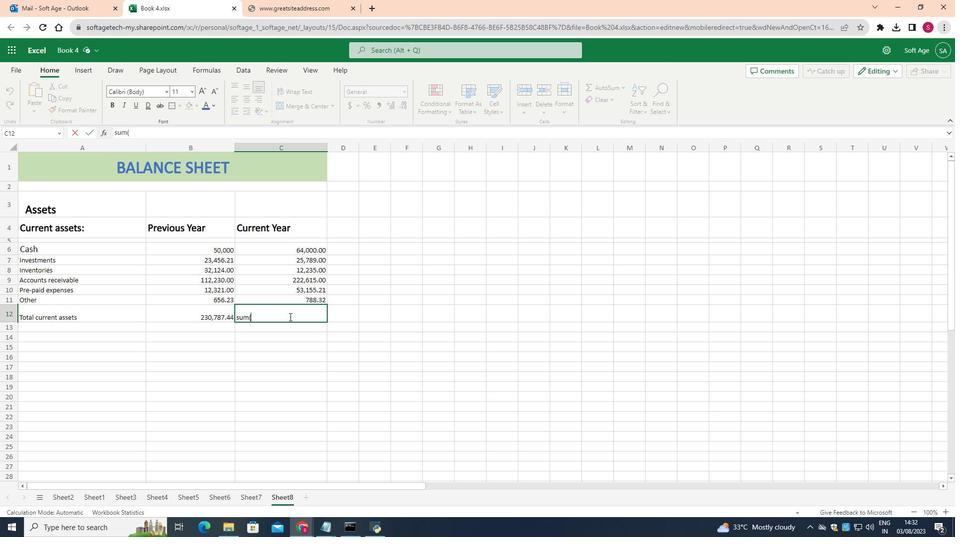 
Action: Mouse moved to (311, 251)
Screenshot: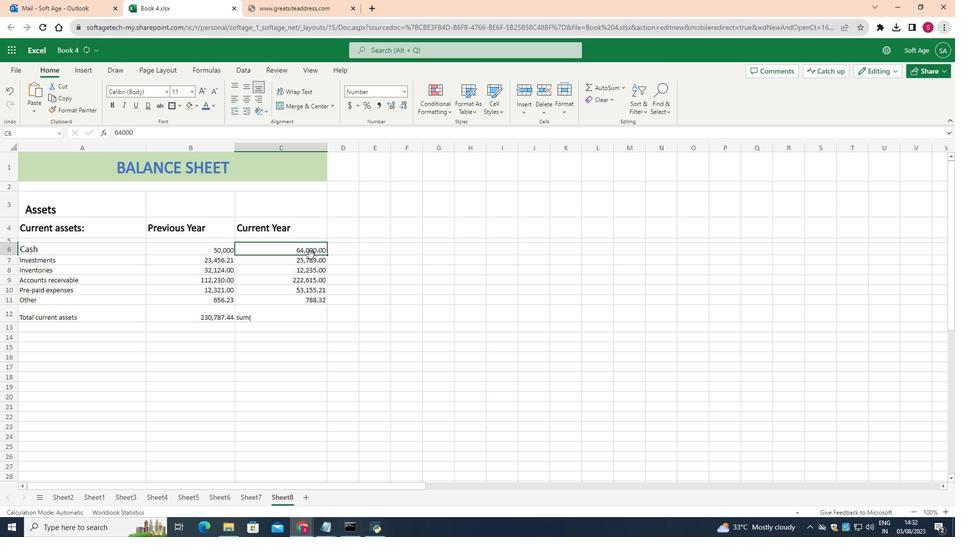 
Action: Mouse pressed left at (311, 251)
Screenshot: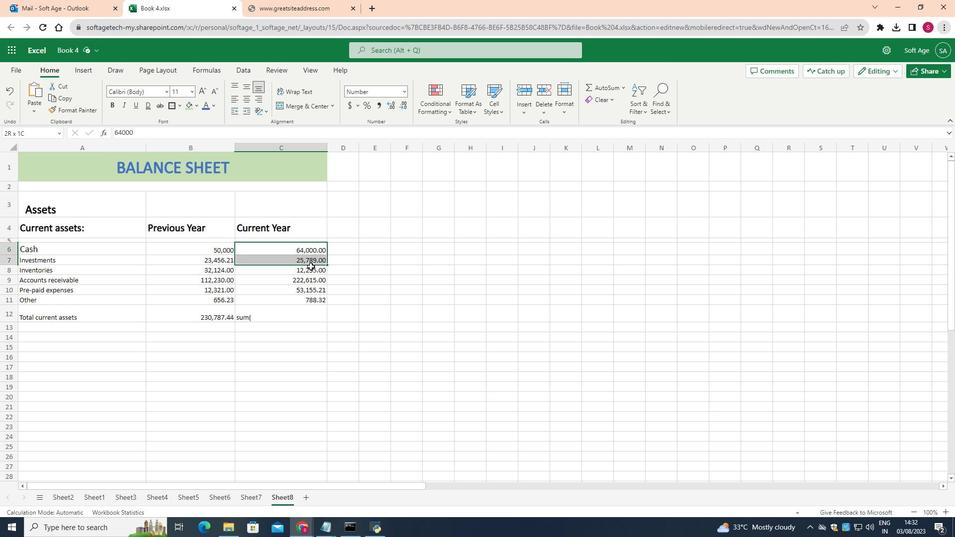 
Action: Mouse moved to (311, 299)
Screenshot: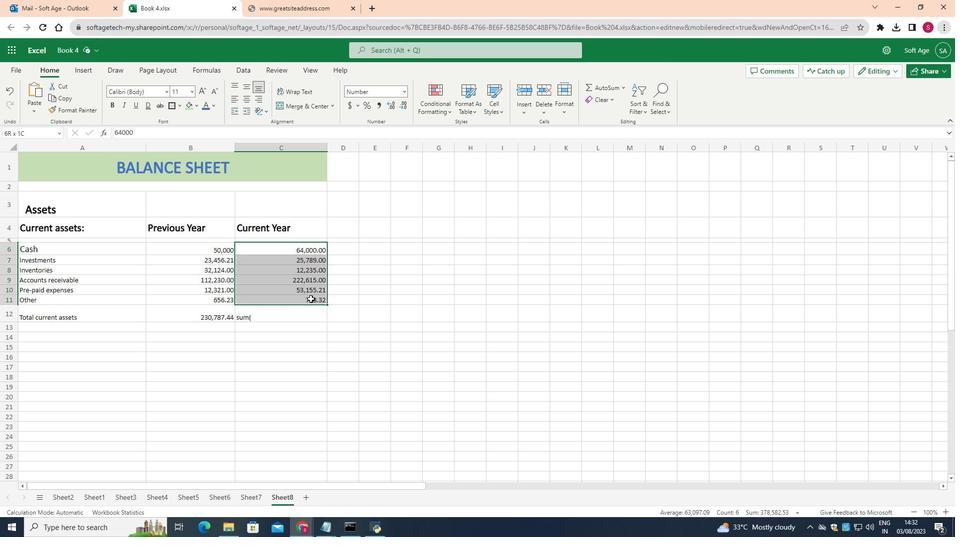 
Action: Key pressed <Key.shift_r><Key.shift_r>)
Screenshot: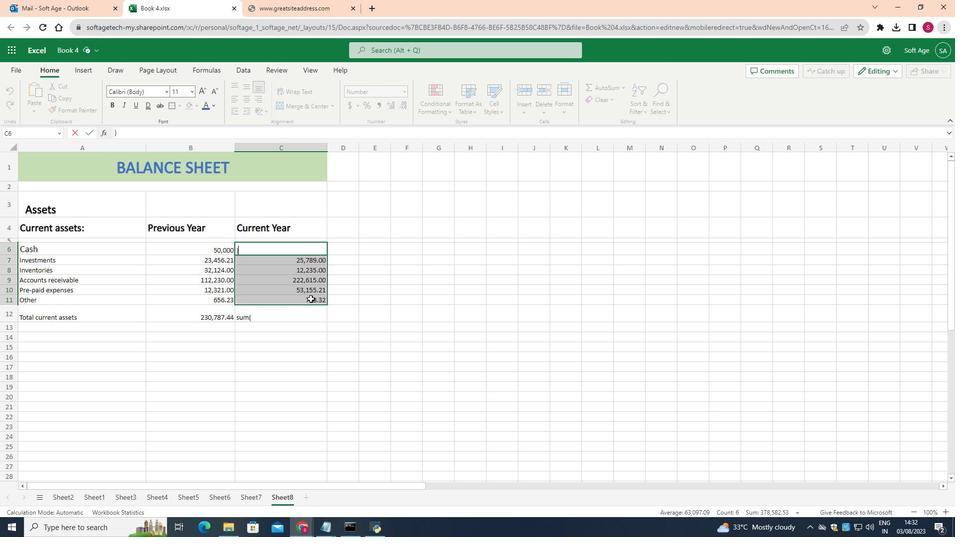 
Action: Mouse moved to (314, 325)
Screenshot: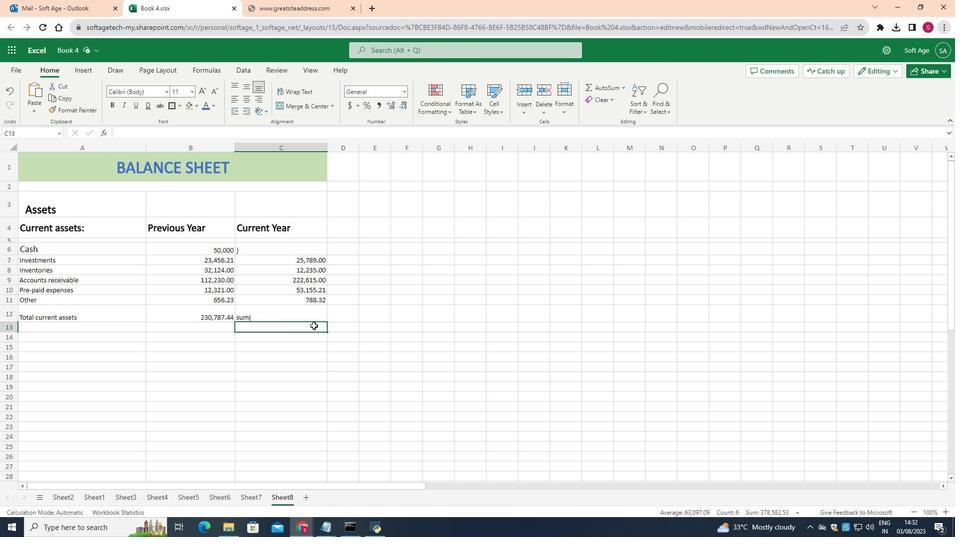 
Action: Mouse pressed left at (314, 325)
Screenshot: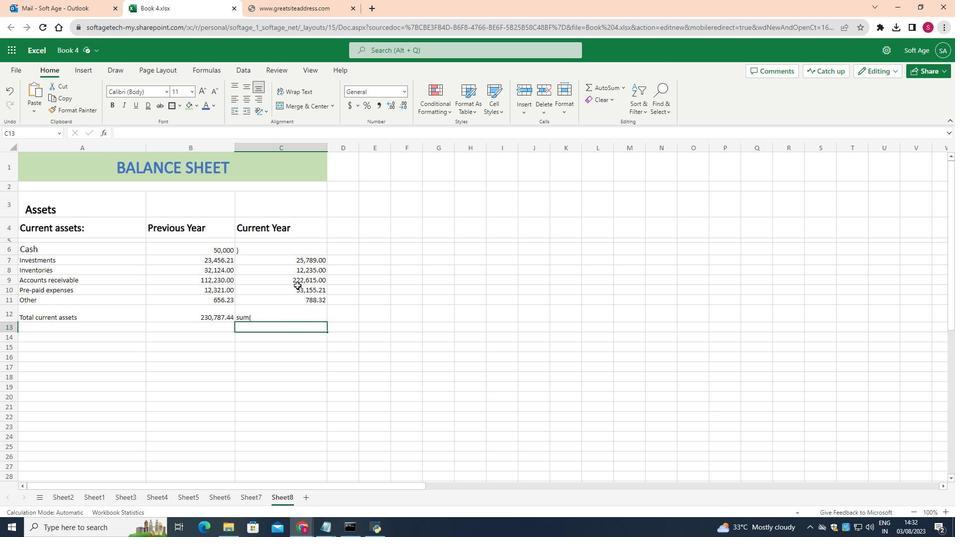 
Action: Mouse moved to (304, 251)
Screenshot: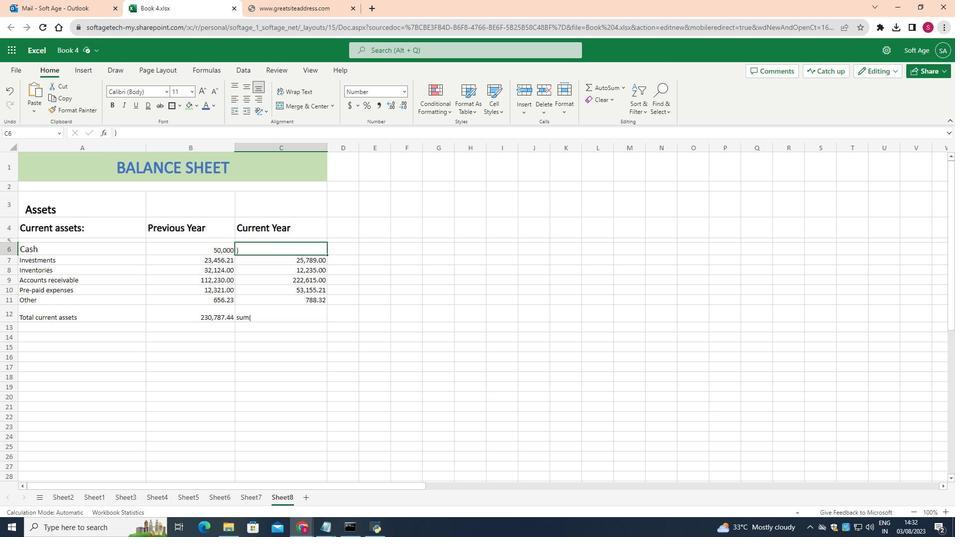 
Action: Mouse pressed left at (304, 251)
Screenshot: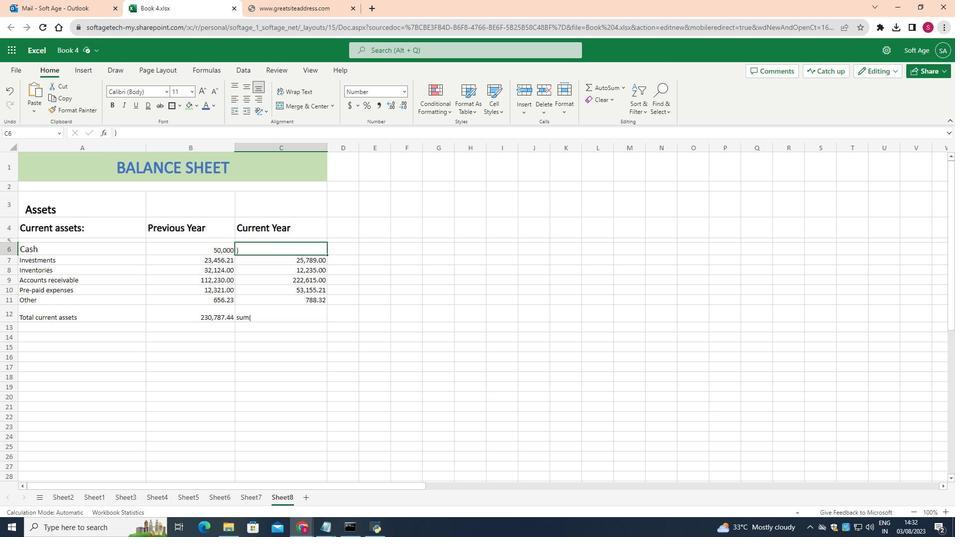 
Action: Mouse moved to (9, 88)
Screenshot: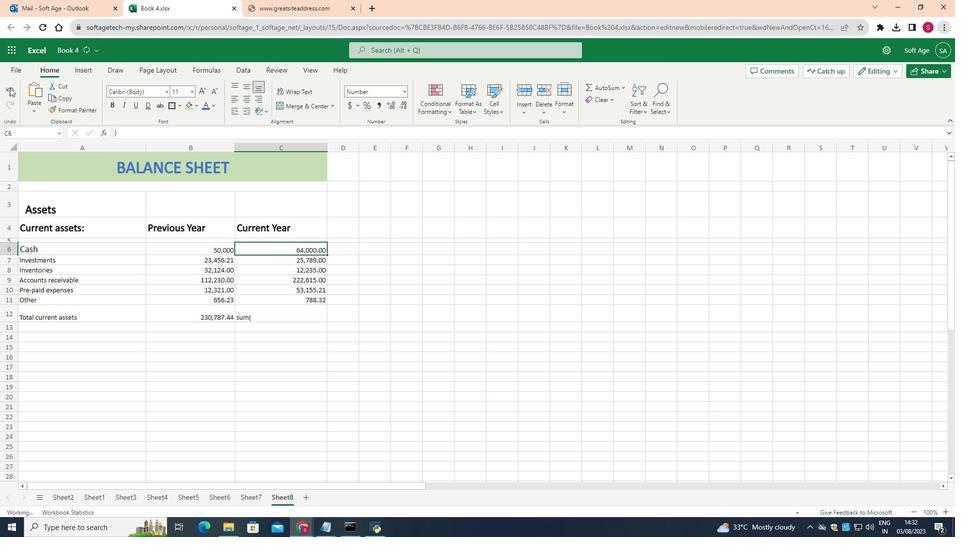 
Action: Mouse pressed left at (9, 88)
Screenshot: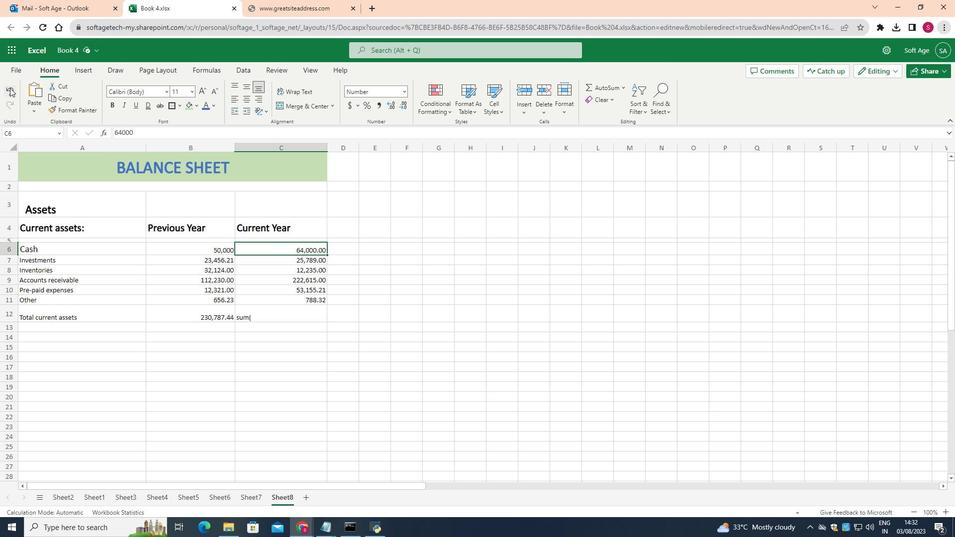 
Action: Mouse moved to (293, 401)
Screenshot: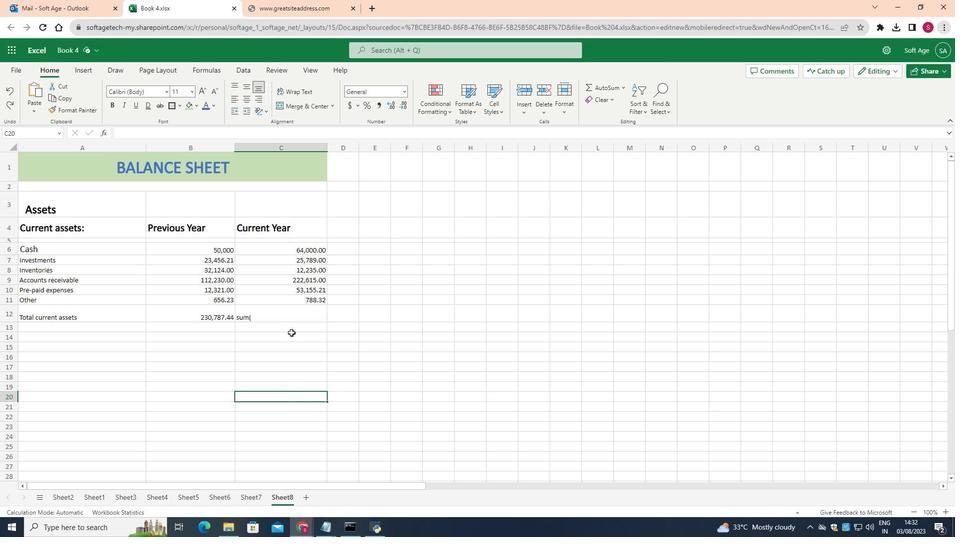 
Action: Mouse pressed left at (293, 401)
